 Task: Find the nearest outdoor go-kart racing tracks.
Action: Mouse moved to (71, 32)
Screenshot: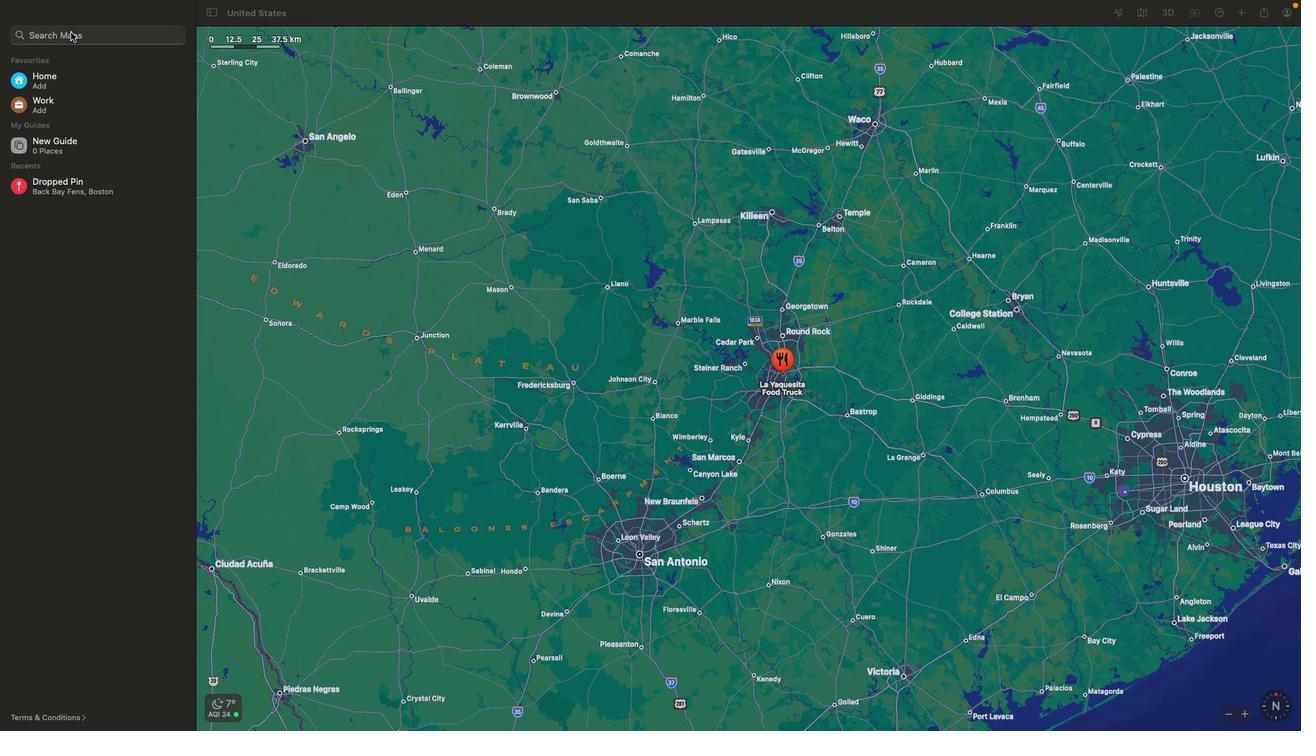 
Action: Mouse pressed left at (71, 32)
Screenshot: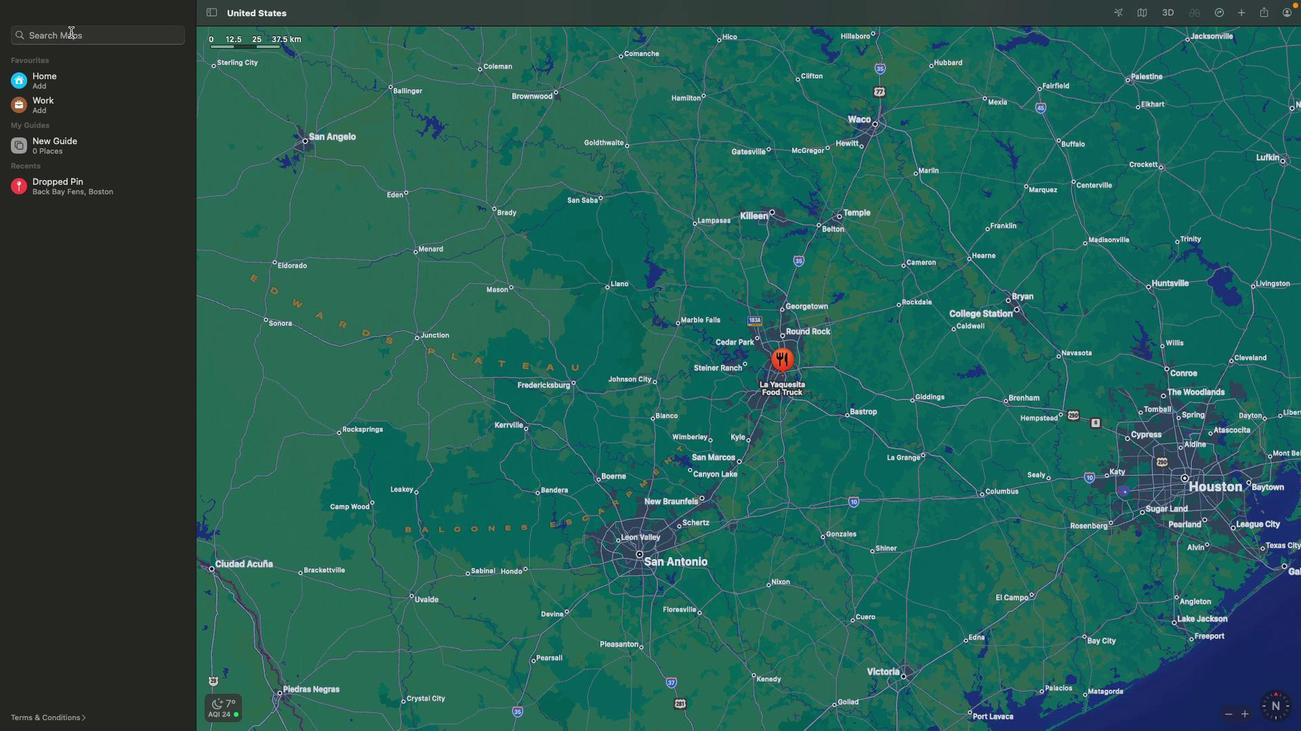 
Action: Key pressed 'g''o''-''k''a''r''t'Key.space'r''a''c''i''n''g'Key.space't''r''a''c''k''s'Key.spaceKey.enter
Screenshot: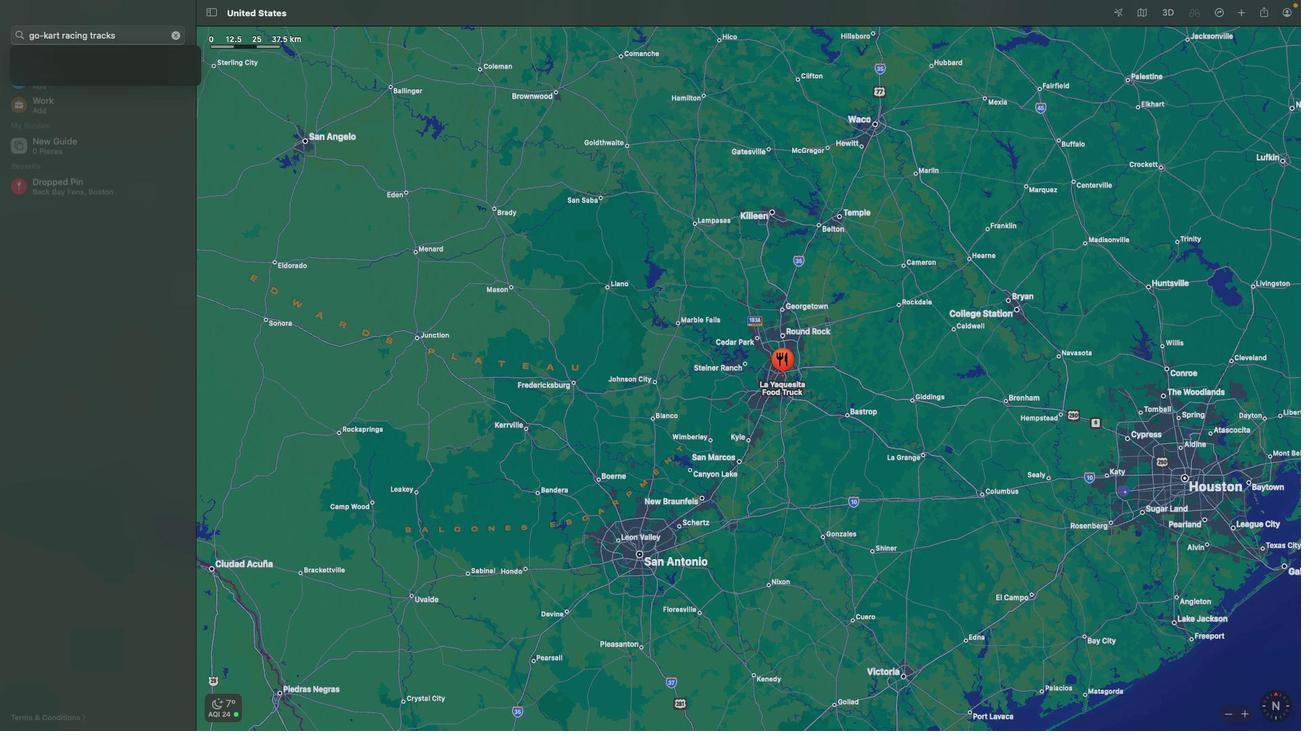 
Action: Mouse moved to (67, 137)
Screenshot: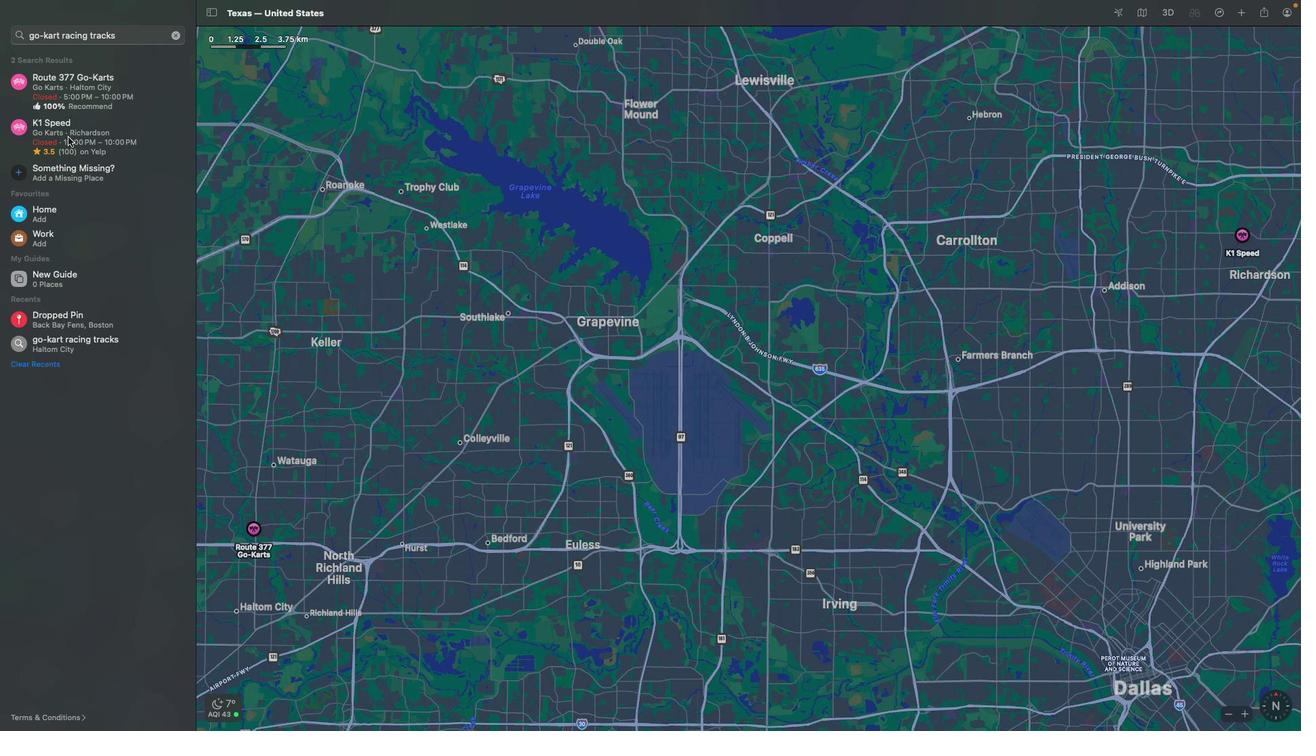 
Action: Mouse pressed left at (67, 137)
Screenshot: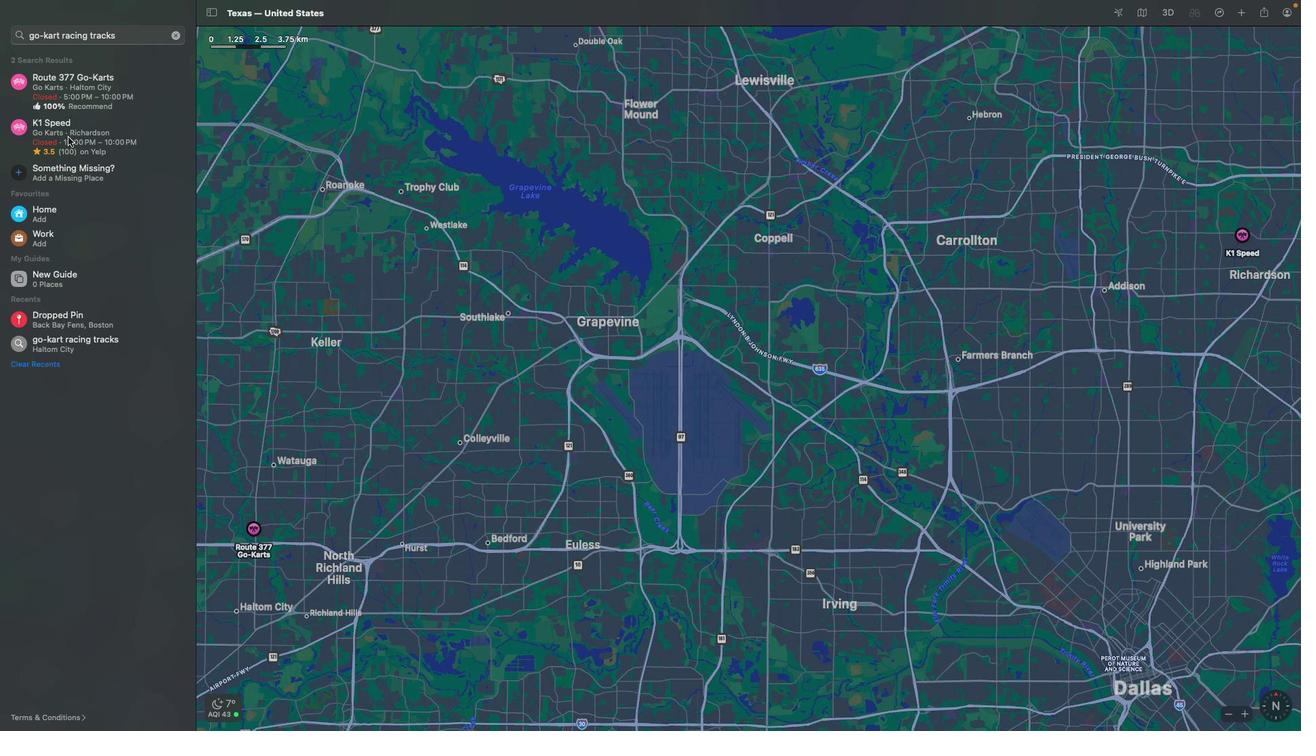 
Action: Mouse moved to (1061, 249)
Screenshot: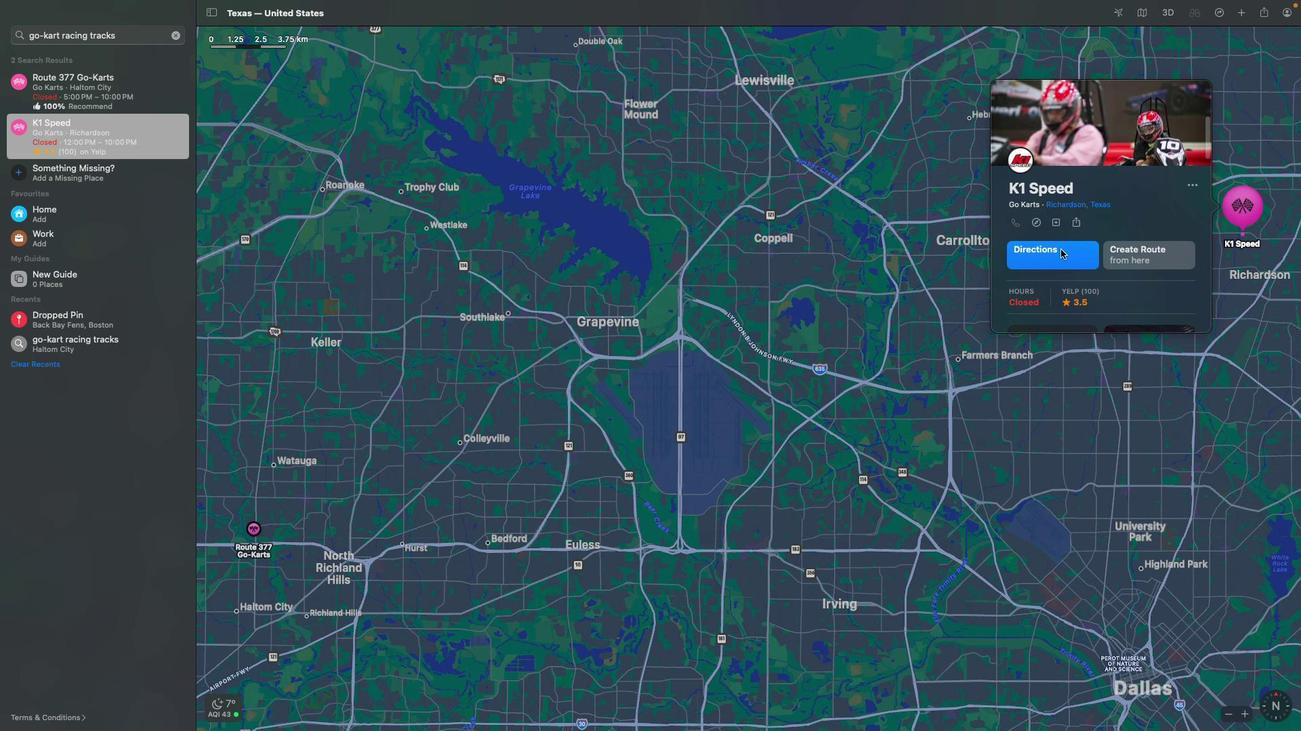 
Action: Mouse scrolled (1061, 249) with delta (0, 0)
Screenshot: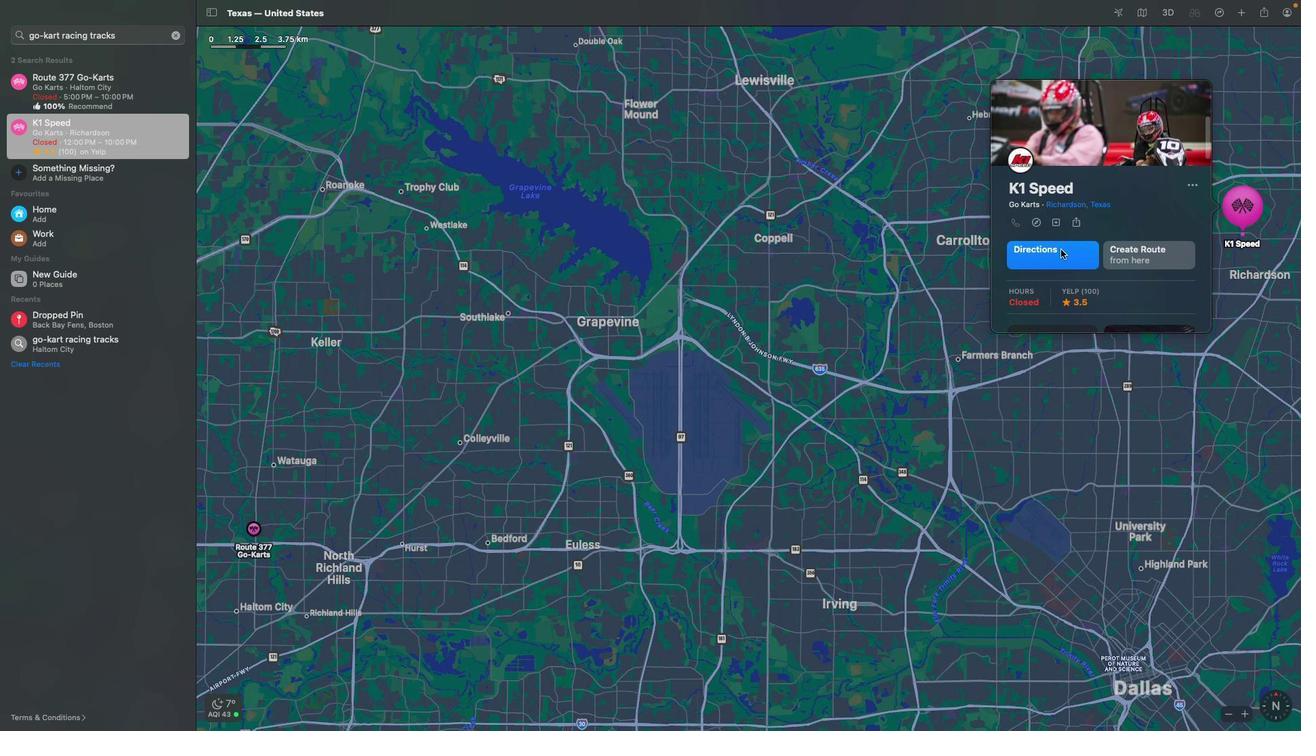 
Action: Mouse scrolled (1061, 249) with delta (0, 0)
Screenshot: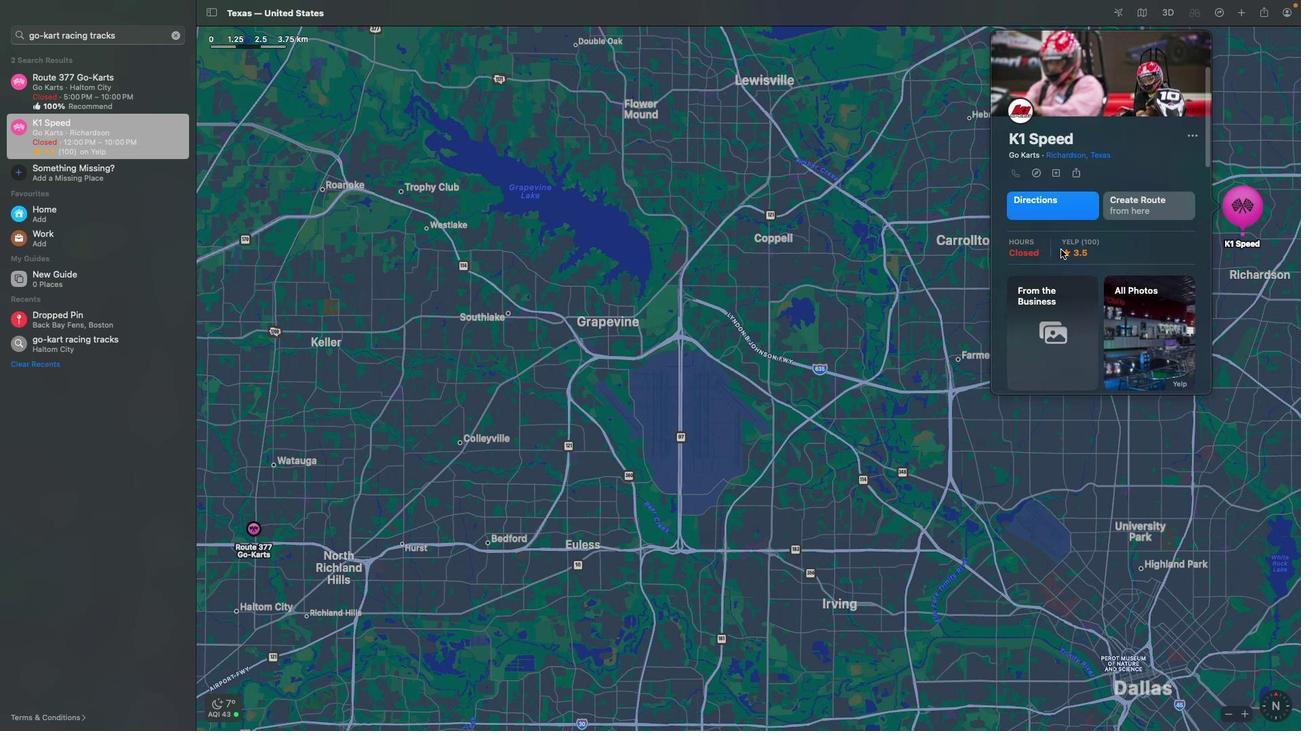 
Action: Mouse scrolled (1061, 249) with delta (0, -2)
Screenshot: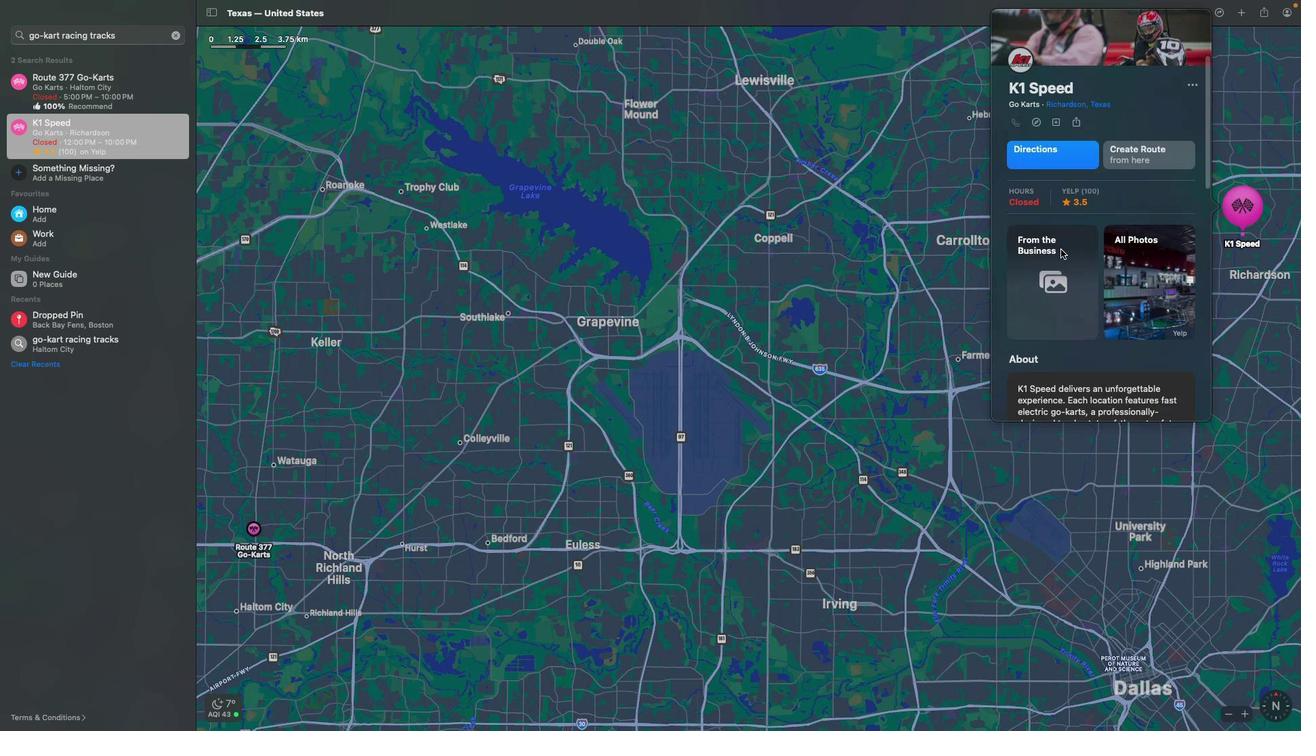 
Action: Mouse scrolled (1061, 249) with delta (0, -2)
Screenshot: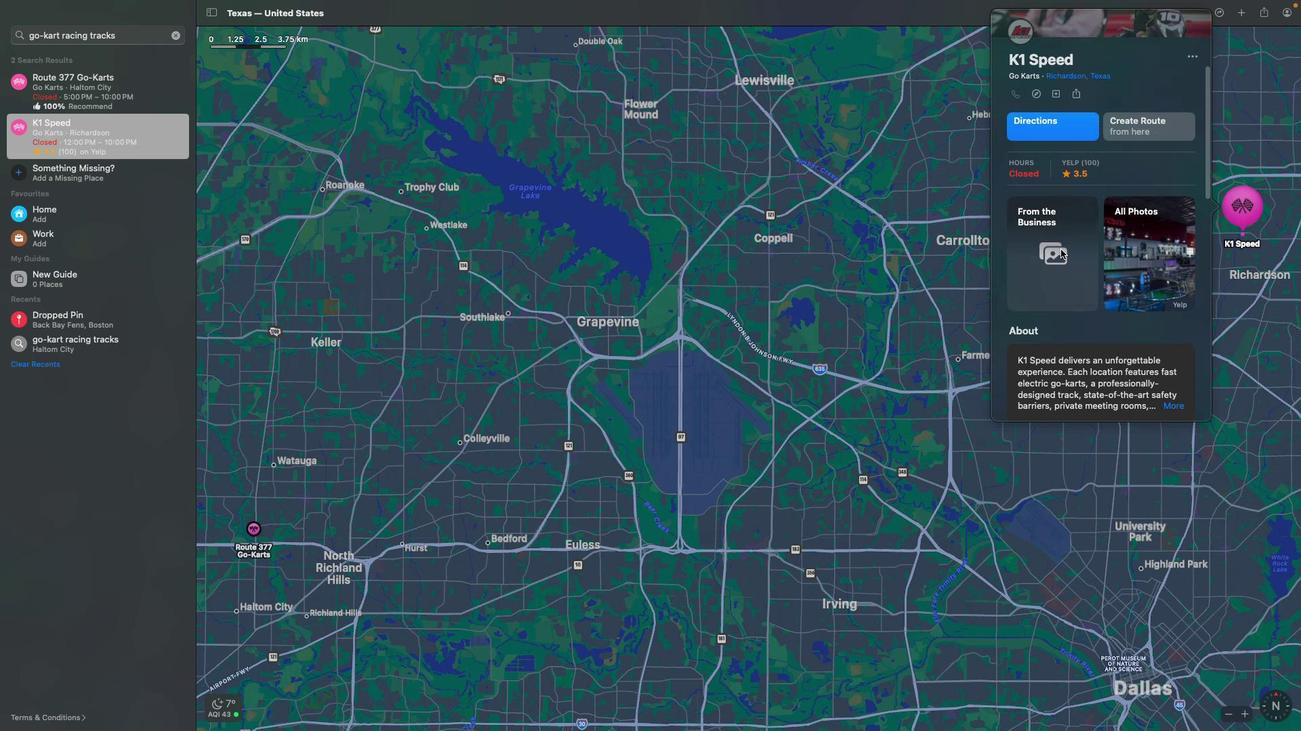 
Action: Mouse moved to (1066, 263)
Screenshot: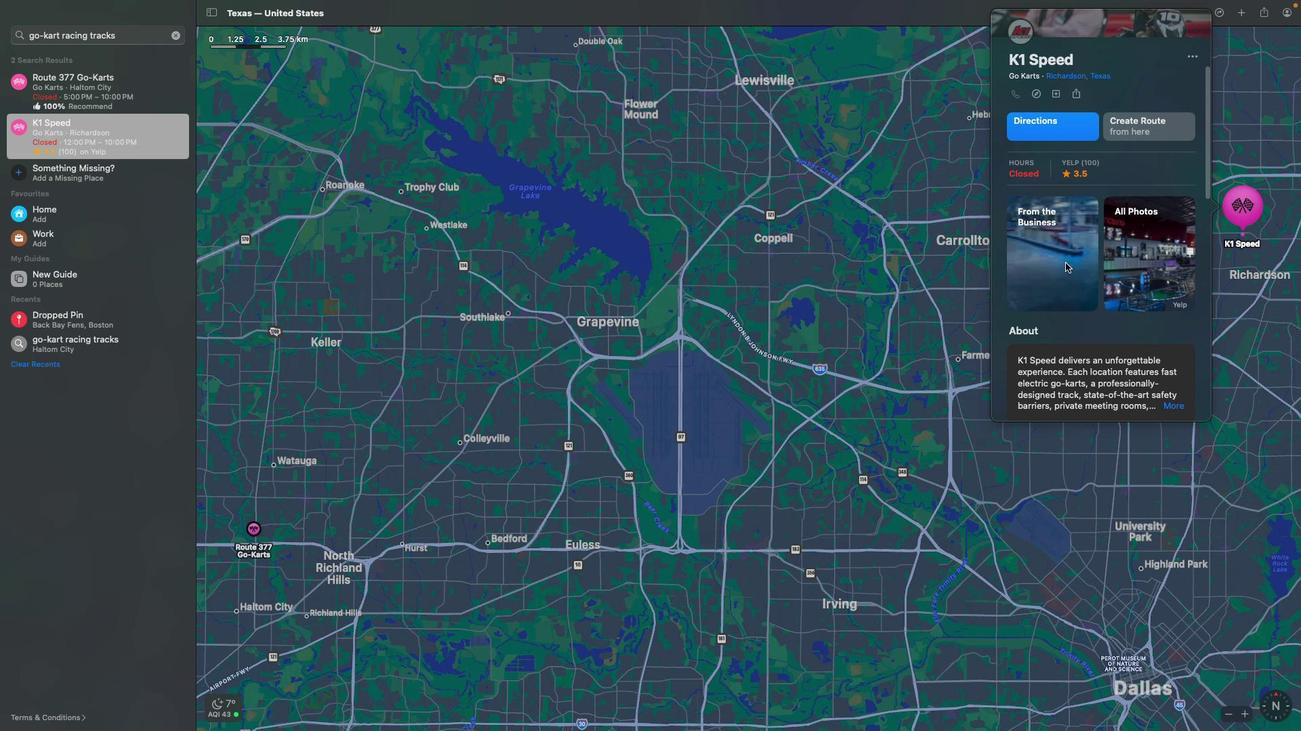 
Action: Mouse scrolled (1066, 263) with delta (0, 0)
Screenshot: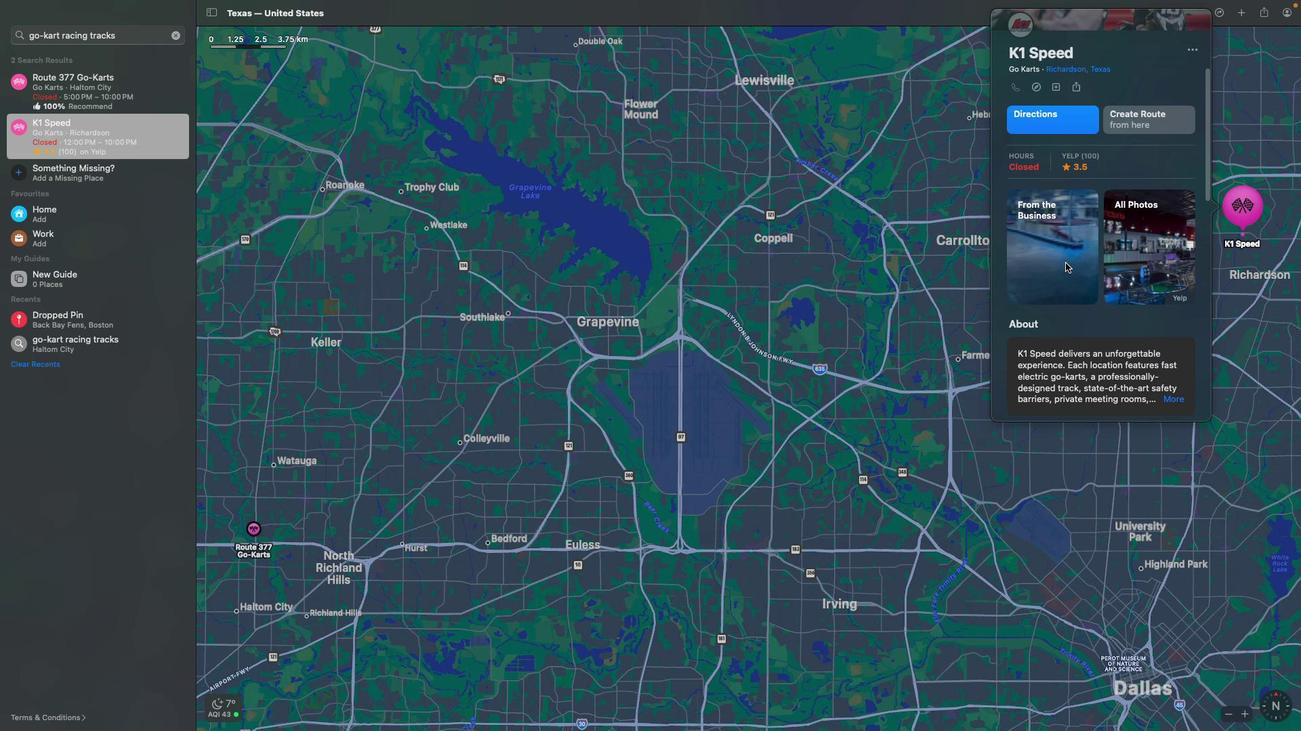 
Action: Mouse scrolled (1066, 263) with delta (0, 0)
Screenshot: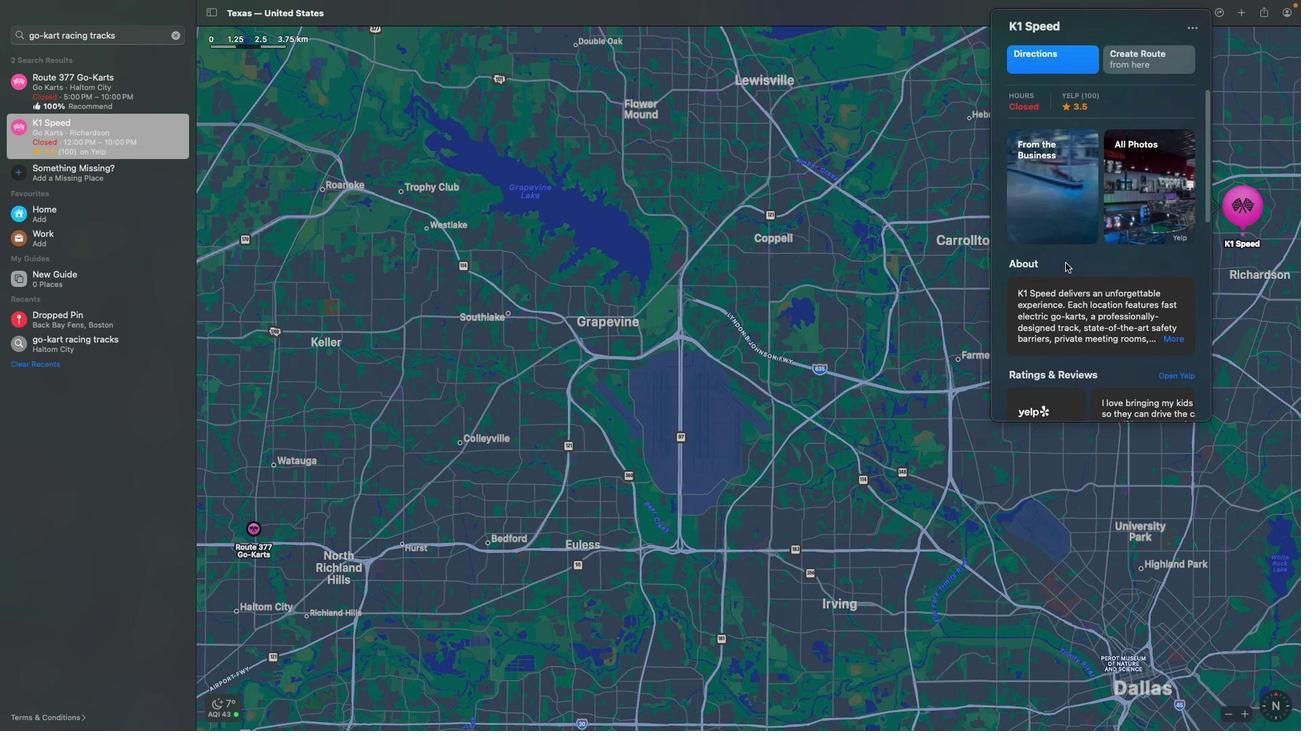 
Action: Mouse scrolled (1066, 263) with delta (0, -2)
Screenshot: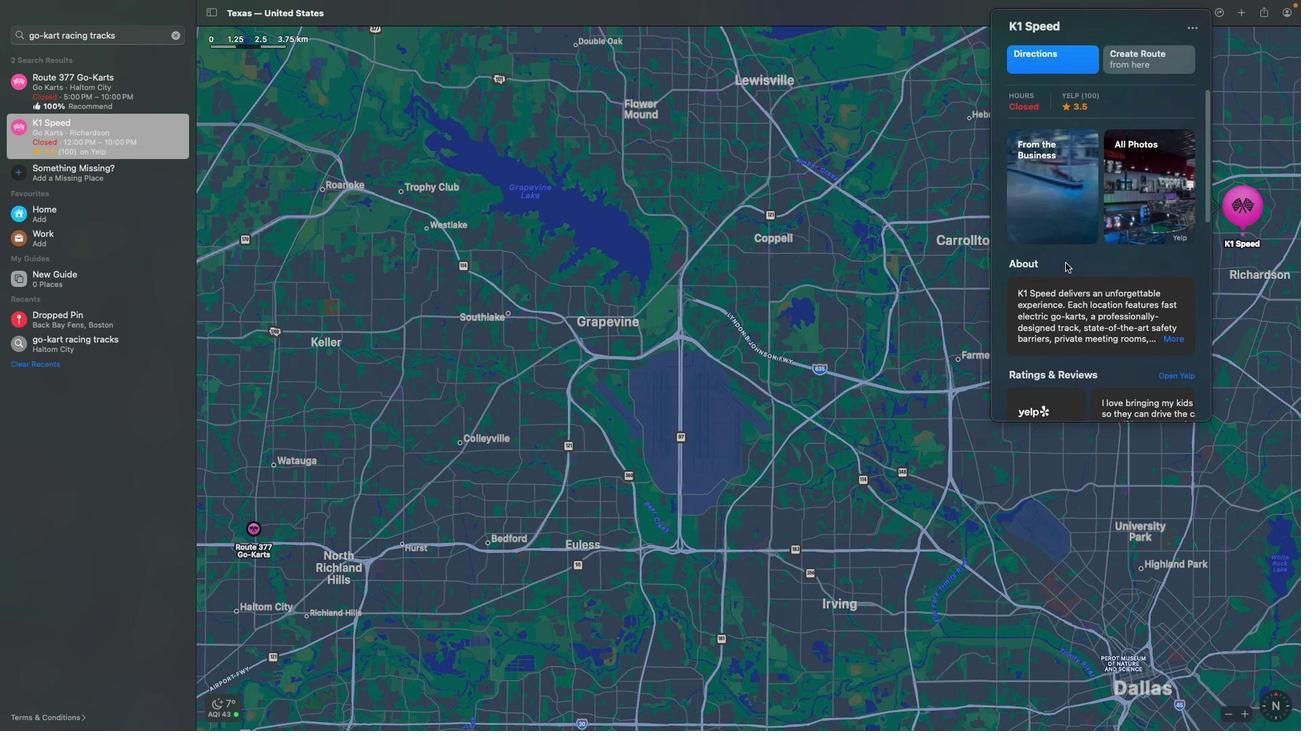 
Action: Mouse scrolled (1066, 263) with delta (0, -3)
Screenshot: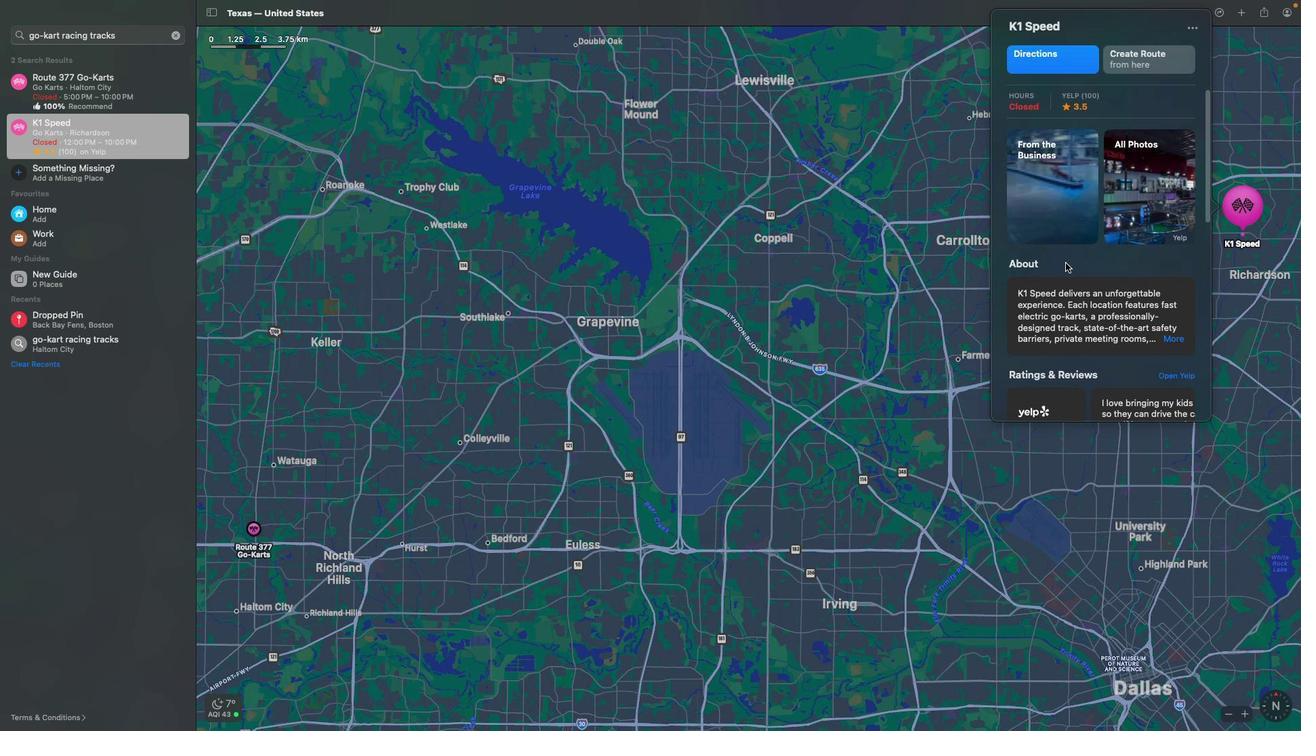 
Action: Mouse scrolled (1066, 263) with delta (0, 0)
Screenshot: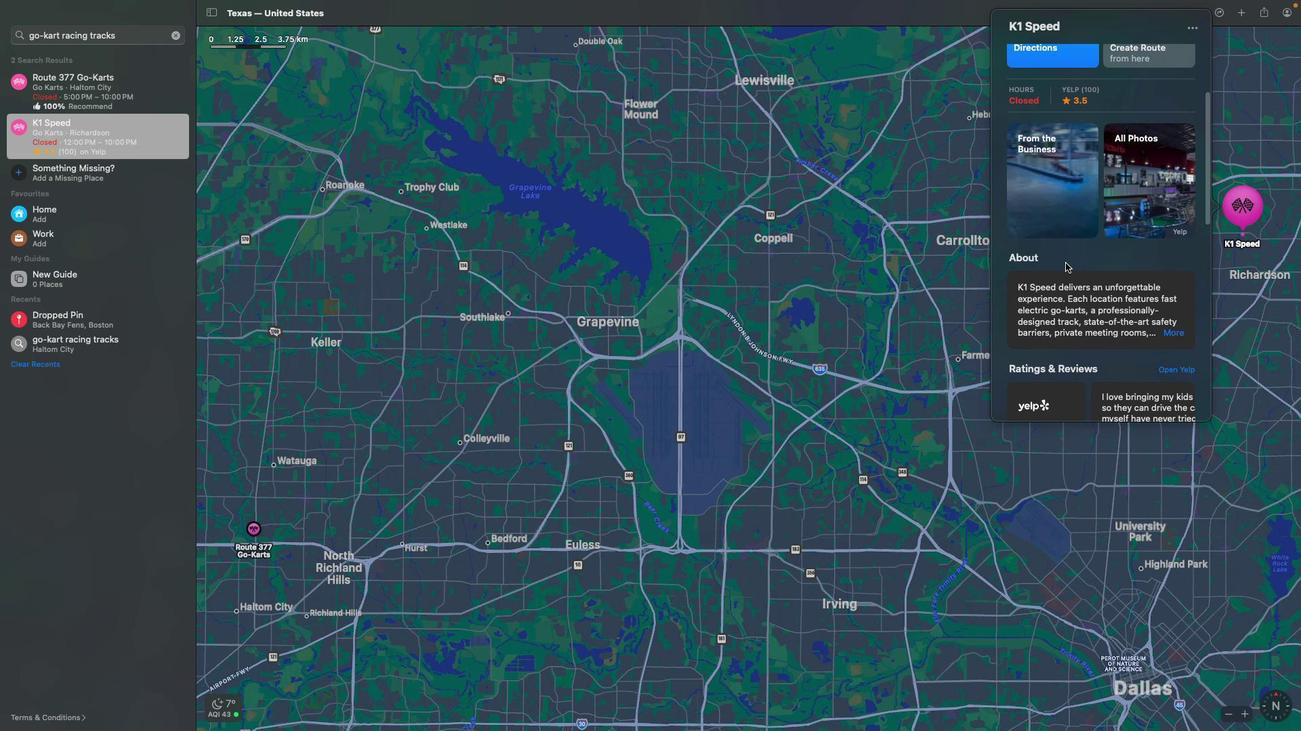 
Action: Mouse scrolled (1066, 263) with delta (0, 0)
Screenshot: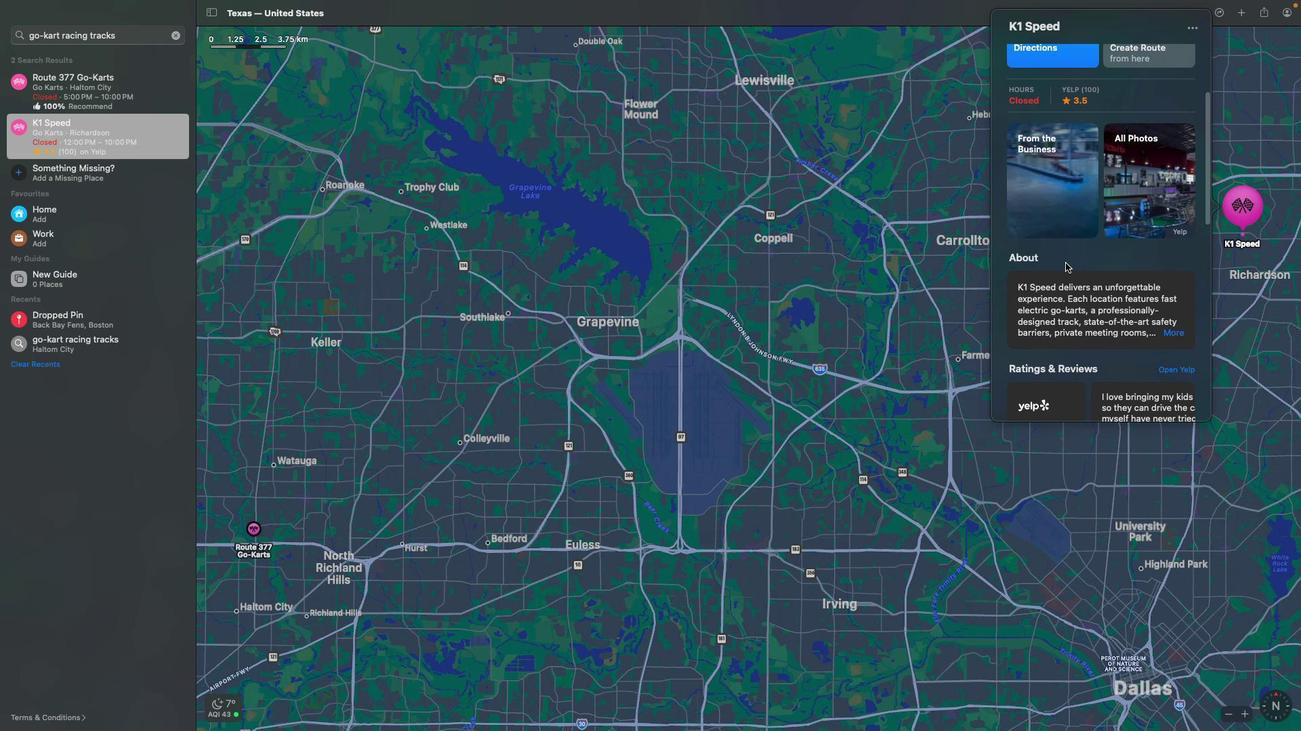 
Action: Mouse scrolled (1066, 263) with delta (0, 0)
Screenshot: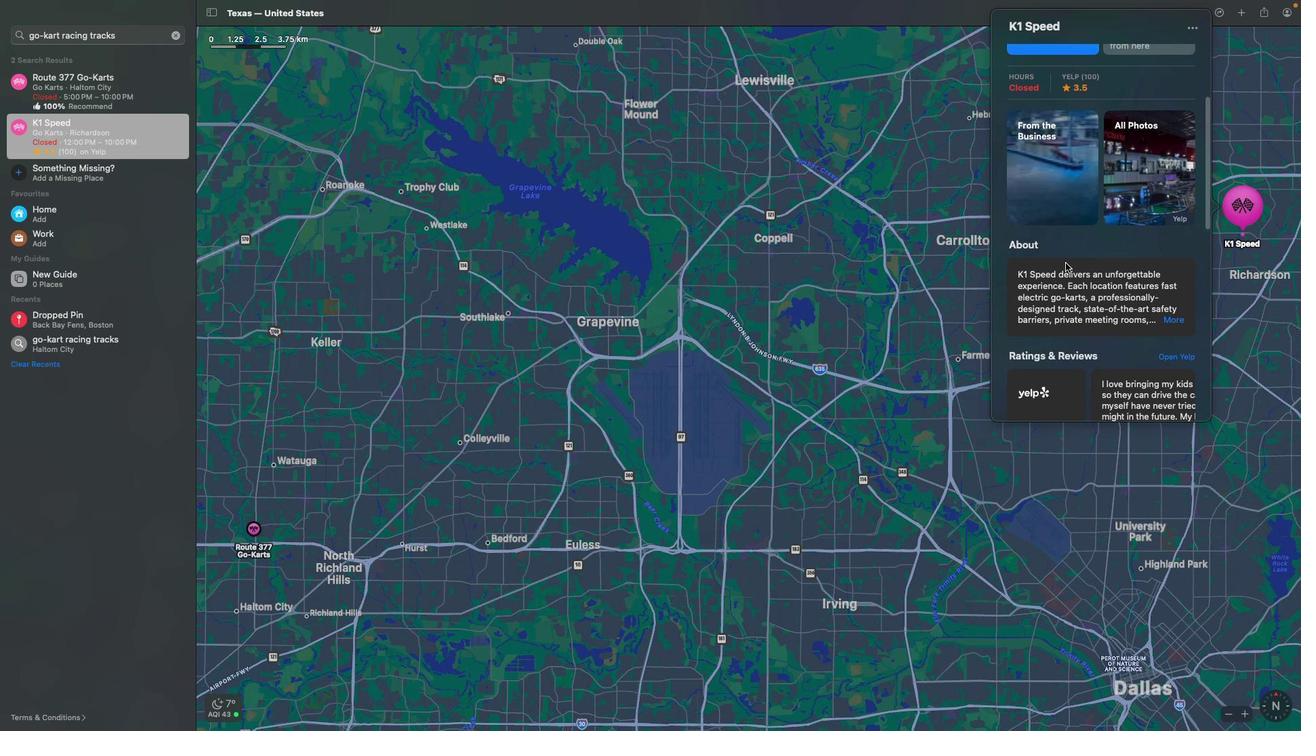 
Action: Mouse scrolled (1066, 263) with delta (0, 0)
Screenshot: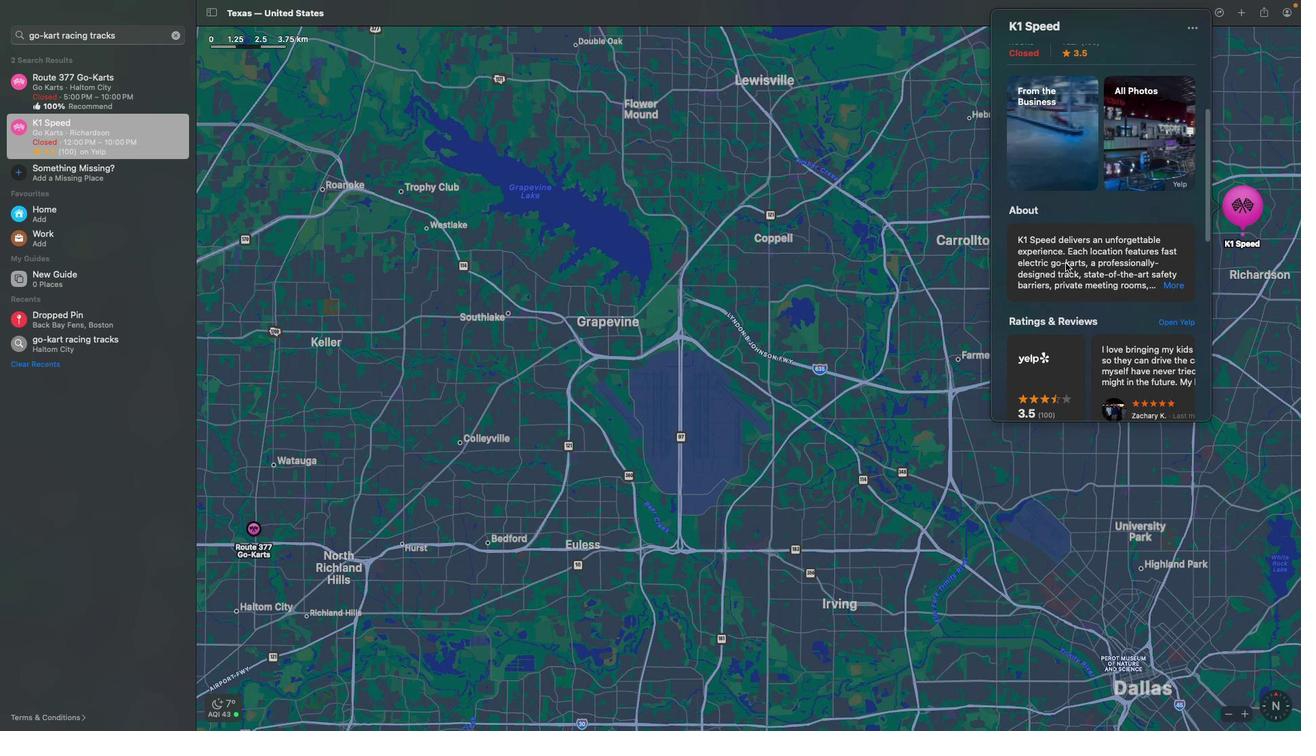
Action: Mouse scrolled (1066, 263) with delta (0, 0)
Screenshot: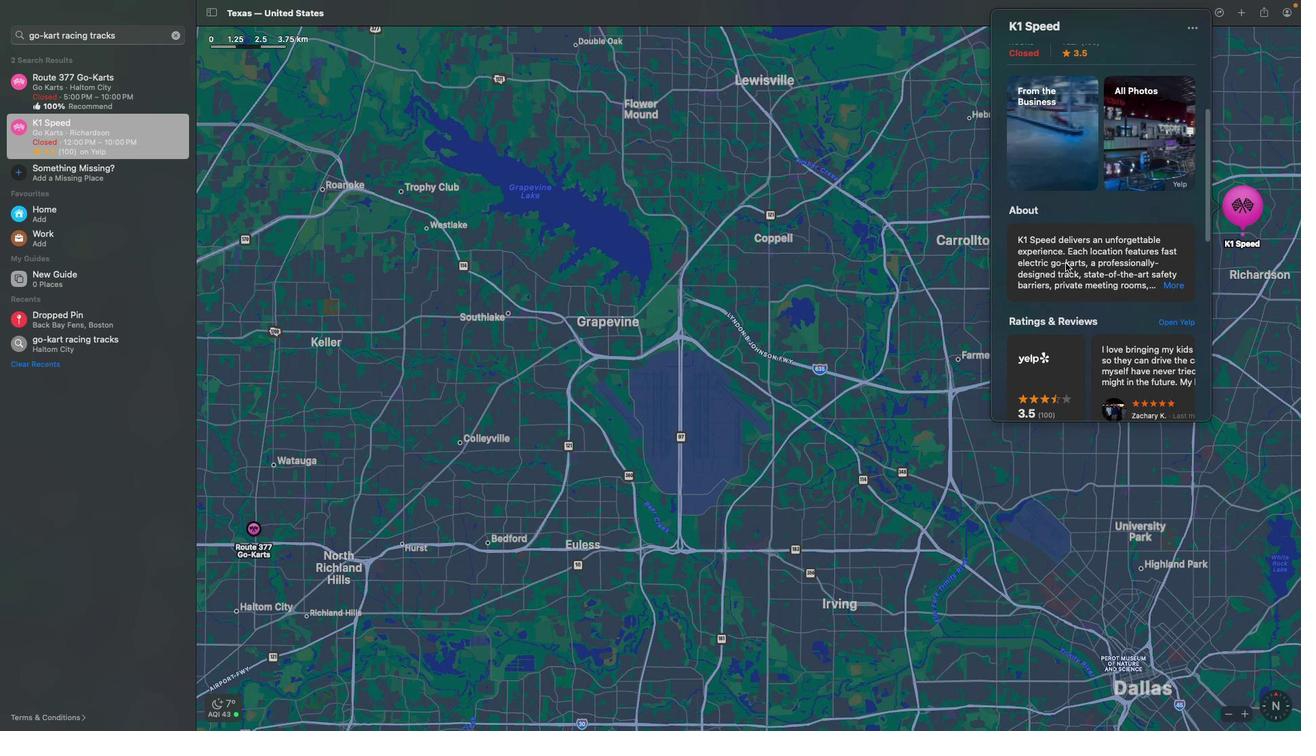 
Action: Mouse scrolled (1066, 263) with delta (0, -2)
Screenshot: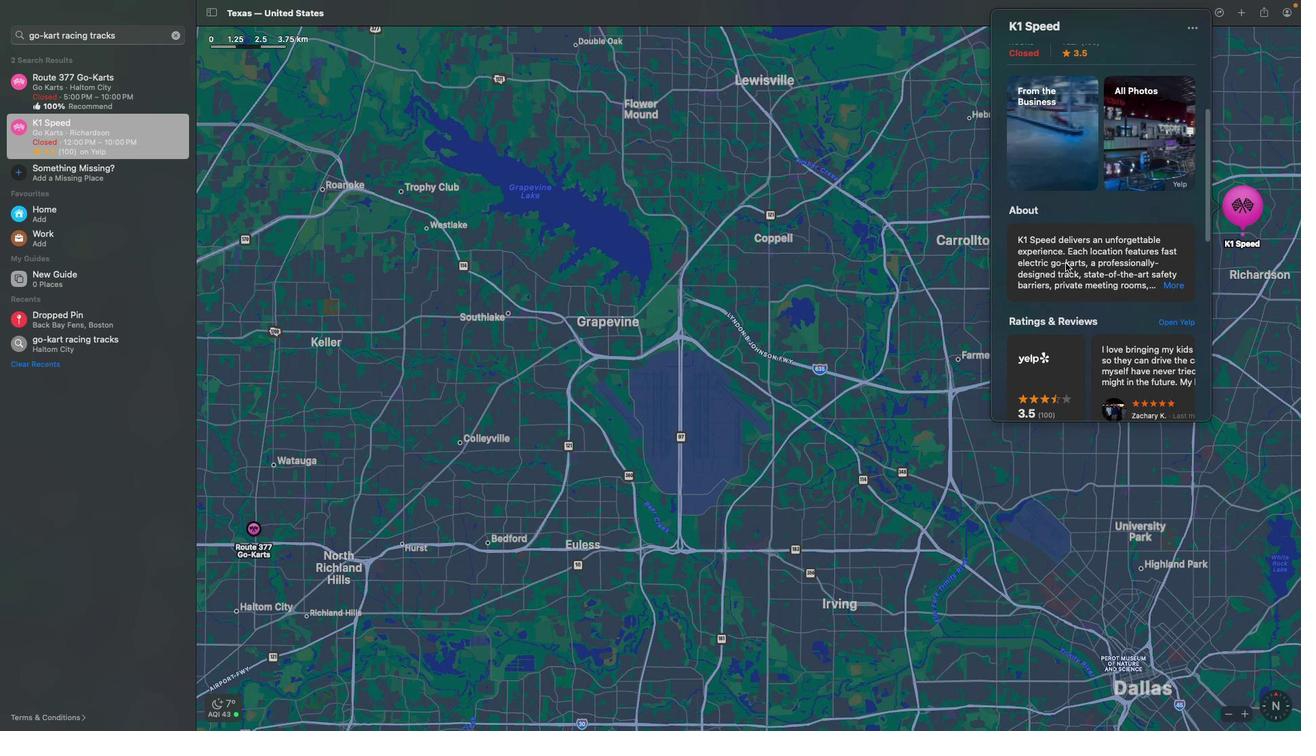 
Action: Mouse scrolled (1066, 263) with delta (0, -3)
Screenshot: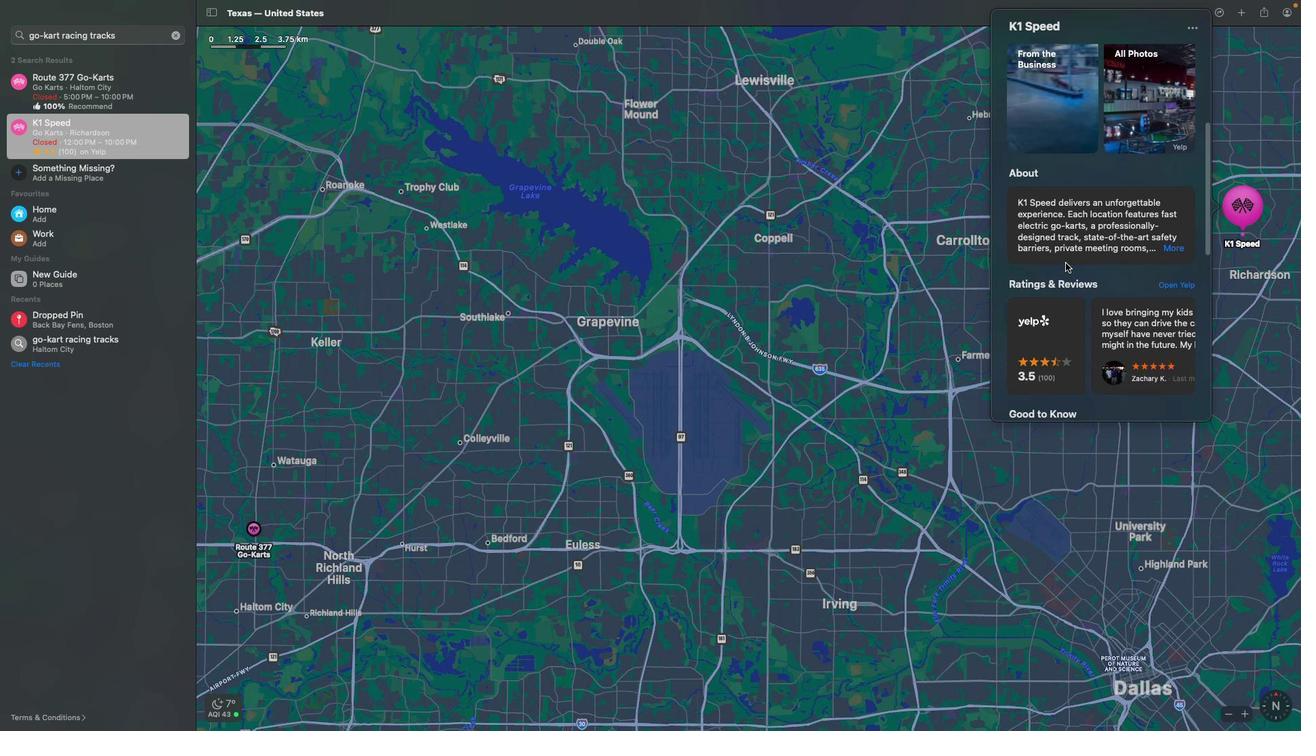 
Action: Mouse moved to (1177, 250)
Screenshot: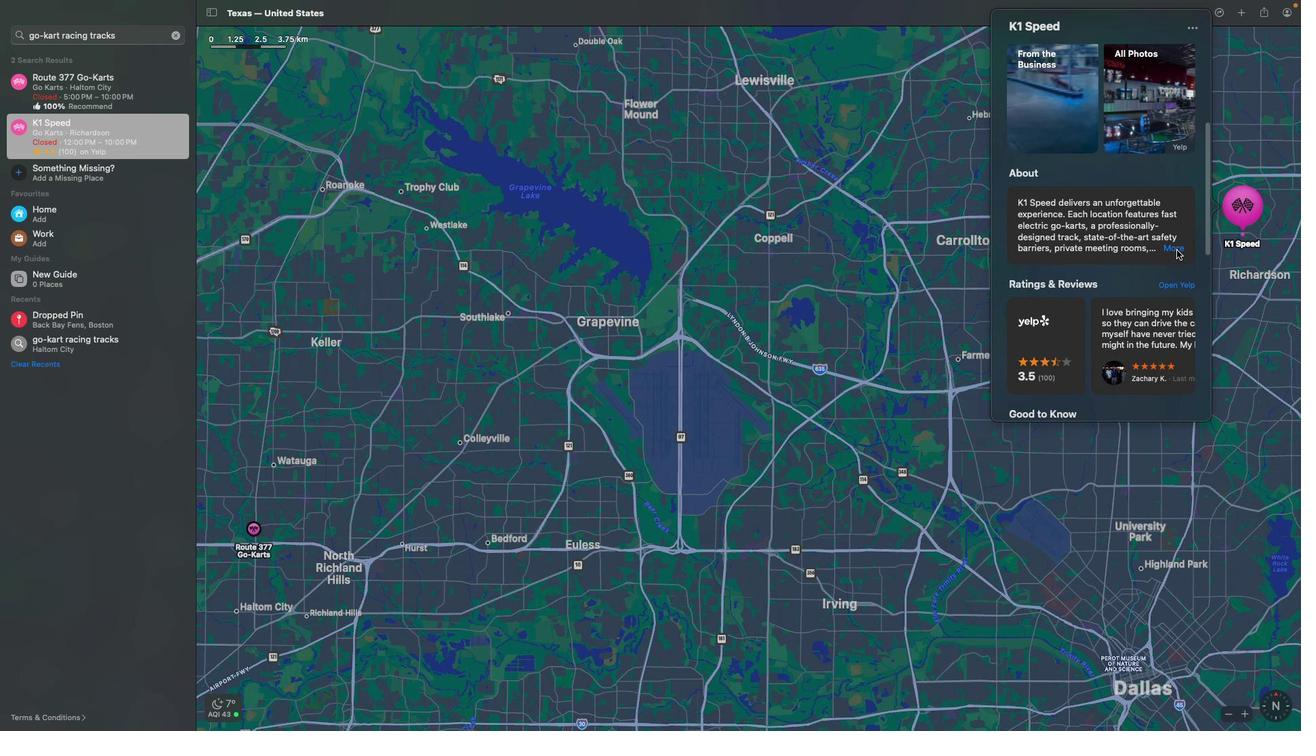 
Action: Mouse pressed left at (1177, 250)
Screenshot: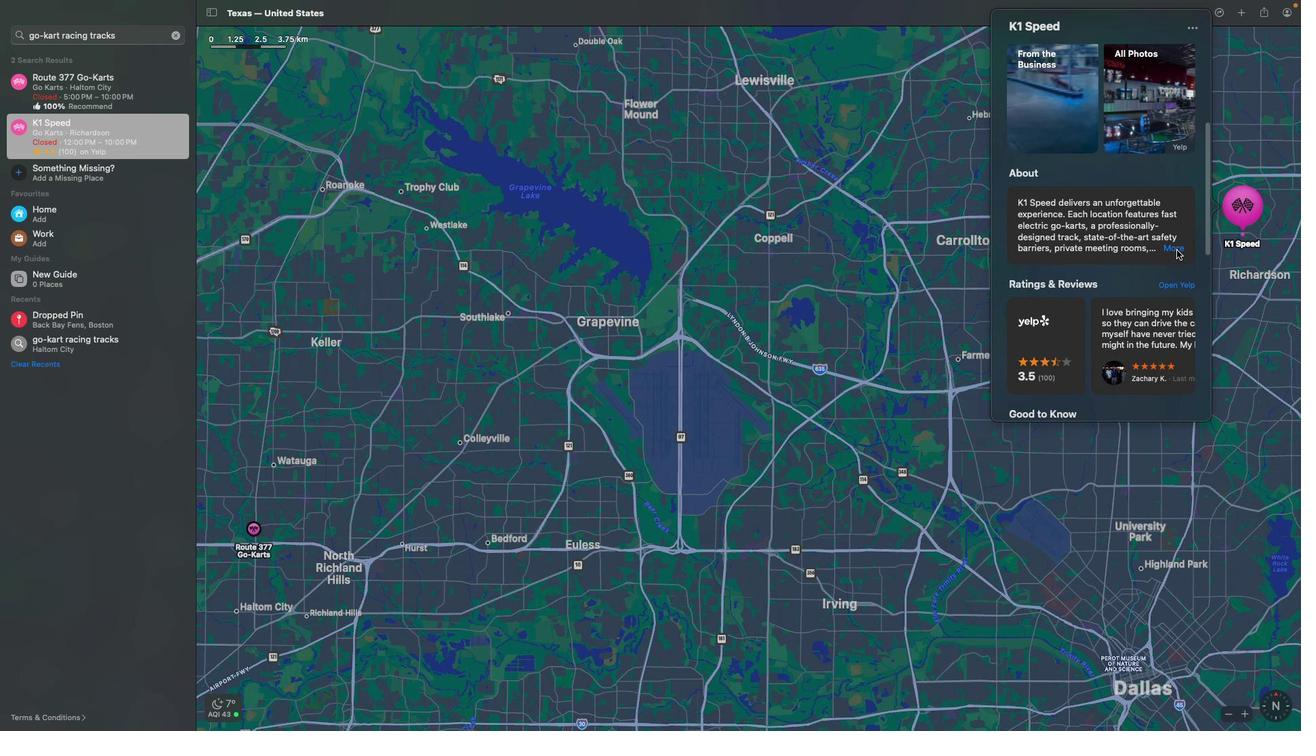 
Action: Mouse moved to (1126, 278)
Screenshot: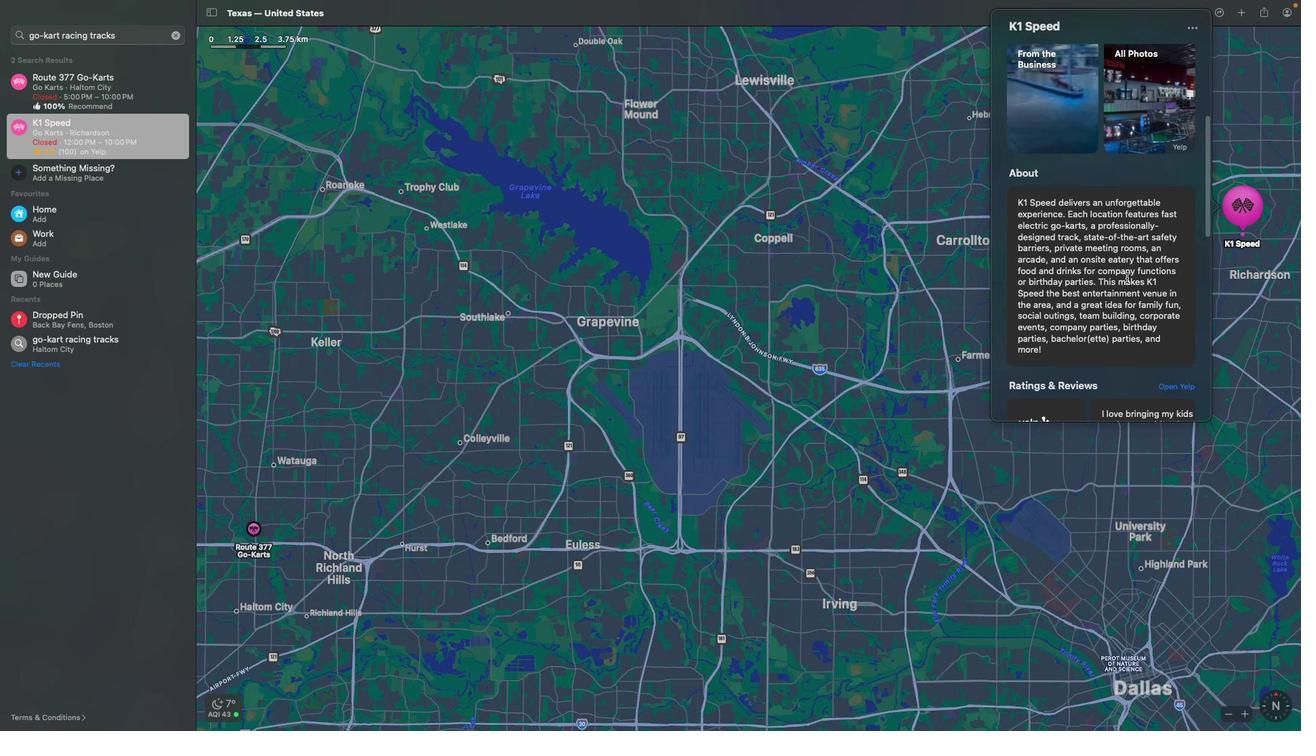 
Action: Mouse scrolled (1126, 278) with delta (0, 0)
Screenshot: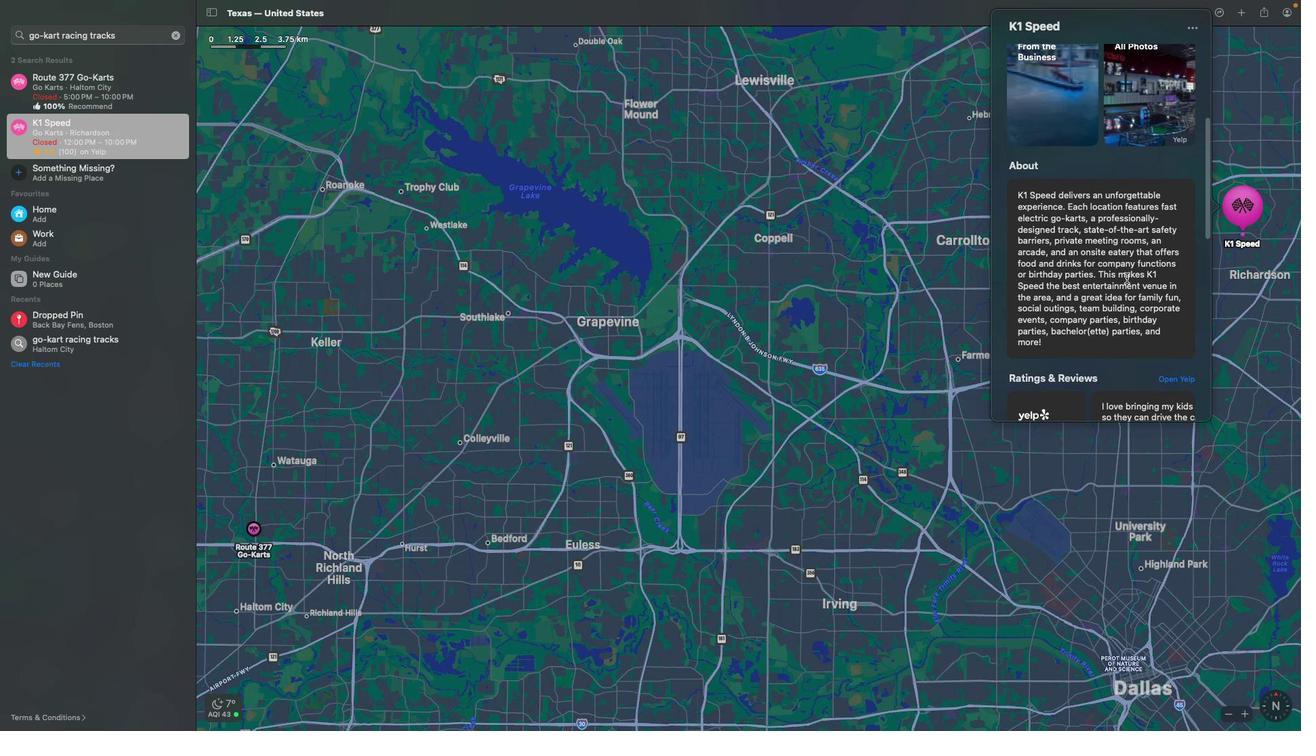 
Action: Mouse scrolled (1126, 278) with delta (0, 0)
Screenshot: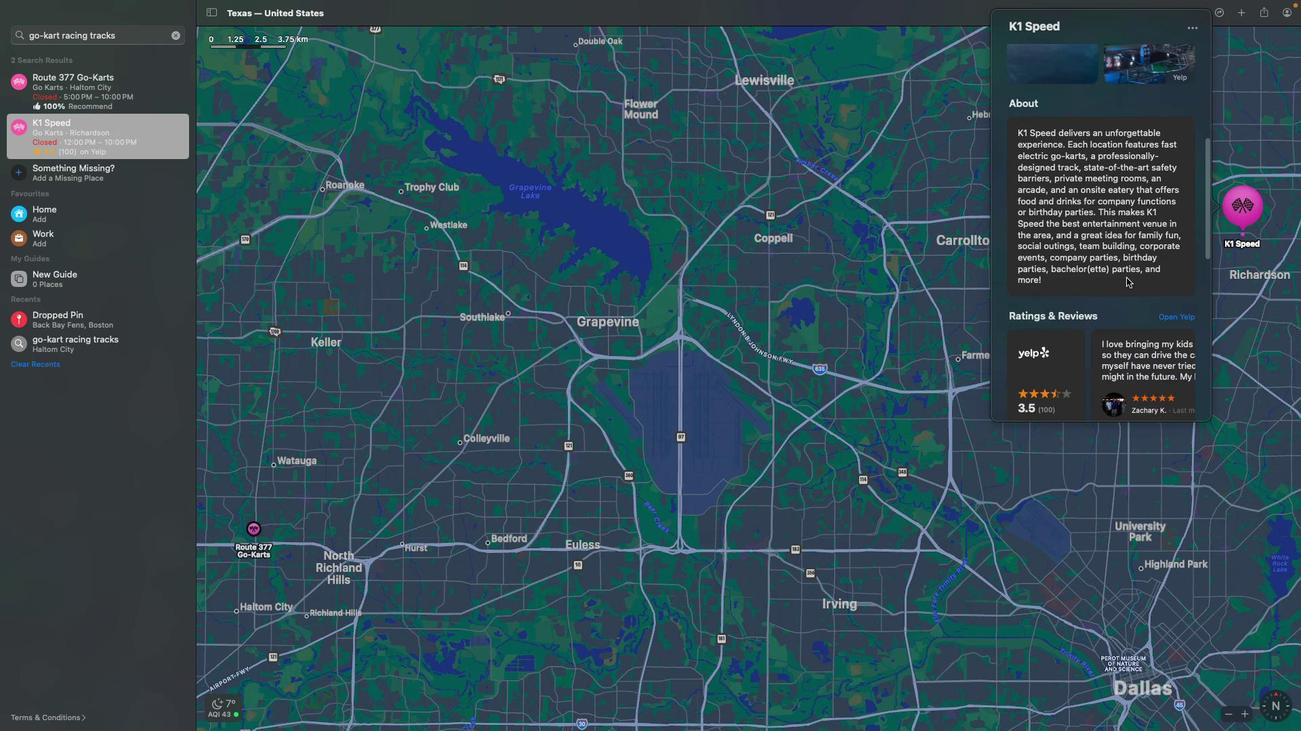 
Action: Mouse scrolled (1126, 278) with delta (0, -2)
Screenshot: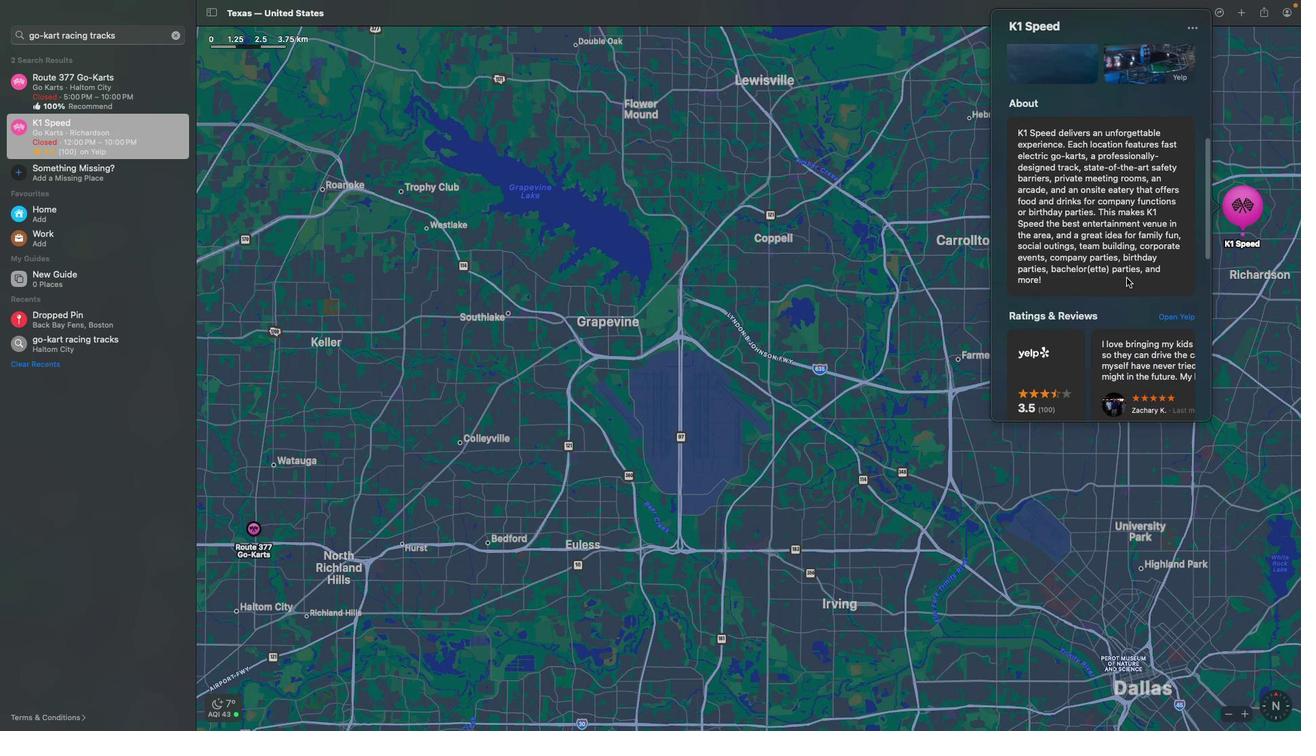 
Action: Mouse scrolled (1126, 278) with delta (0, -3)
Screenshot: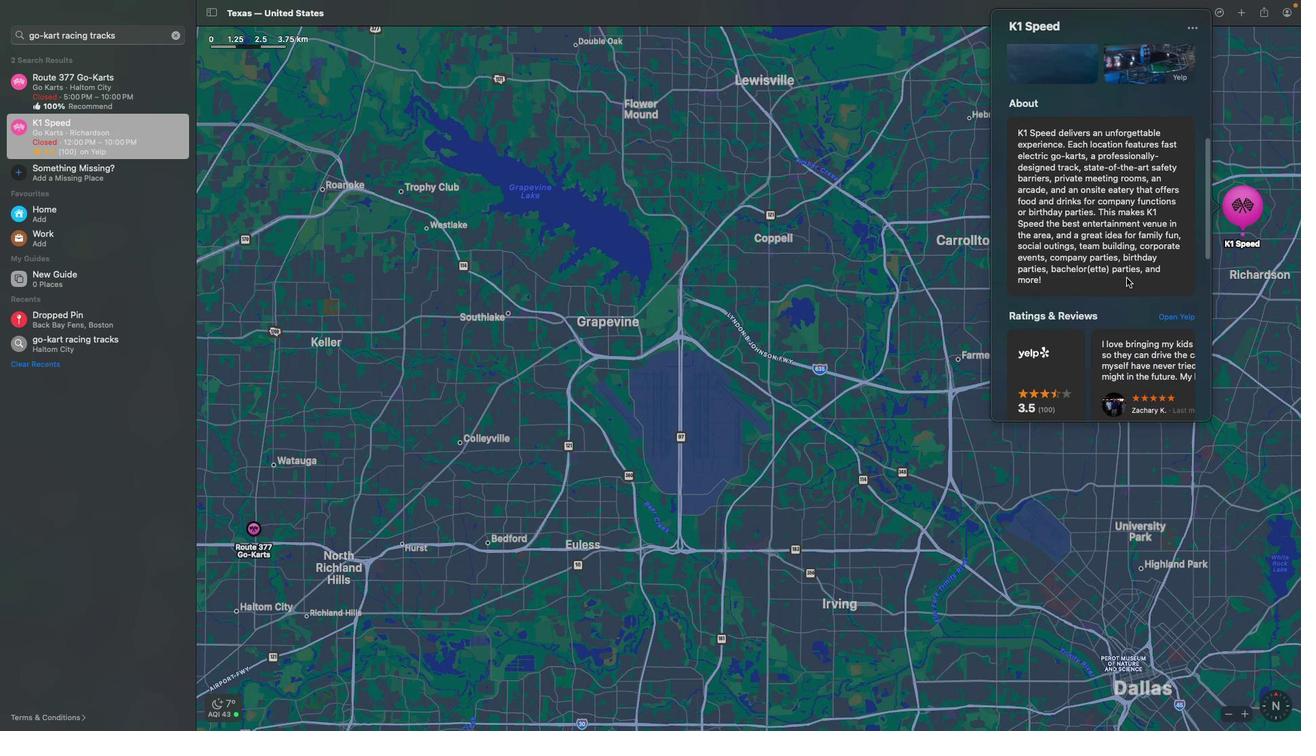 
Action: Mouse scrolled (1126, 278) with delta (0, 0)
Screenshot: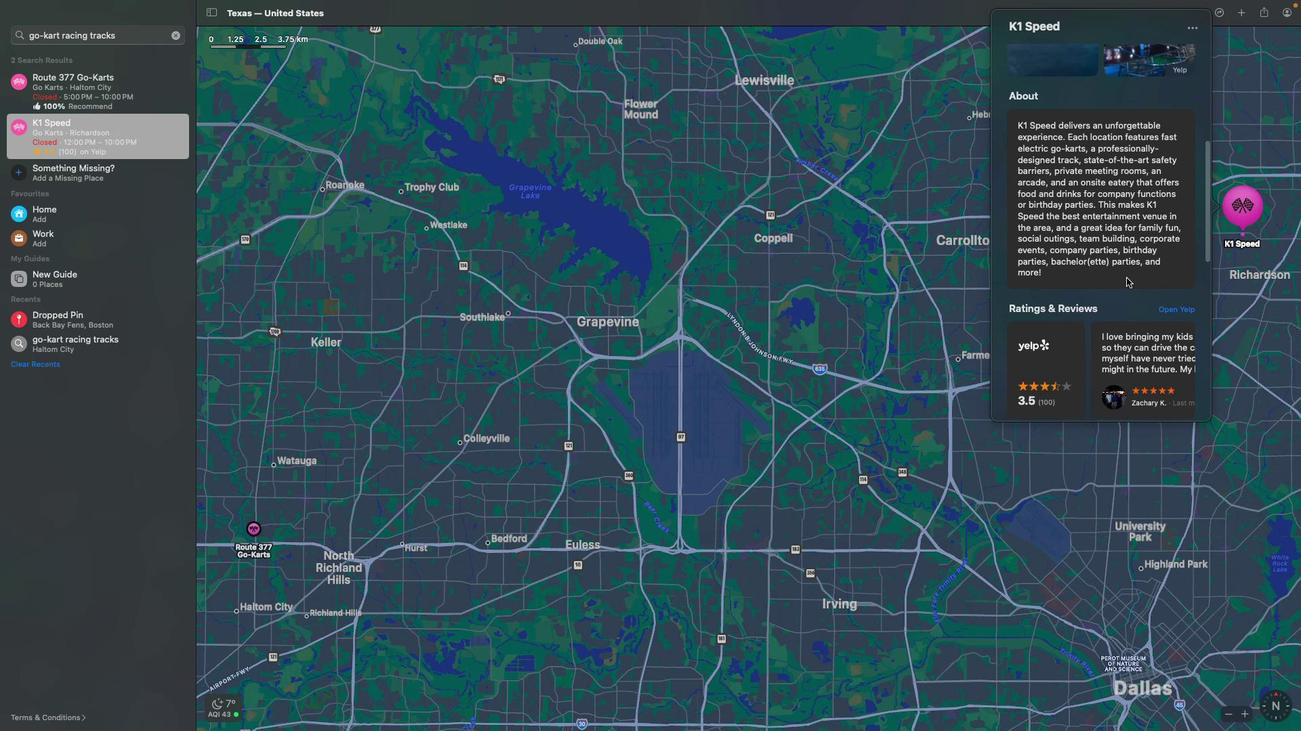 
Action: Mouse scrolled (1126, 278) with delta (0, 0)
Screenshot: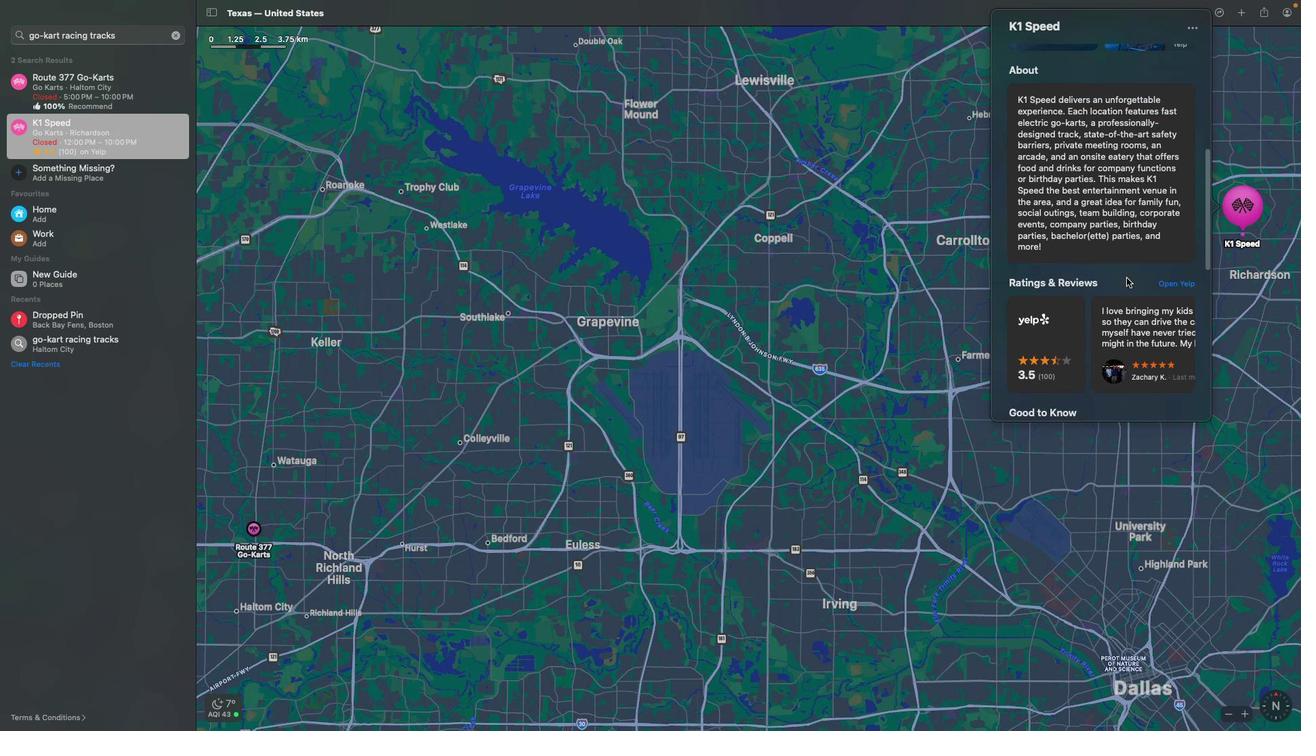 
Action: Mouse scrolled (1126, 278) with delta (0, -2)
Screenshot: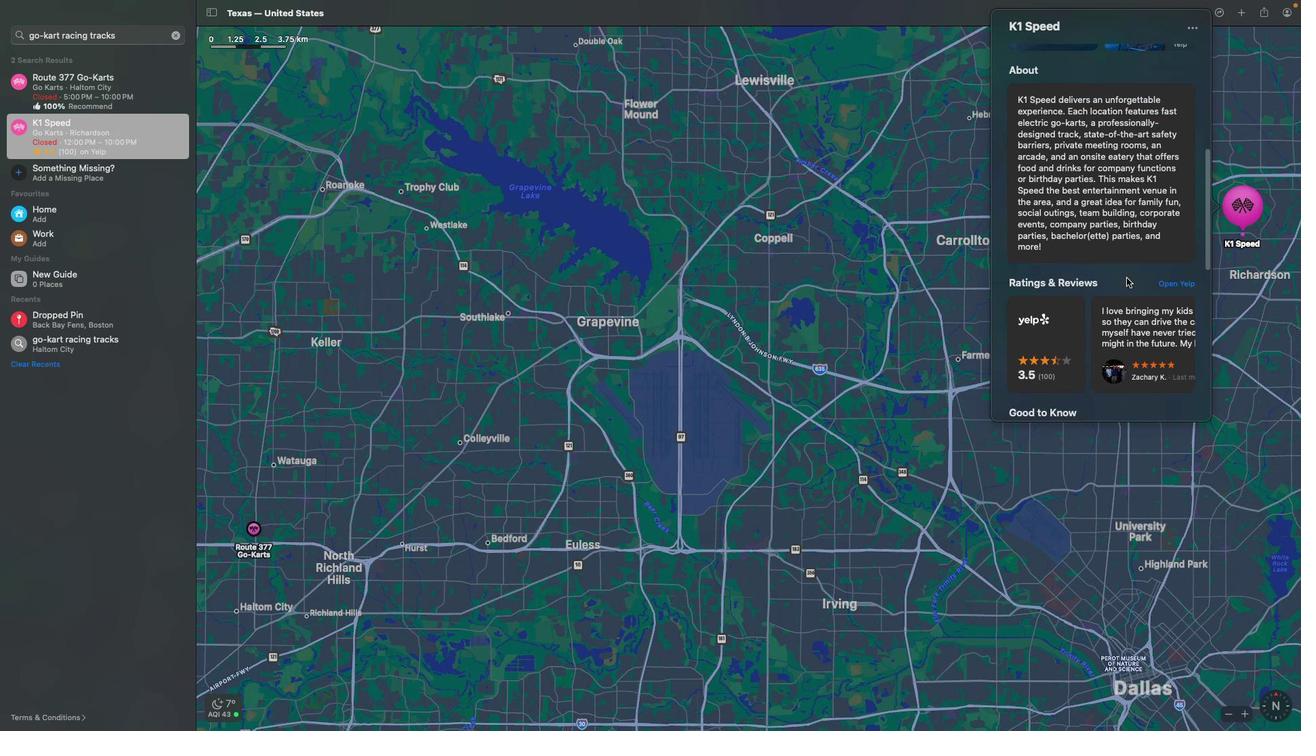 
Action: Mouse scrolled (1126, 278) with delta (0, -3)
Screenshot: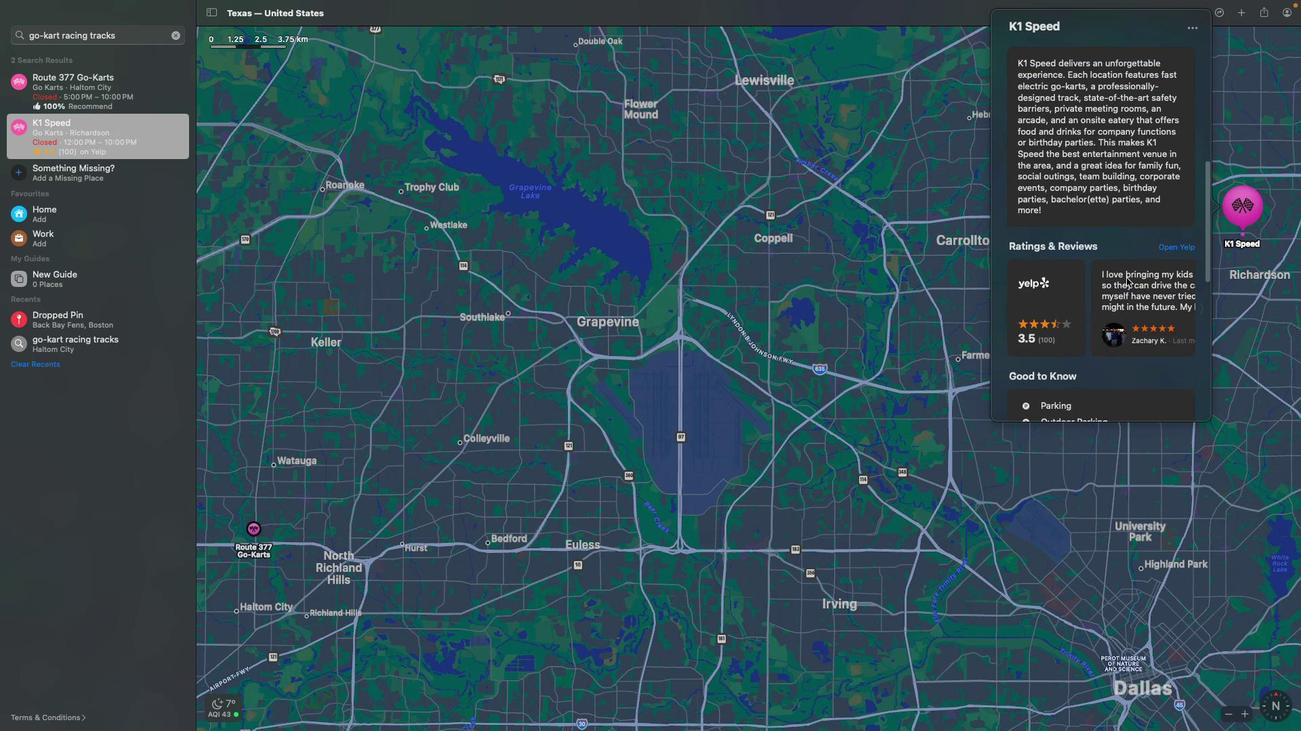 
Action: Mouse scrolled (1126, 278) with delta (0, 0)
Screenshot: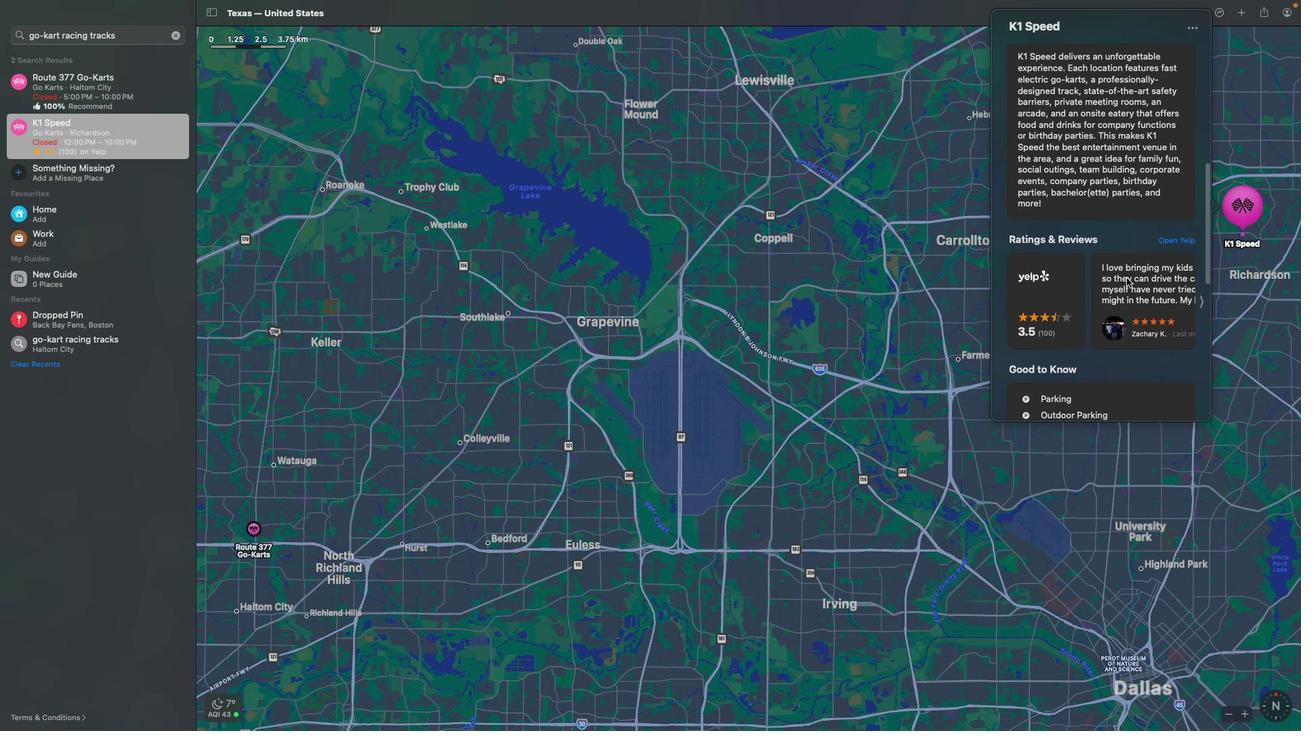 
Action: Mouse scrolled (1126, 278) with delta (0, 0)
Screenshot: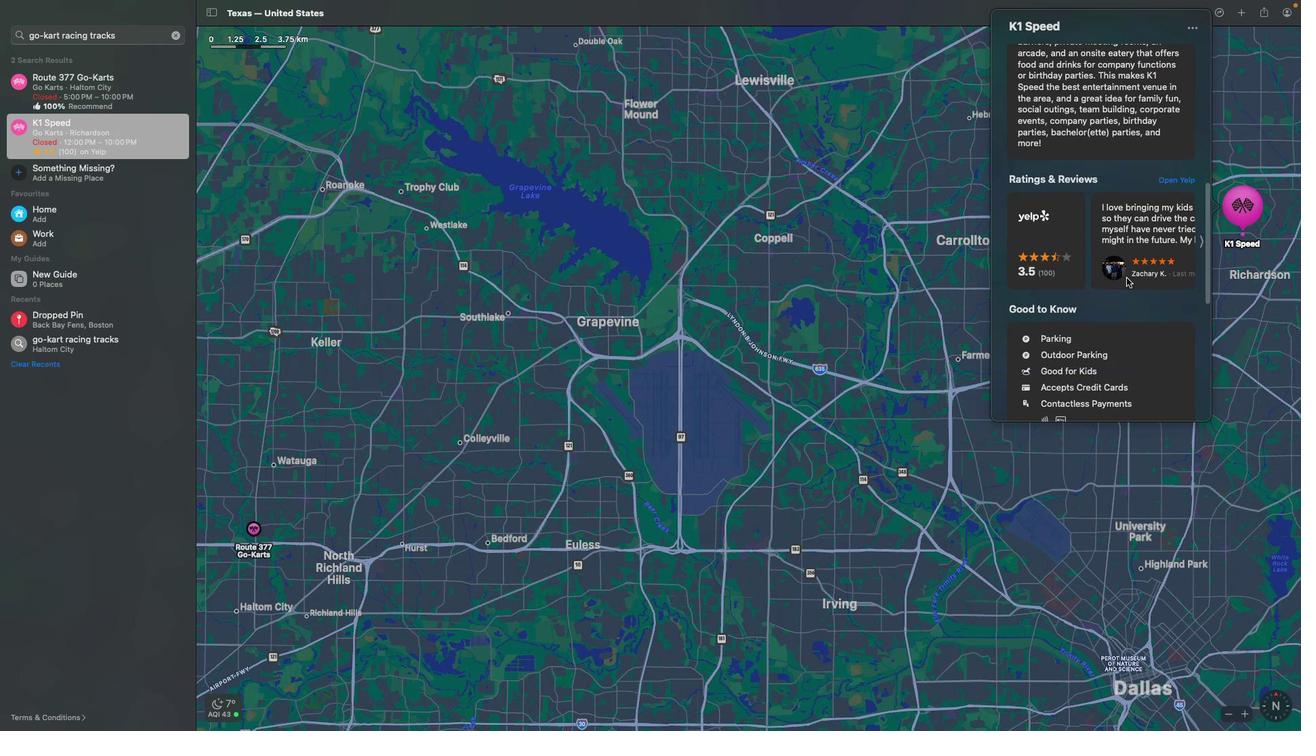 
Action: Mouse scrolled (1126, 278) with delta (0, -2)
Screenshot: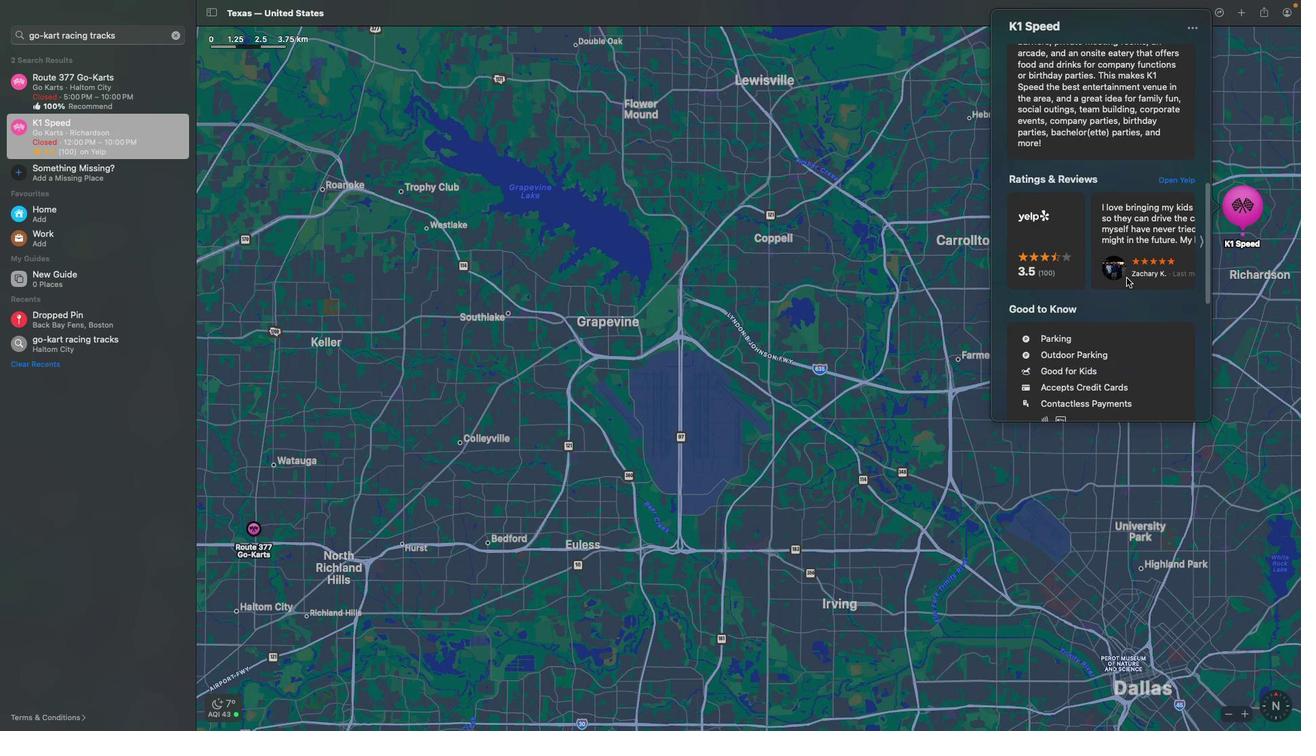 
Action: Mouse scrolled (1126, 278) with delta (0, -3)
Screenshot: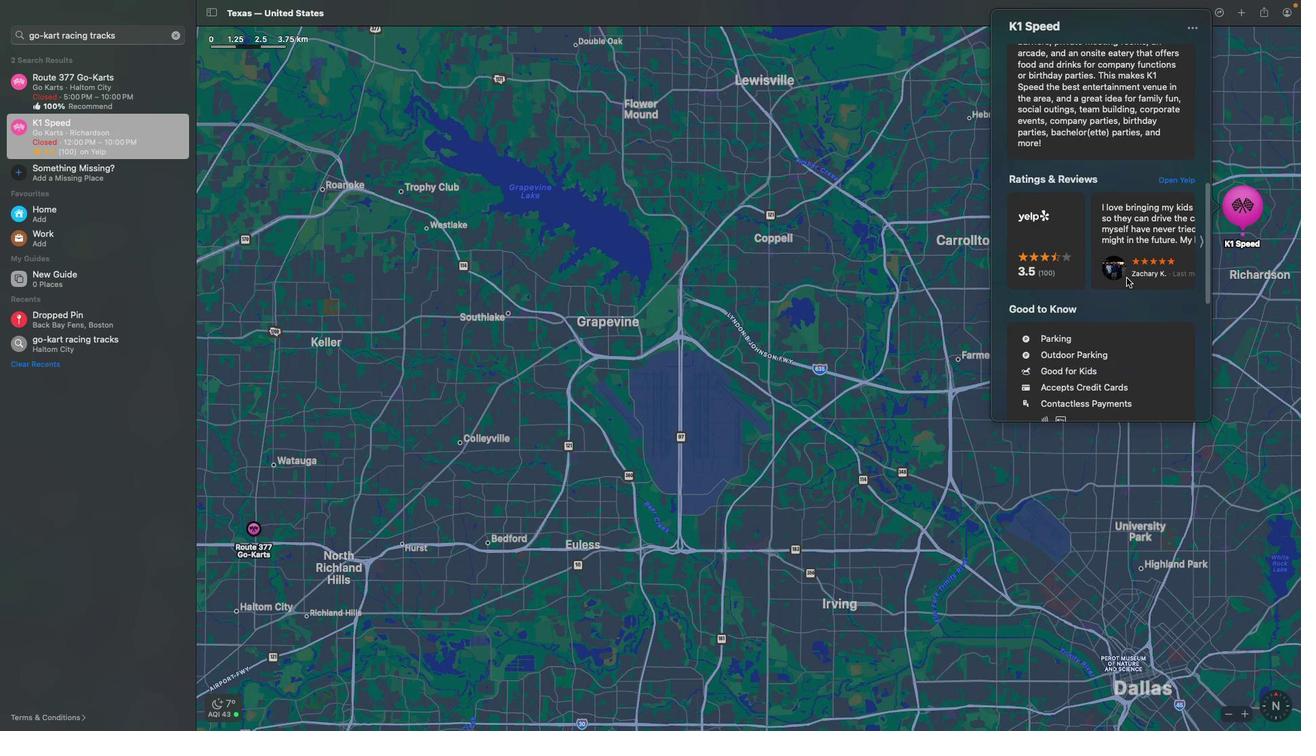 
Action: Mouse scrolled (1126, 278) with delta (0, -3)
Screenshot: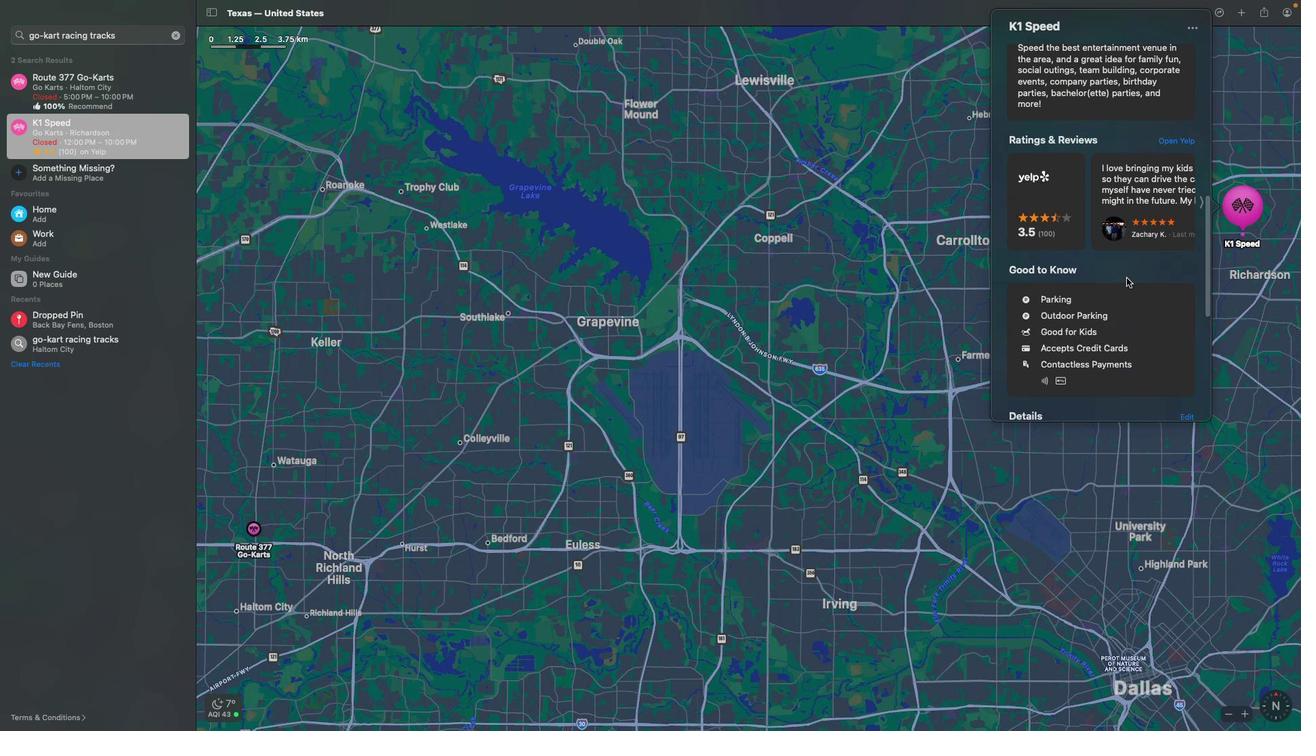 
Action: Mouse moved to (1076, 338)
Screenshot: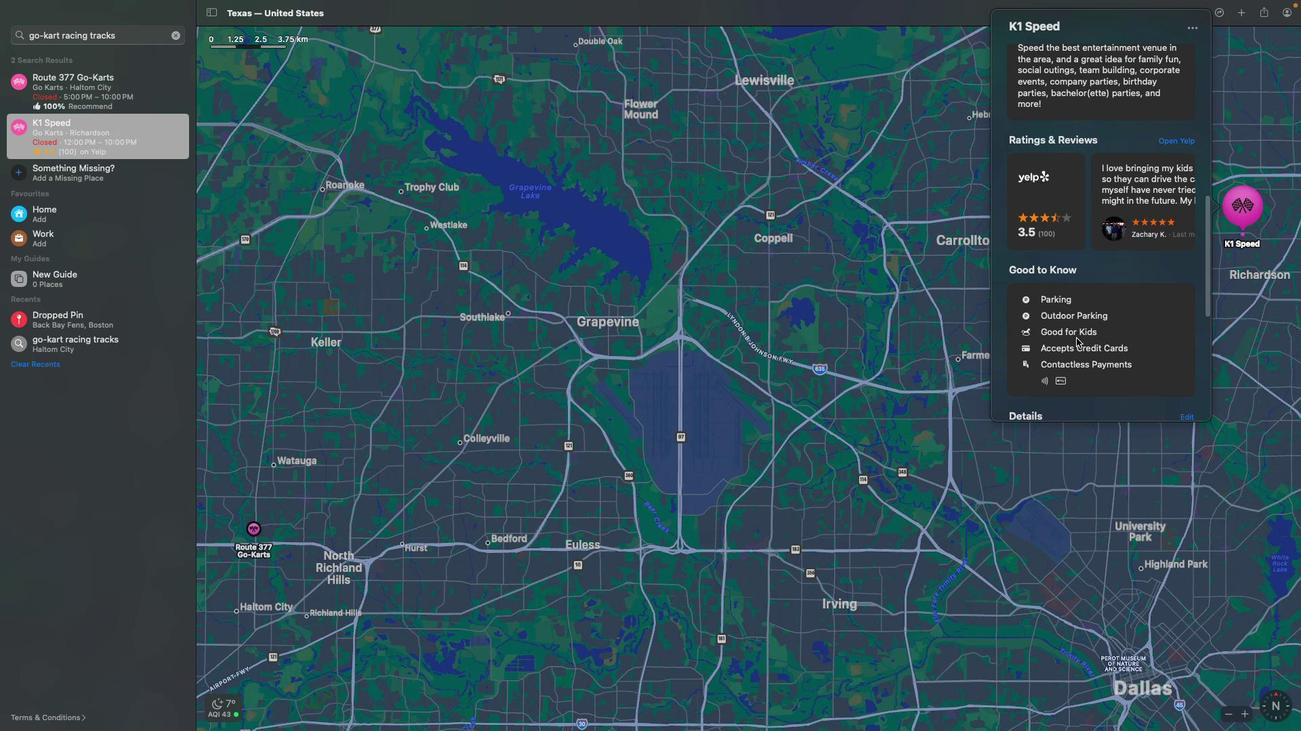 
Action: Mouse scrolled (1076, 338) with delta (0, 0)
Screenshot: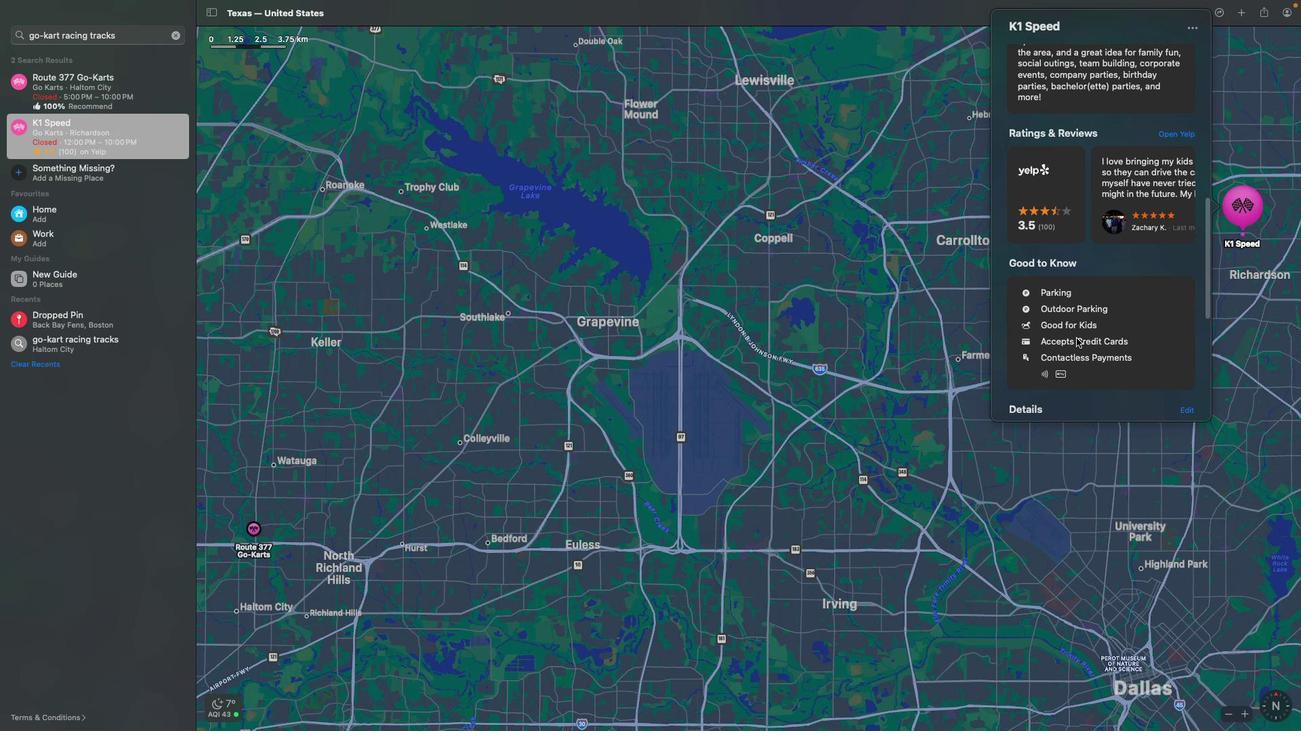 
Action: Mouse scrolled (1076, 338) with delta (0, 0)
Screenshot: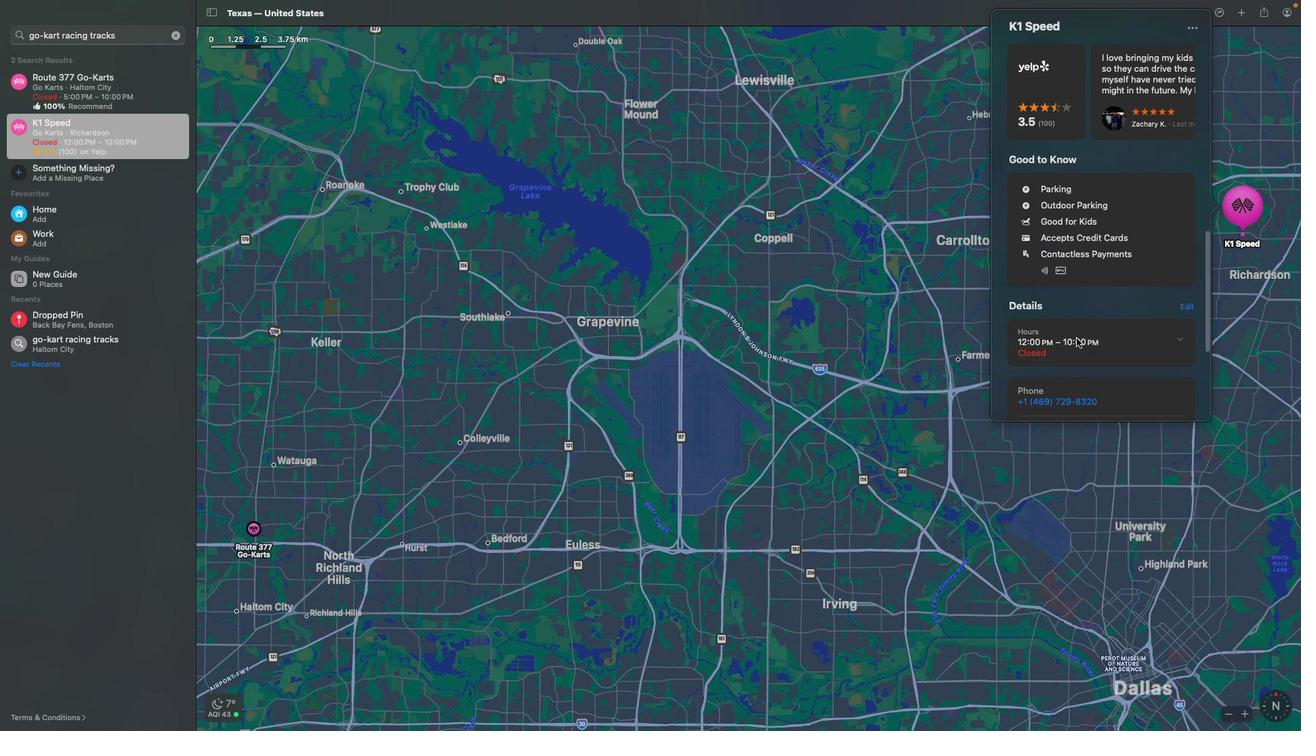 
Action: Mouse scrolled (1076, 338) with delta (0, -2)
Screenshot: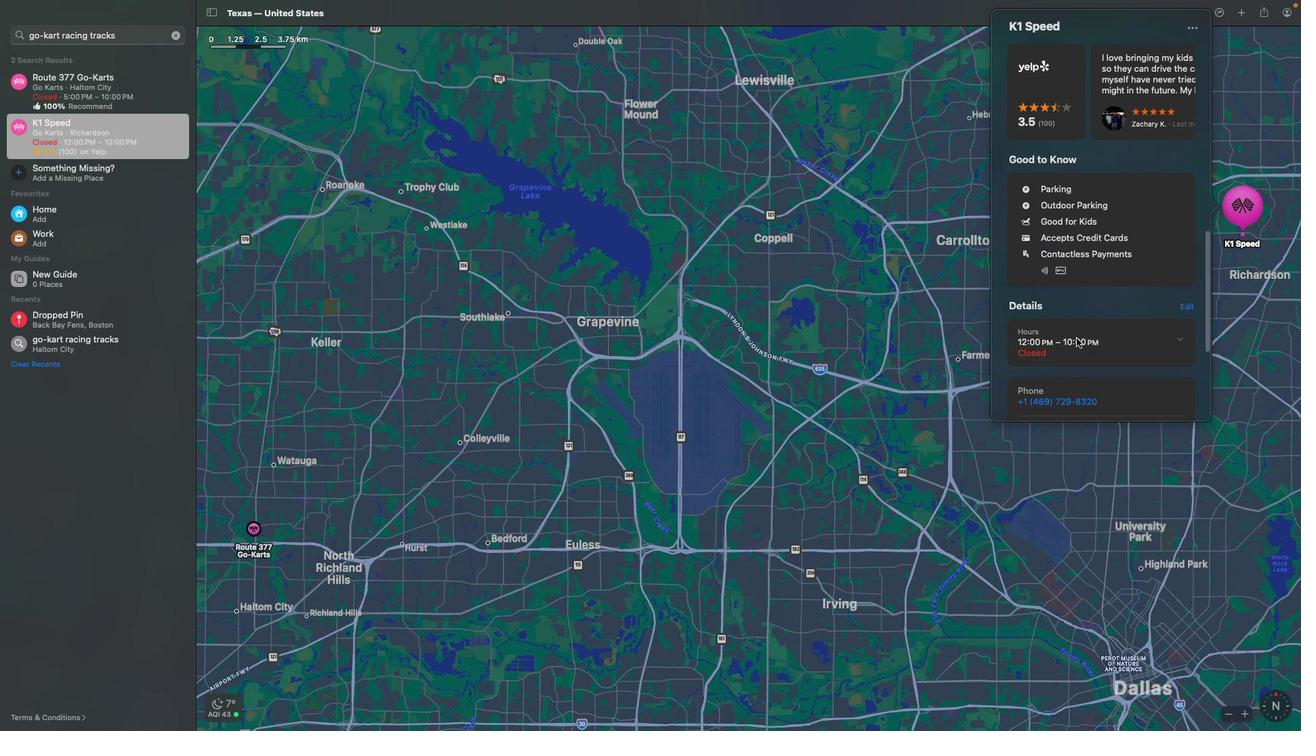 
Action: Mouse scrolled (1076, 338) with delta (0, -3)
Screenshot: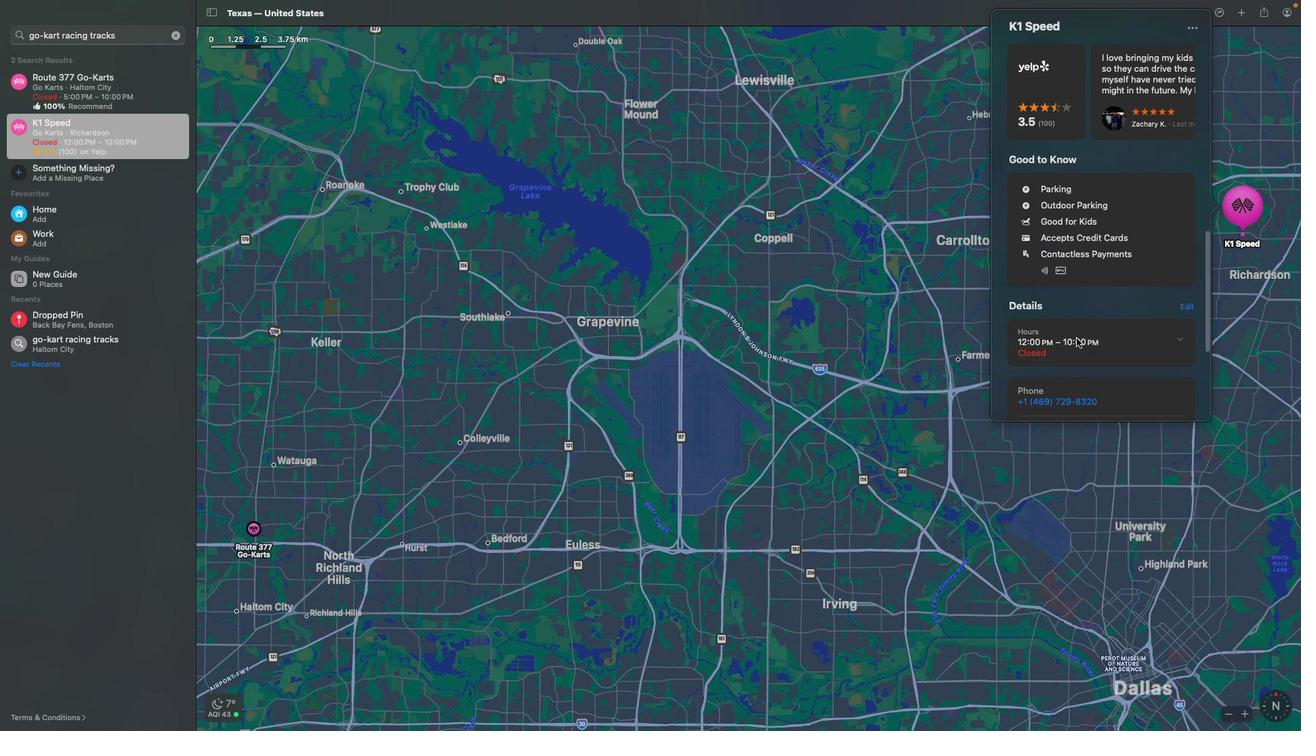 
Action: Mouse scrolled (1076, 338) with delta (0, -4)
Screenshot: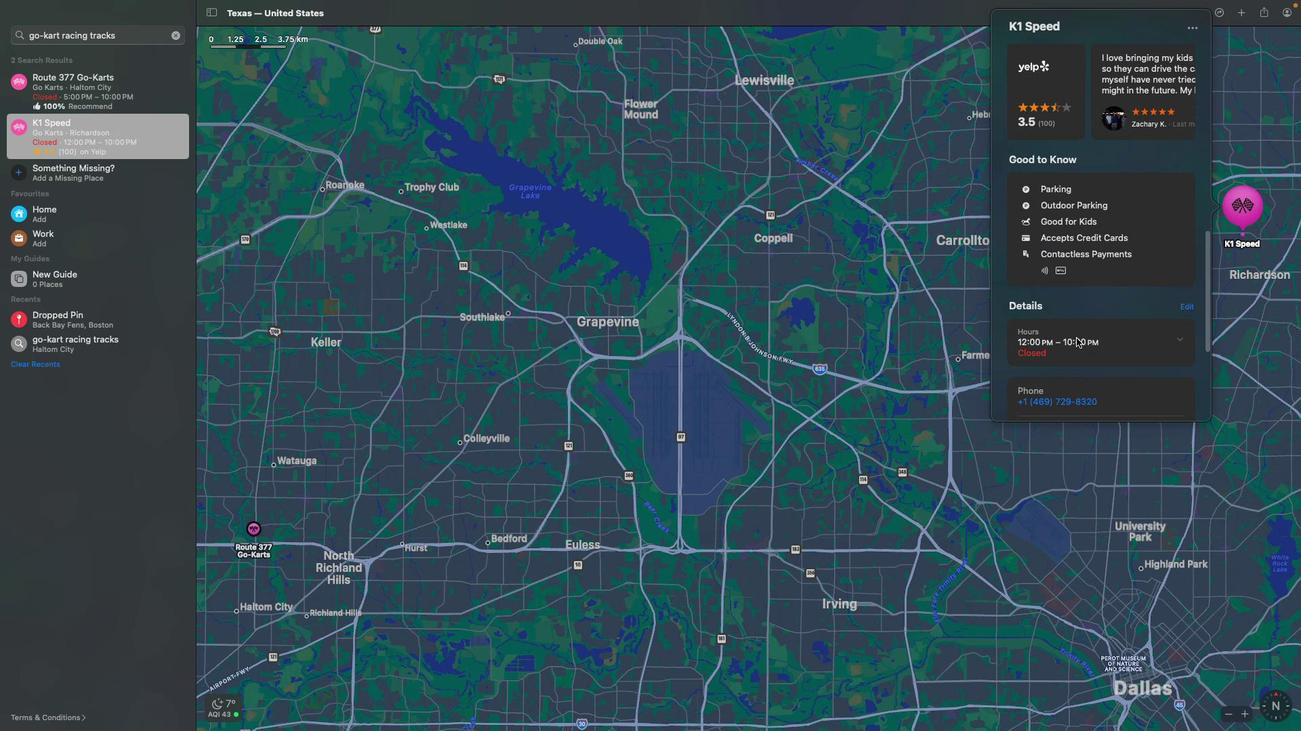 
Action: Mouse scrolled (1076, 338) with delta (0, 0)
Screenshot: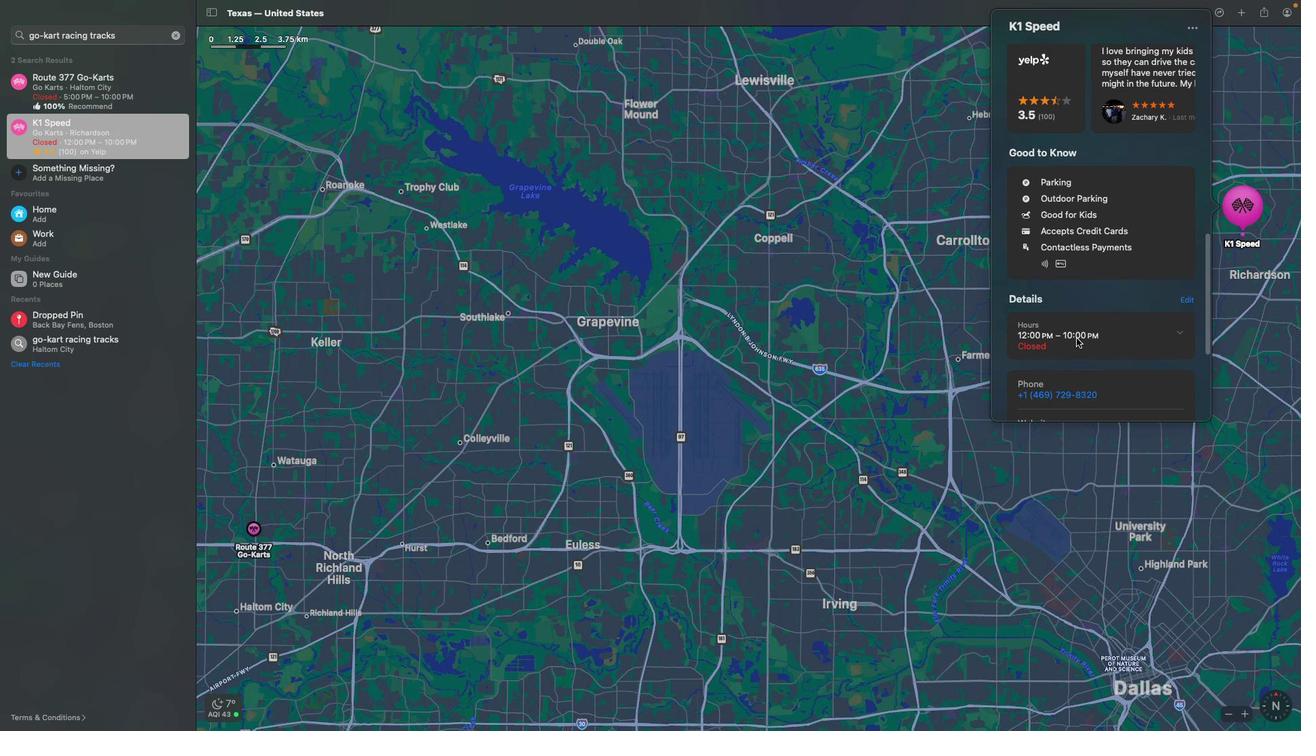 
Action: Mouse scrolled (1076, 338) with delta (0, 0)
Screenshot: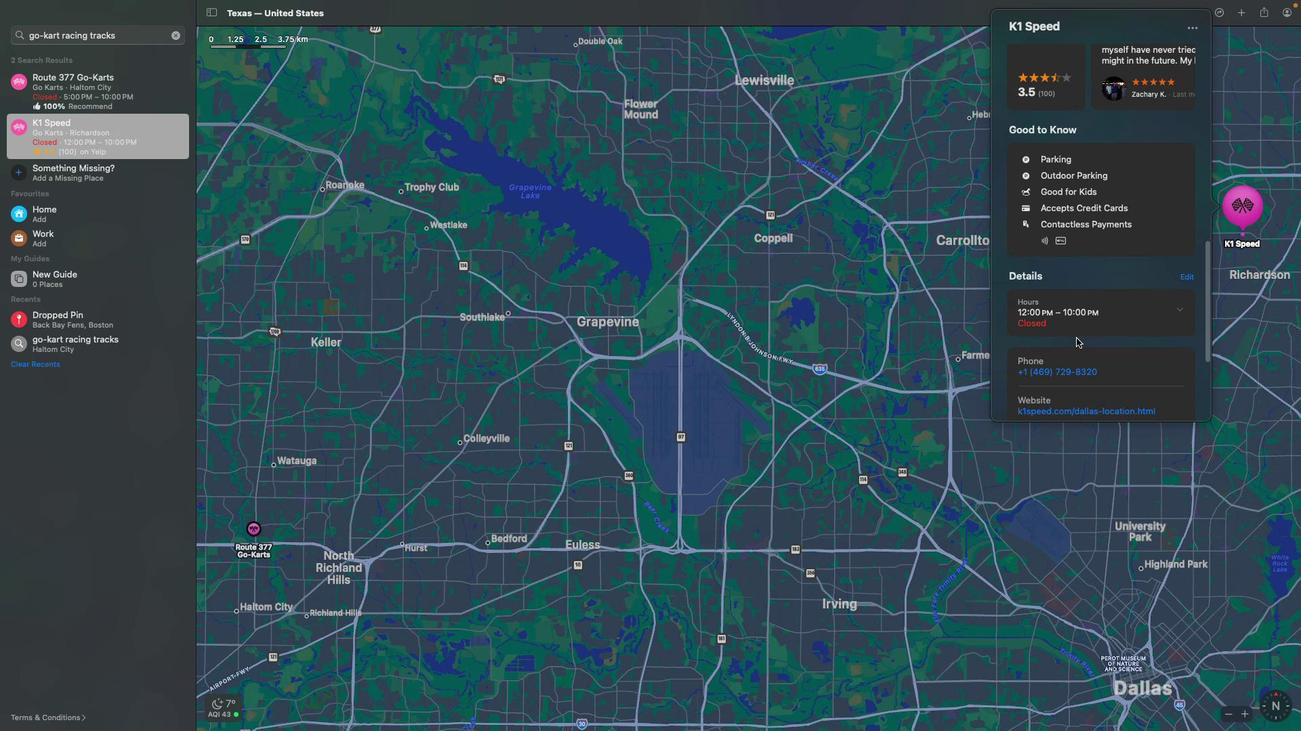 
Action: Mouse scrolled (1076, 338) with delta (0, -2)
Screenshot: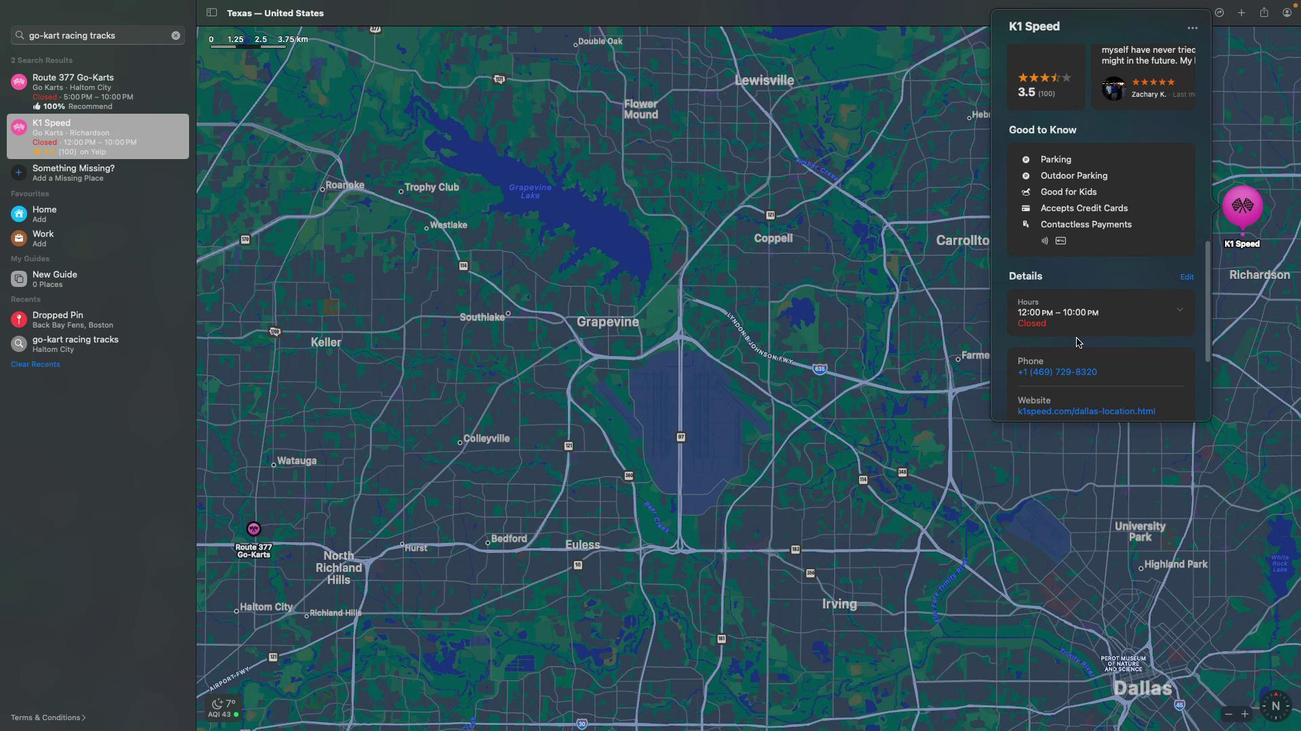 
Action: Mouse scrolled (1076, 338) with delta (0, 0)
Screenshot: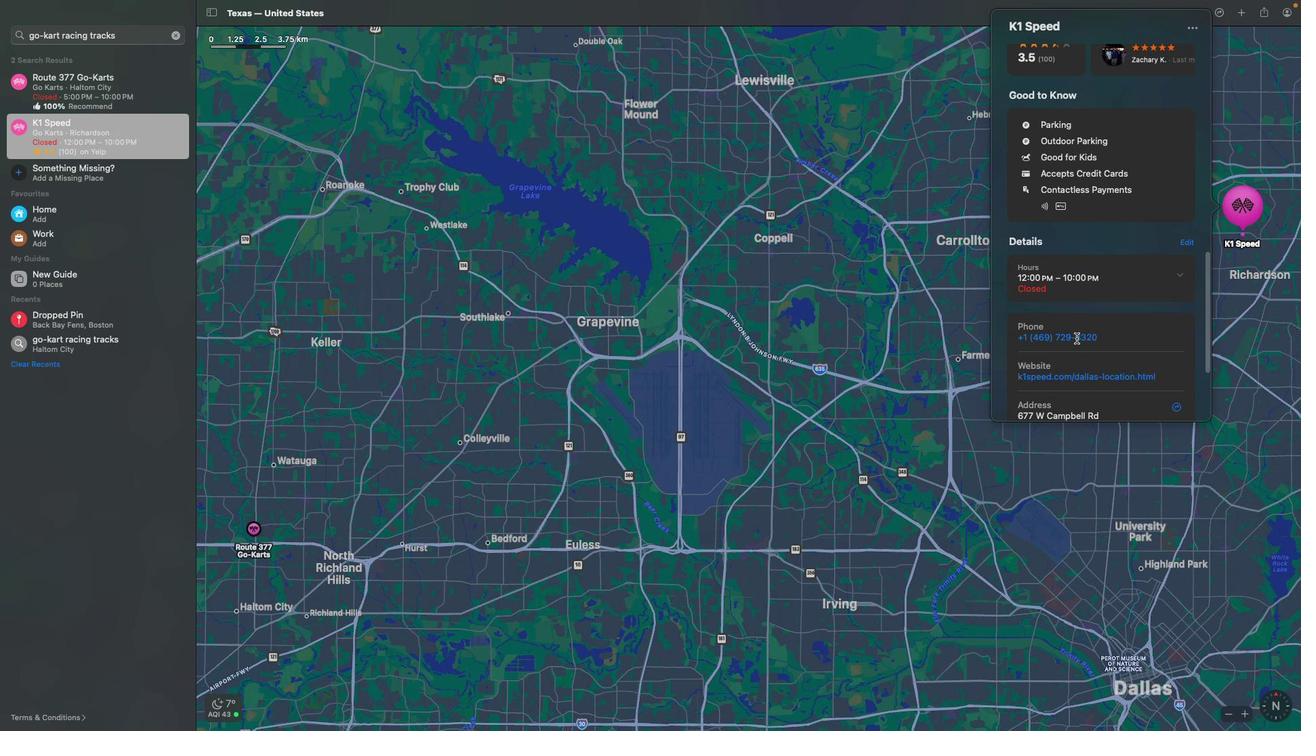 
Action: Mouse scrolled (1076, 338) with delta (0, 0)
Screenshot: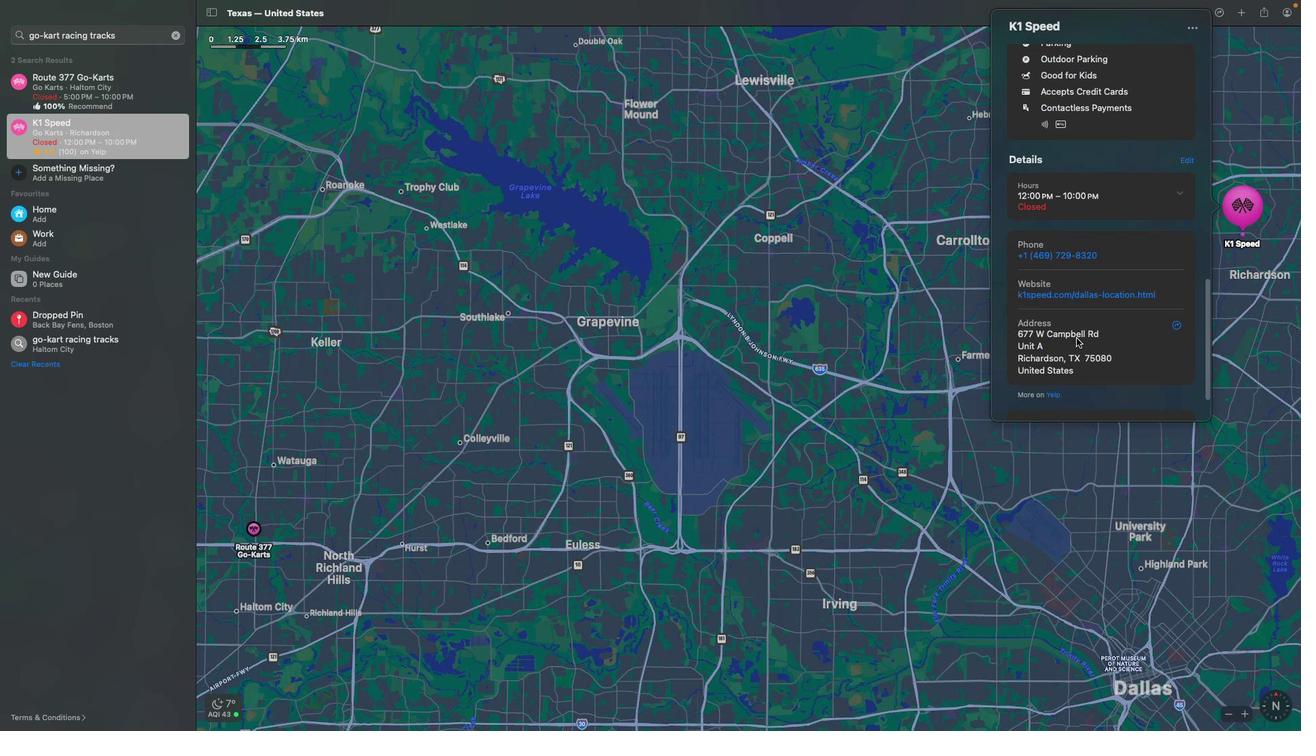 
Action: Mouse scrolled (1076, 338) with delta (0, -2)
Screenshot: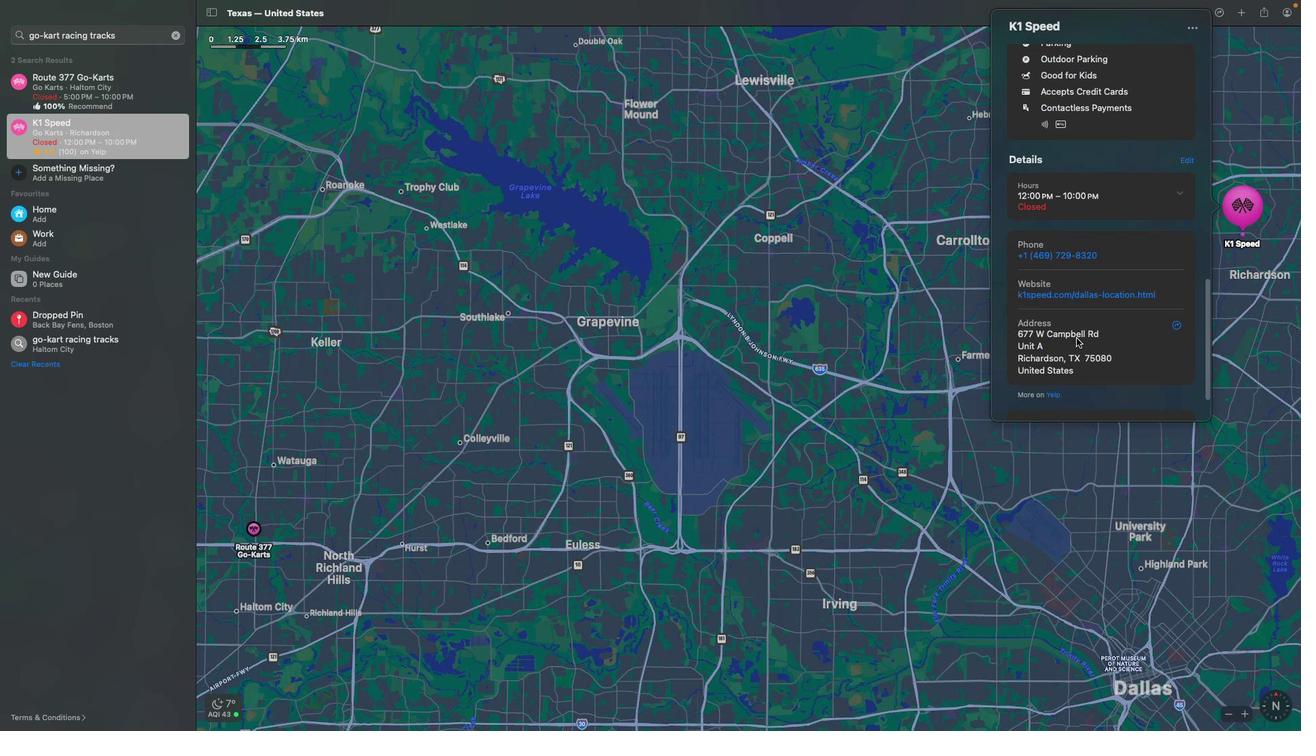 
Action: Mouse scrolled (1076, 338) with delta (0, -3)
Screenshot: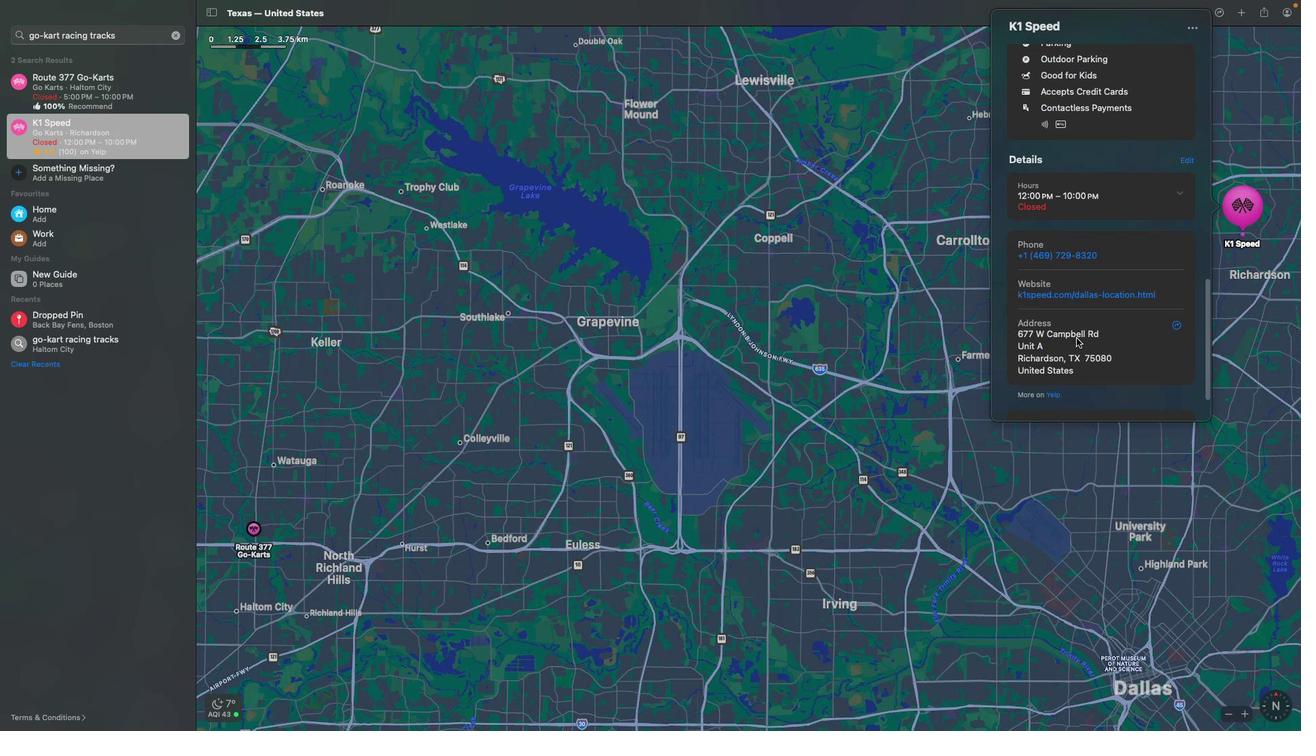 
Action: Mouse scrolled (1076, 338) with delta (0, -4)
Screenshot: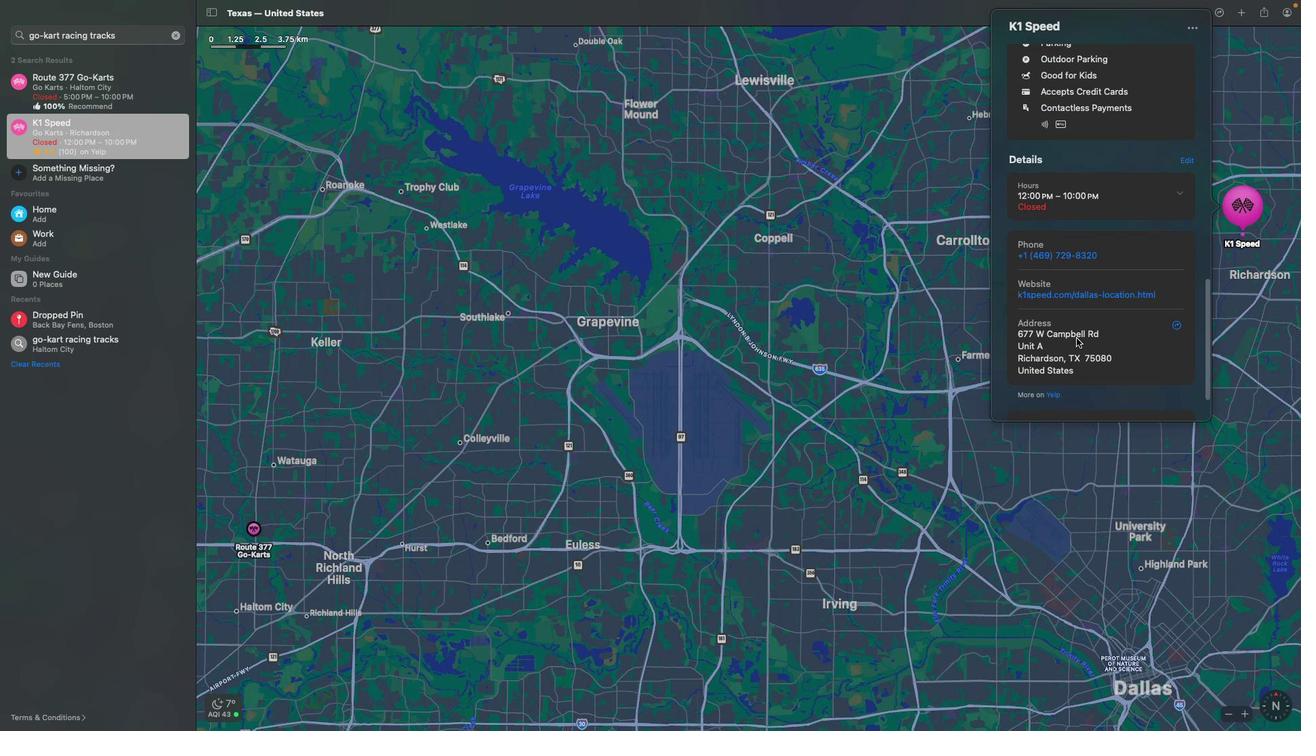 
Action: Mouse scrolled (1076, 338) with delta (0, 0)
Screenshot: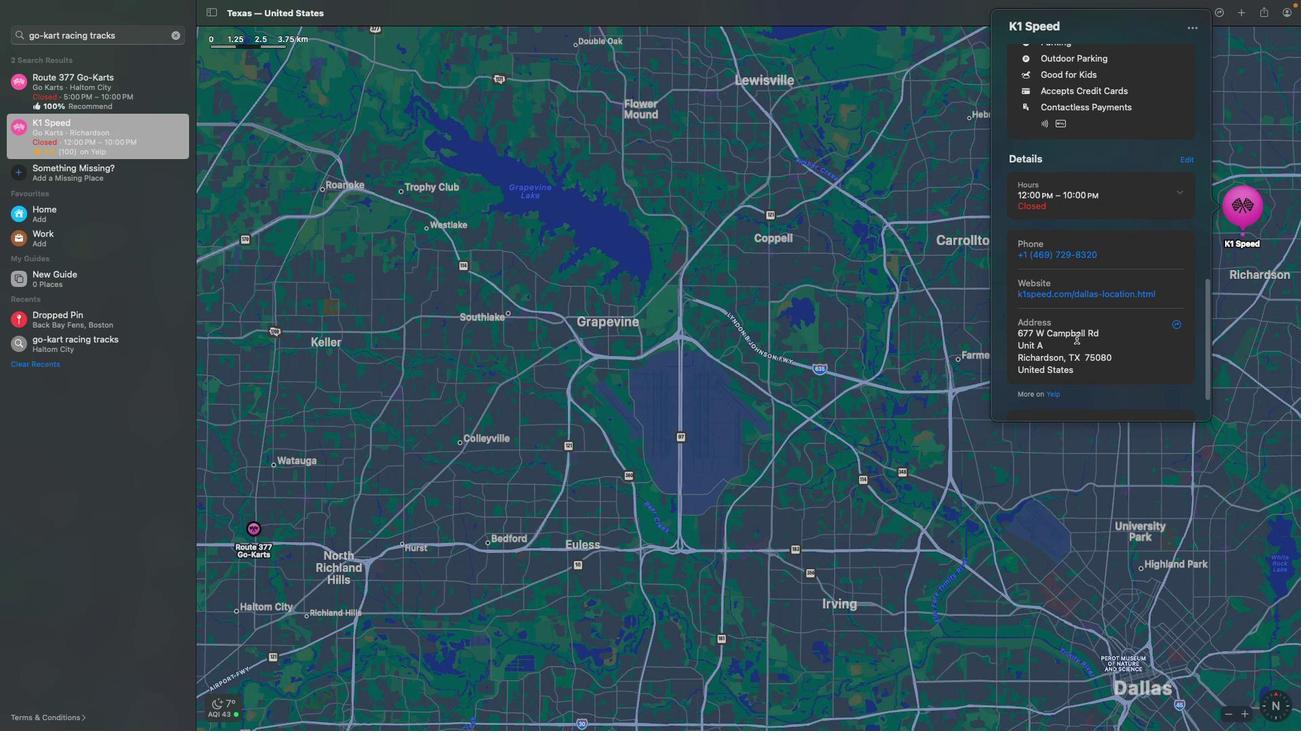 
Action: Mouse scrolled (1076, 338) with delta (0, 0)
Screenshot: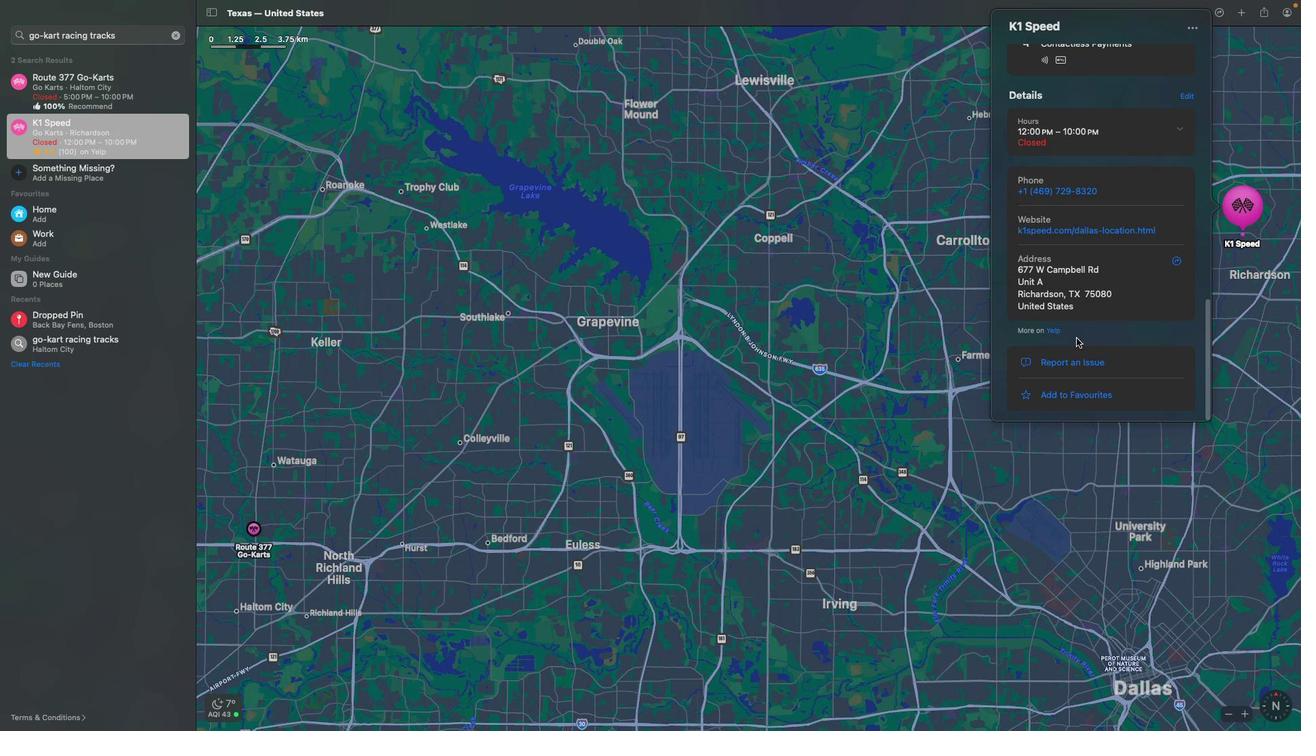 
Action: Mouse scrolled (1076, 338) with delta (0, 0)
Screenshot: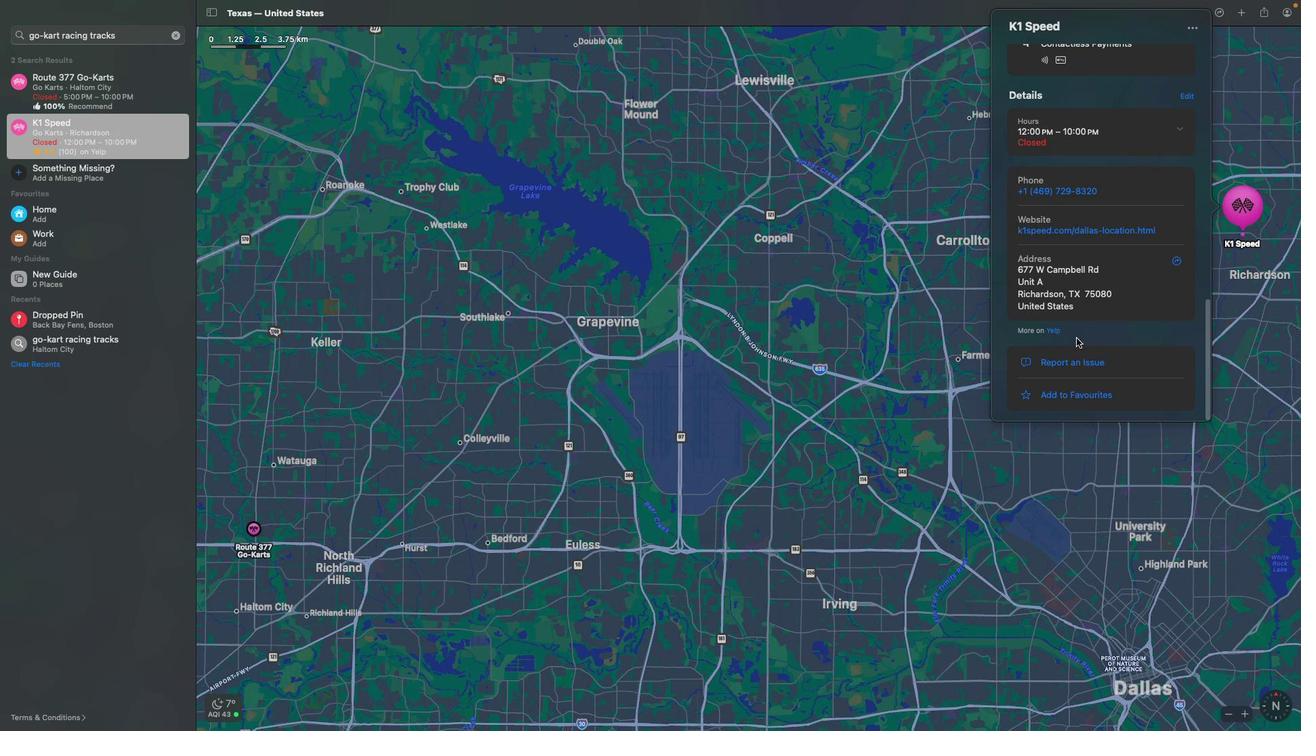 
Action: Mouse scrolled (1076, 338) with delta (0, -2)
Screenshot: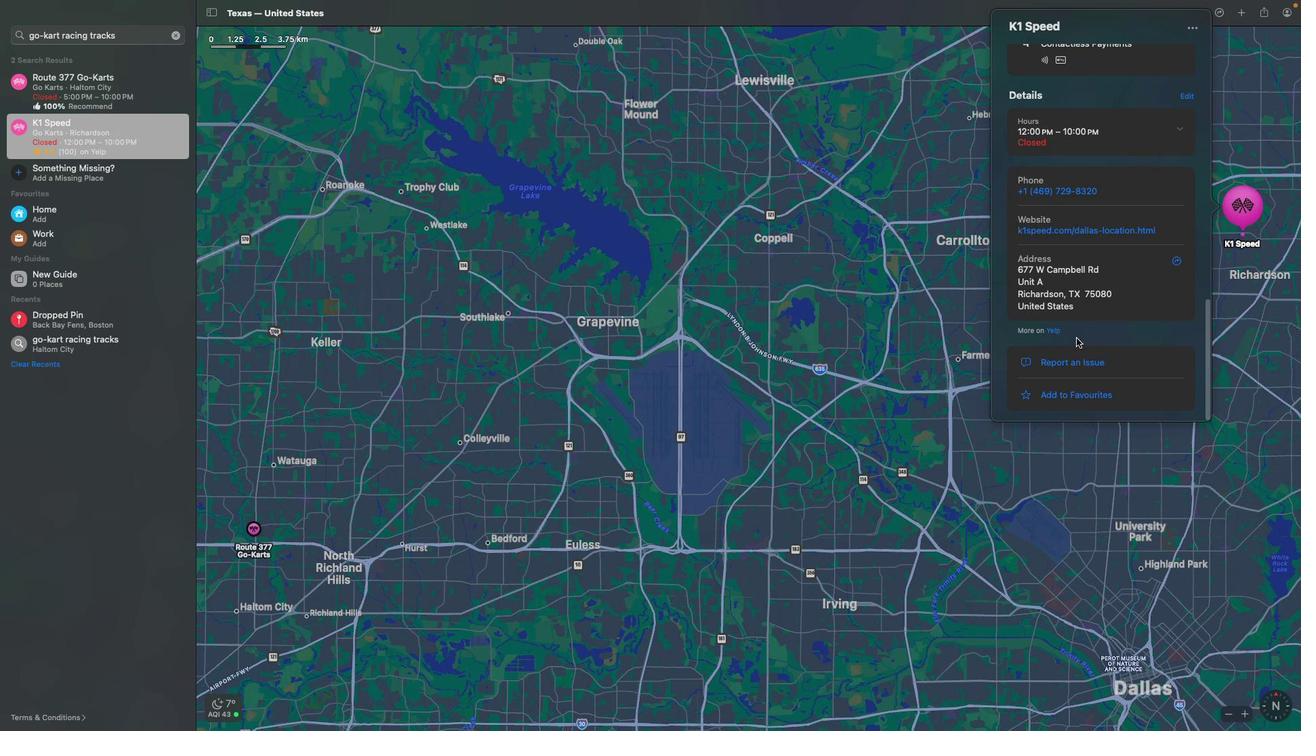 
Action: Mouse scrolled (1076, 338) with delta (0, -3)
Screenshot: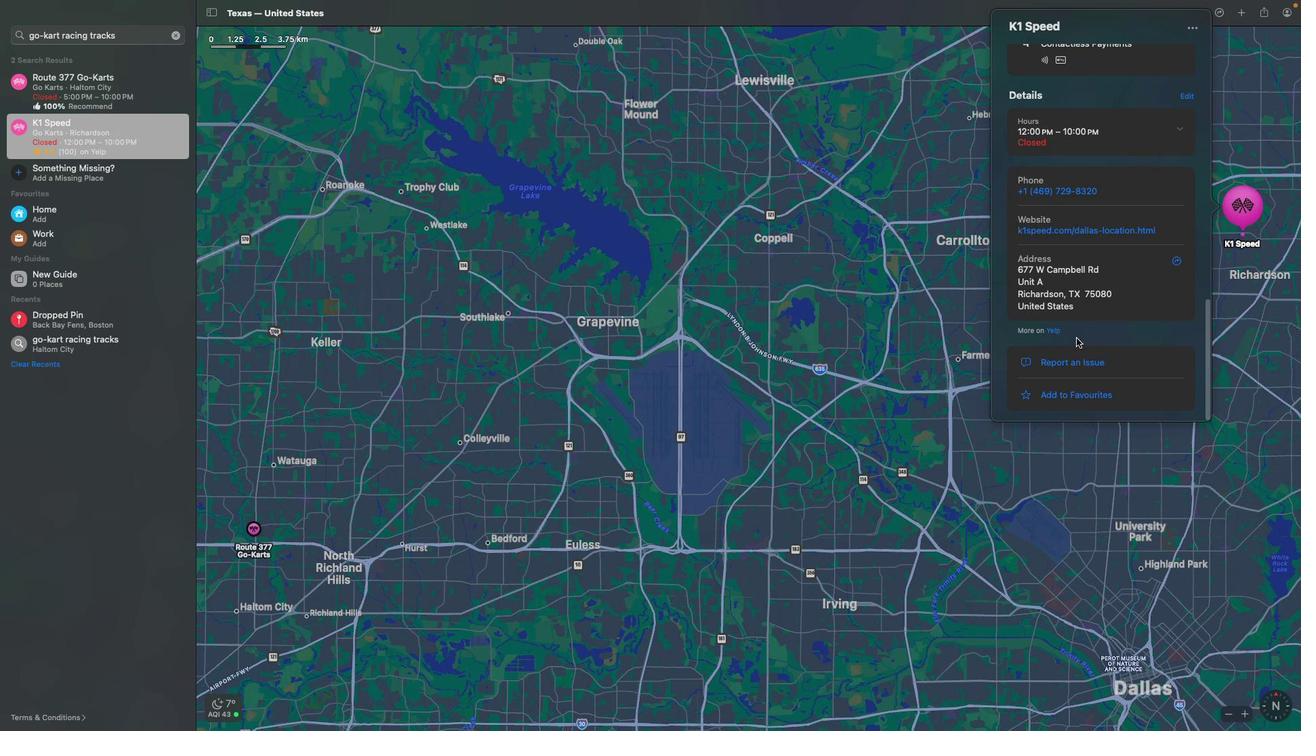 
Action: Mouse scrolled (1076, 338) with delta (0, -4)
Screenshot: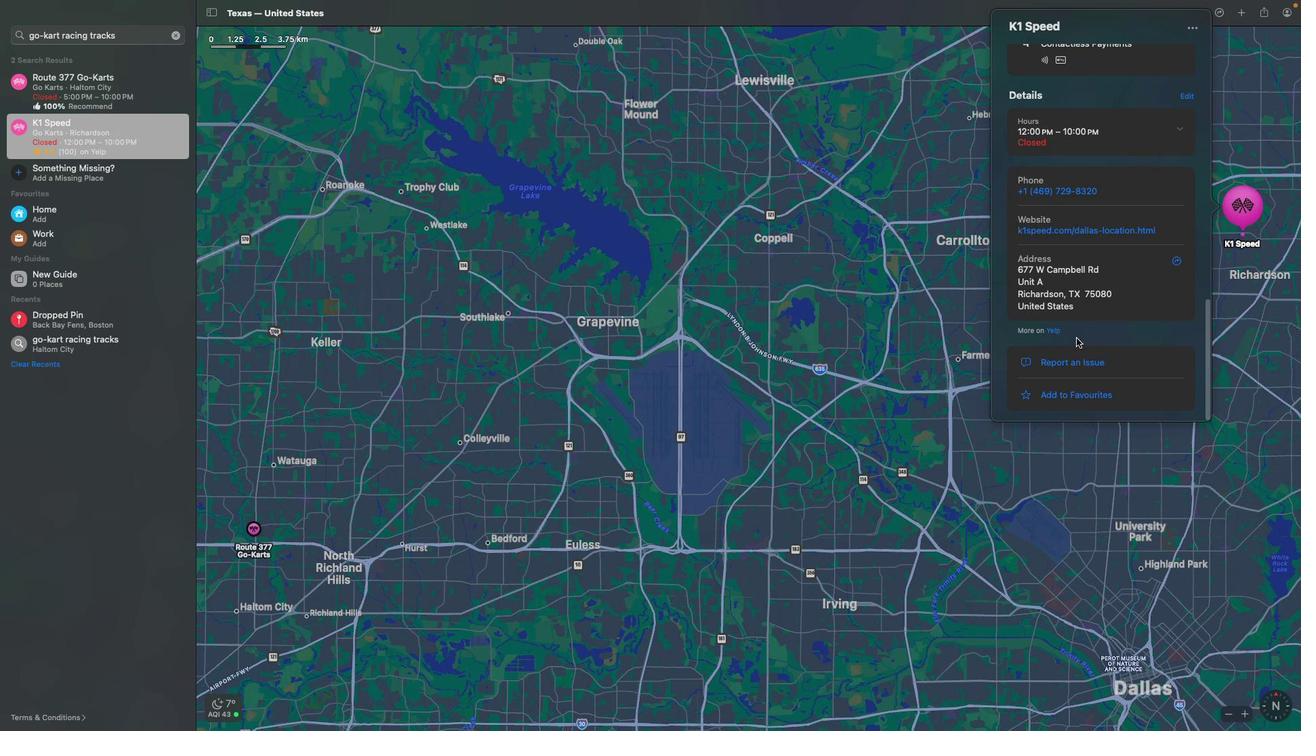 
Action: Mouse scrolled (1076, 338) with delta (0, -4)
Screenshot: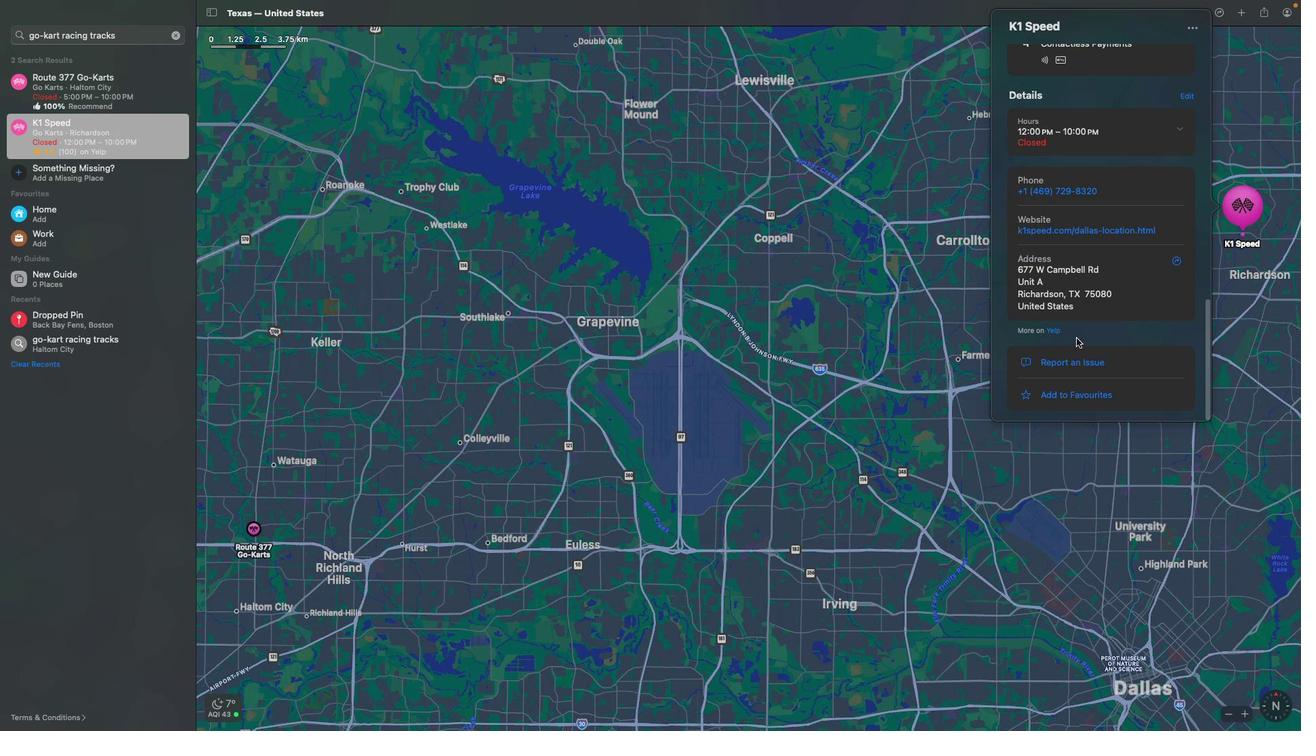 
Action: Mouse scrolled (1076, 338) with delta (0, 0)
Screenshot: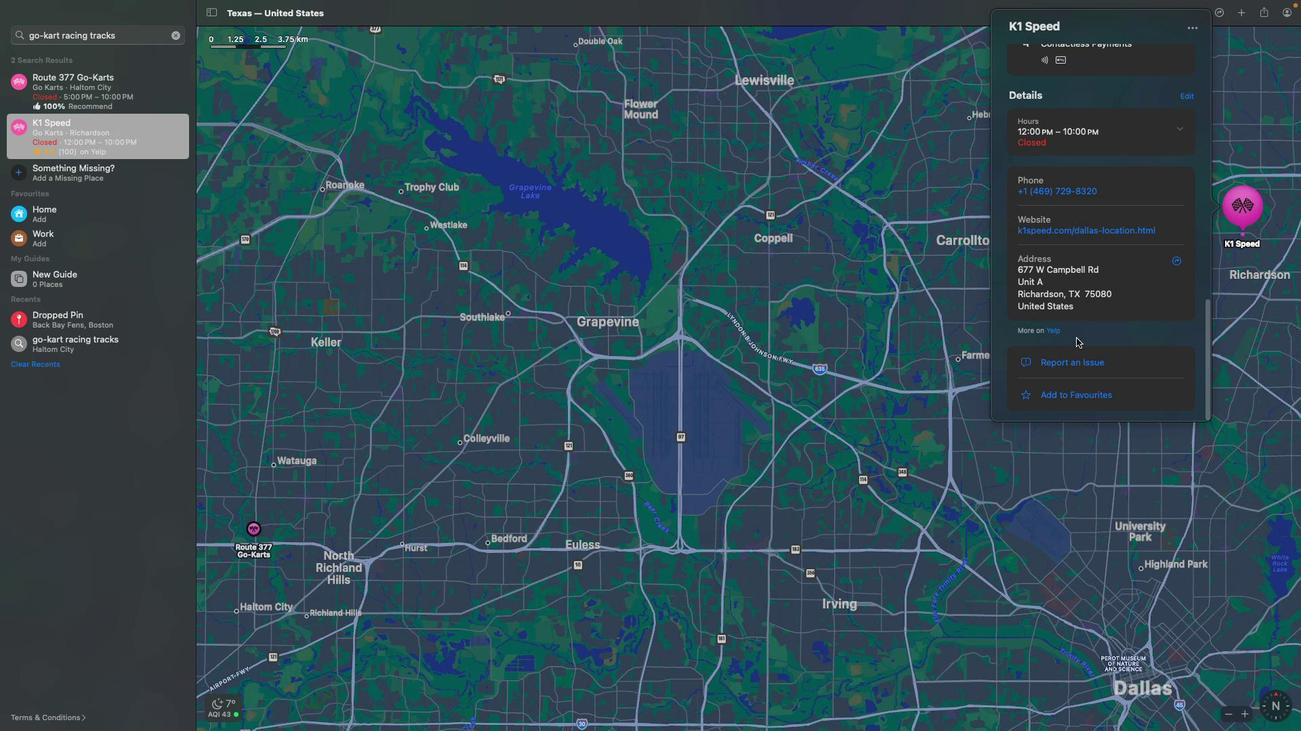 
Action: Mouse scrolled (1076, 338) with delta (0, 0)
Screenshot: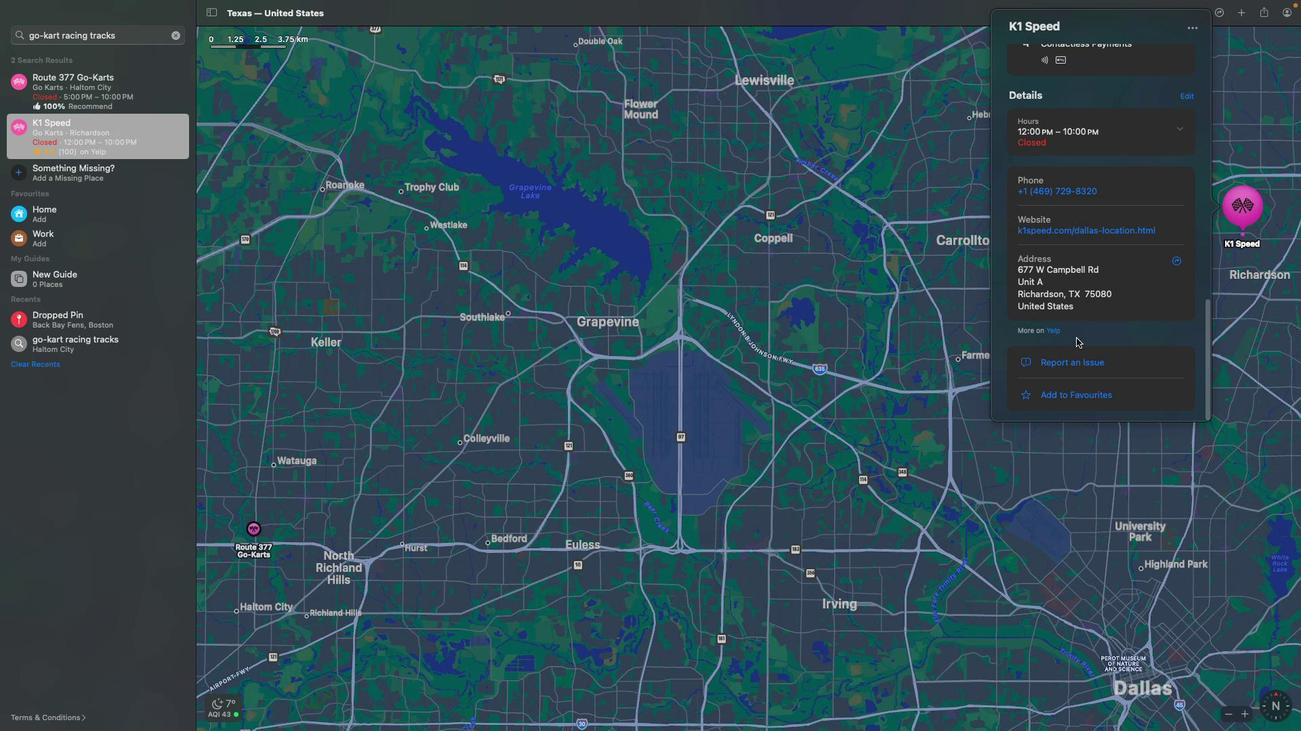 
Action: Mouse scrolled (1076, 338) with delta (0, -2)
Screenshot: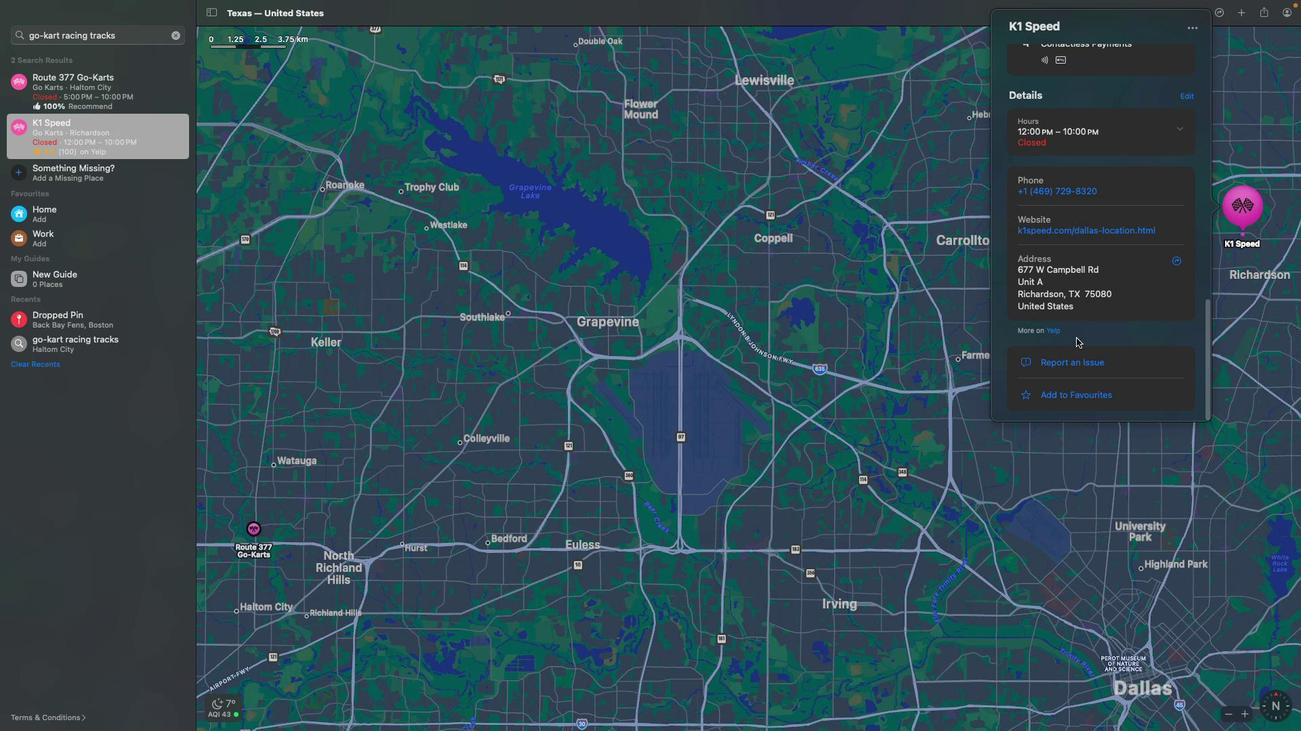 
Action: Mouse scrolled (1076, 338) with delta (0, -3)
Screenshot: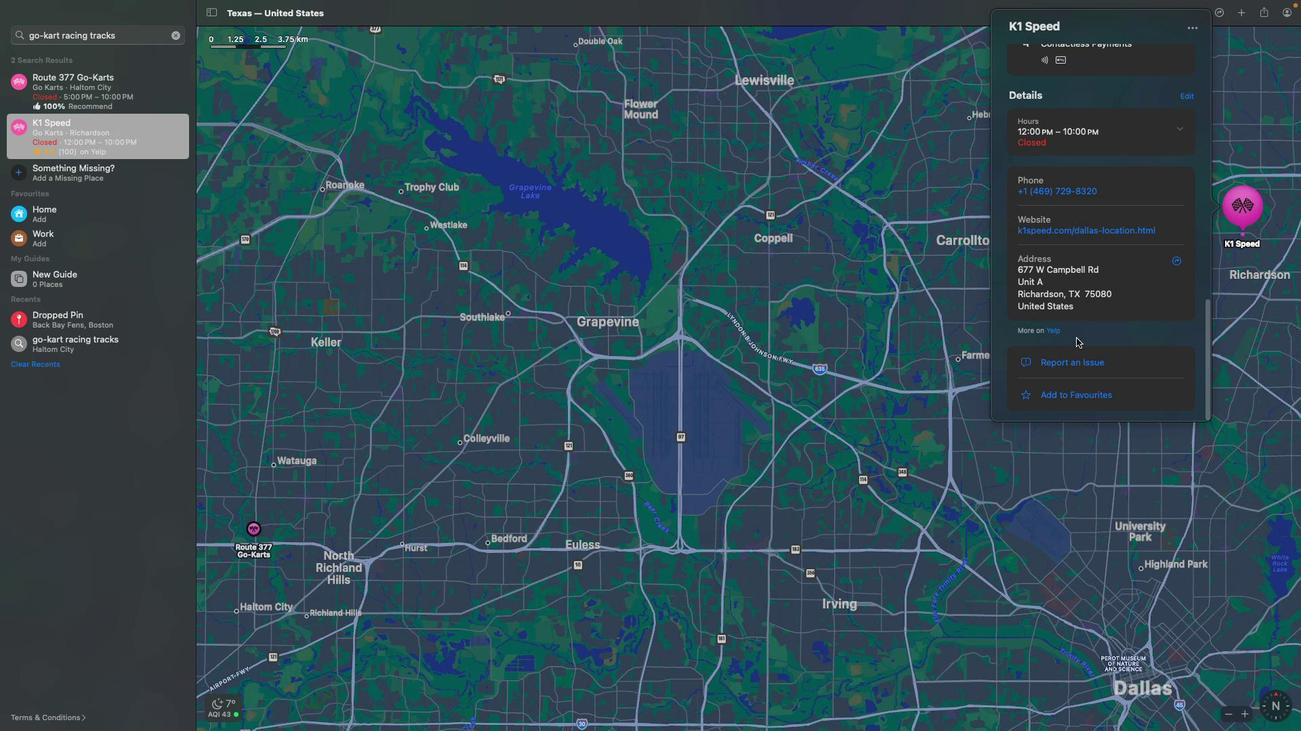 
Action: Mouse scrolled (1076, 338) with delta (0, -4)
Screenshot: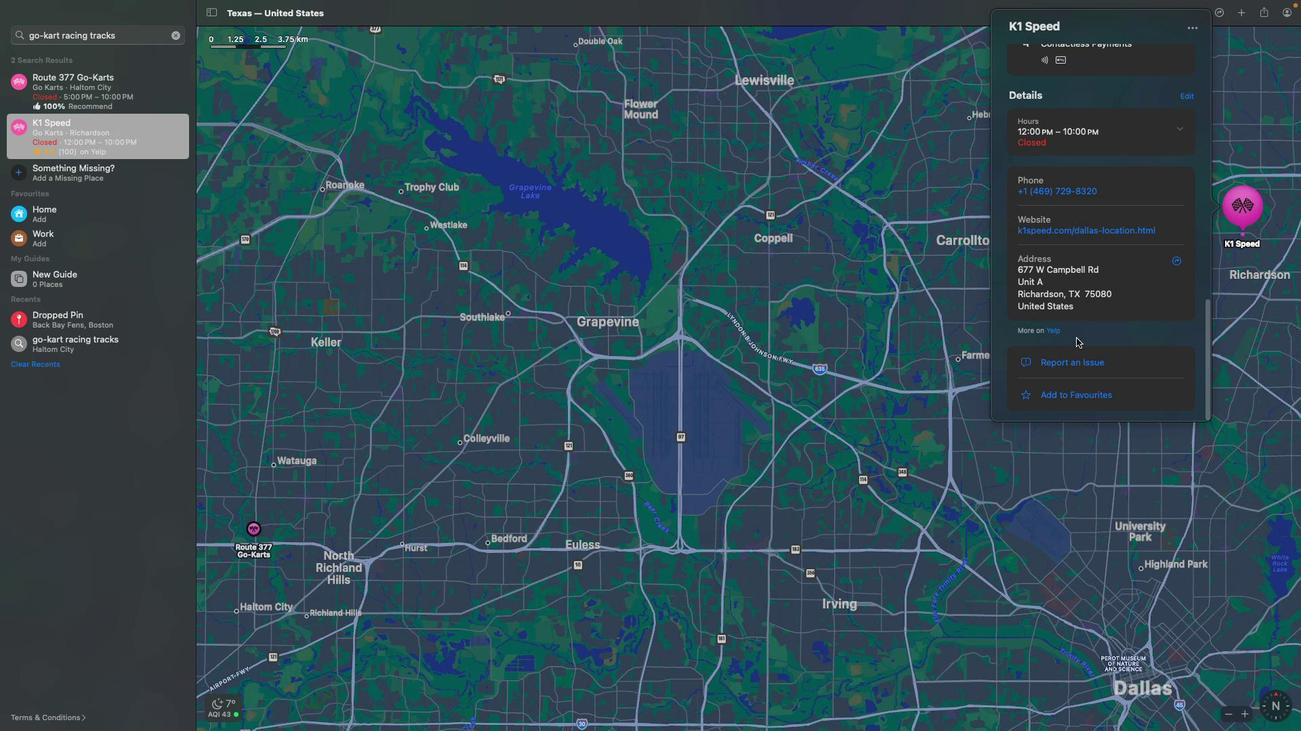 
Action: Mouse moved to (79, 90)
Screenshot: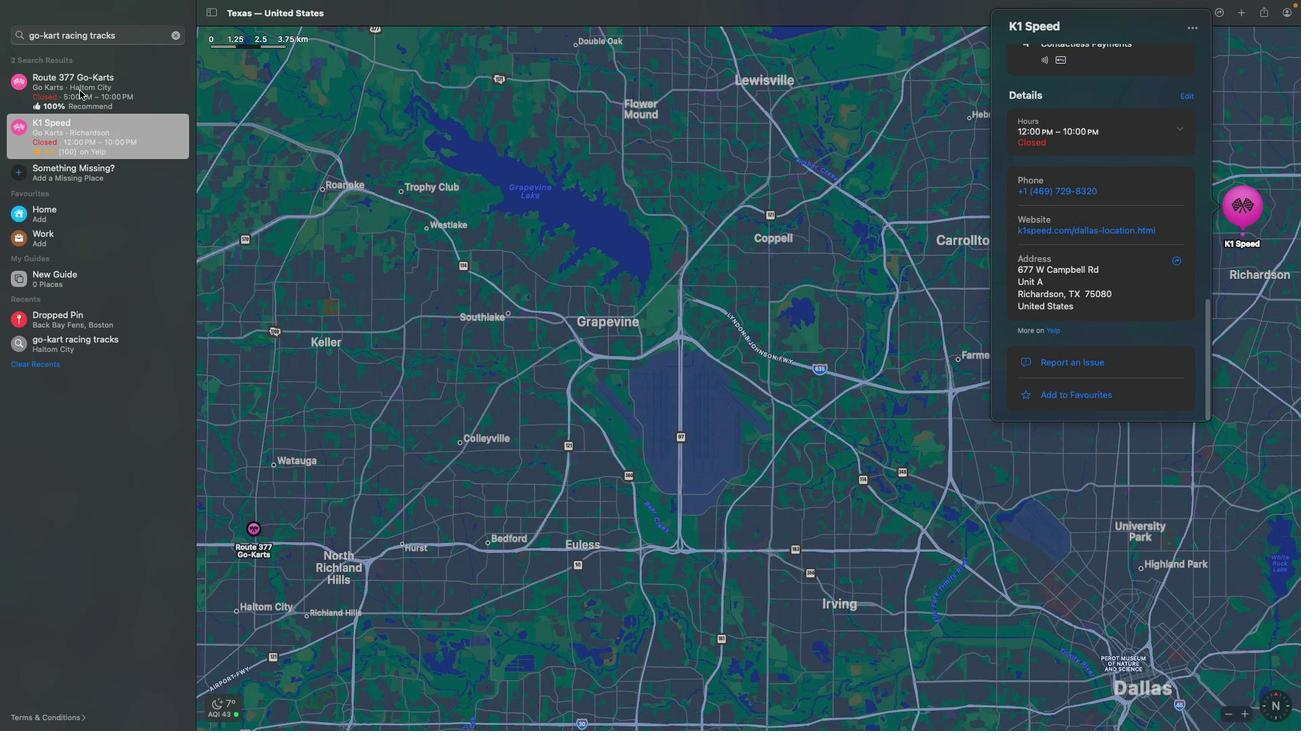 
Action: Mouse pressed left at (79, 90)
Screenshot: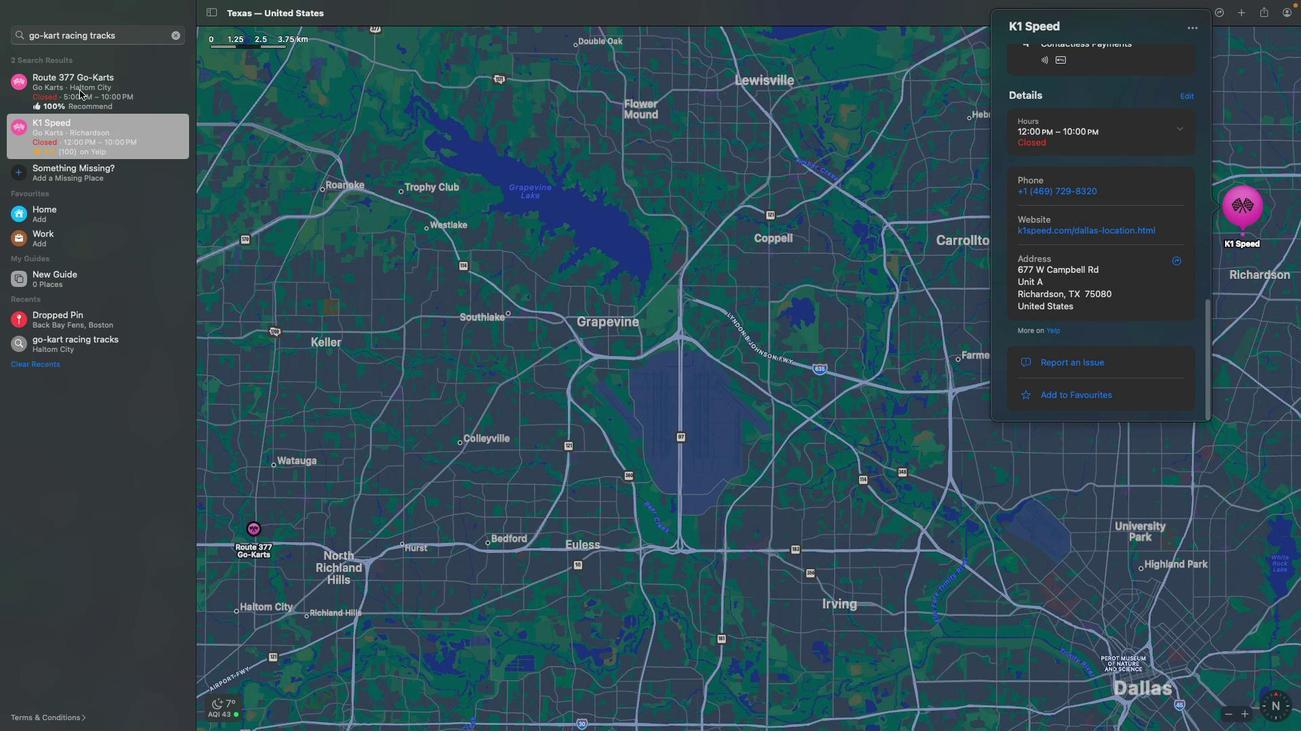 
Action: Mouse moved to (437, 479)
Screenshot: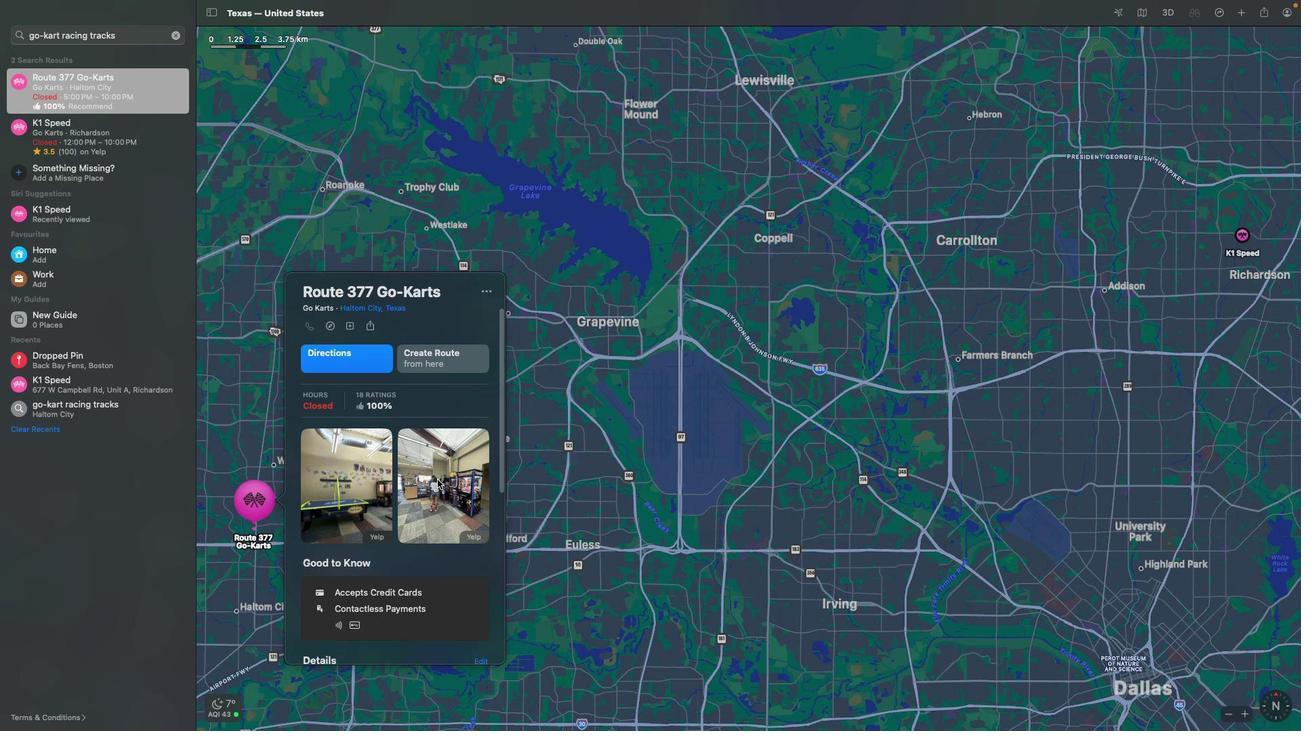 
Action: Mouse scrolled (437, 479) with delta (0, 0)
Screenshot: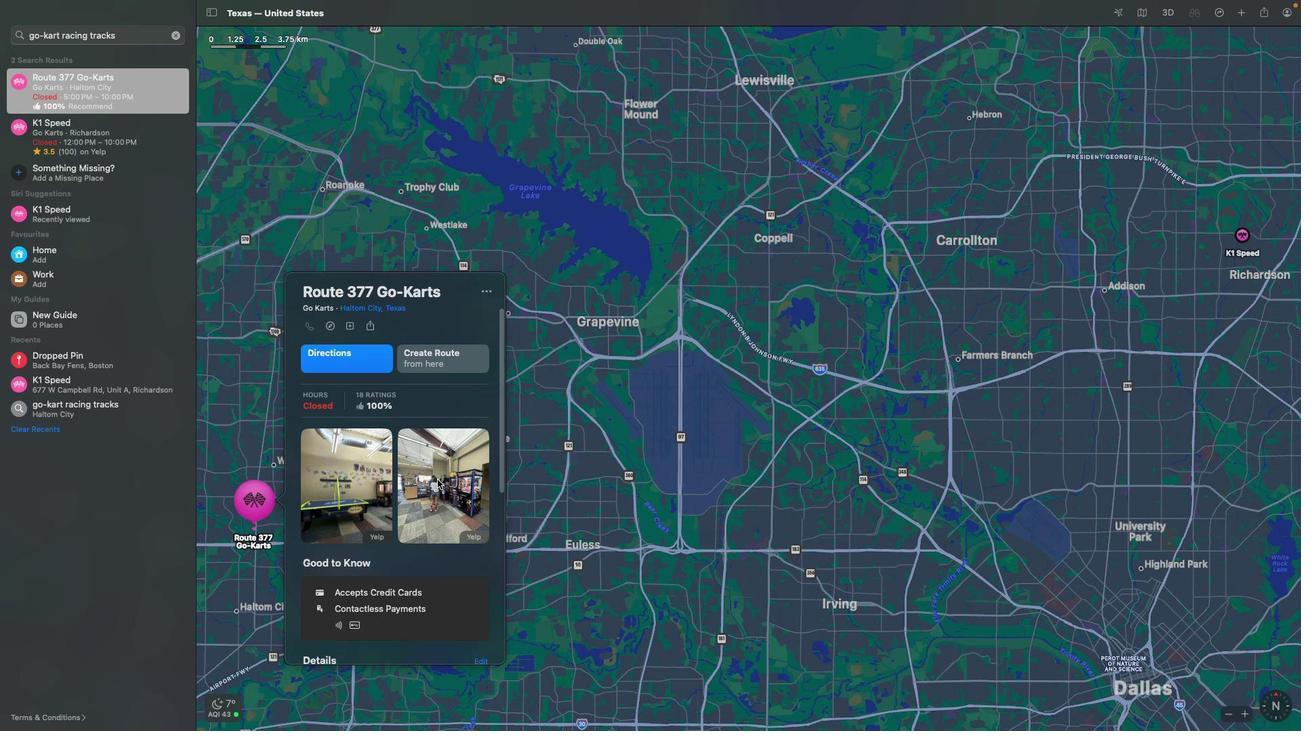 
Action: Mouse moved to (437, 479)
Screenshot: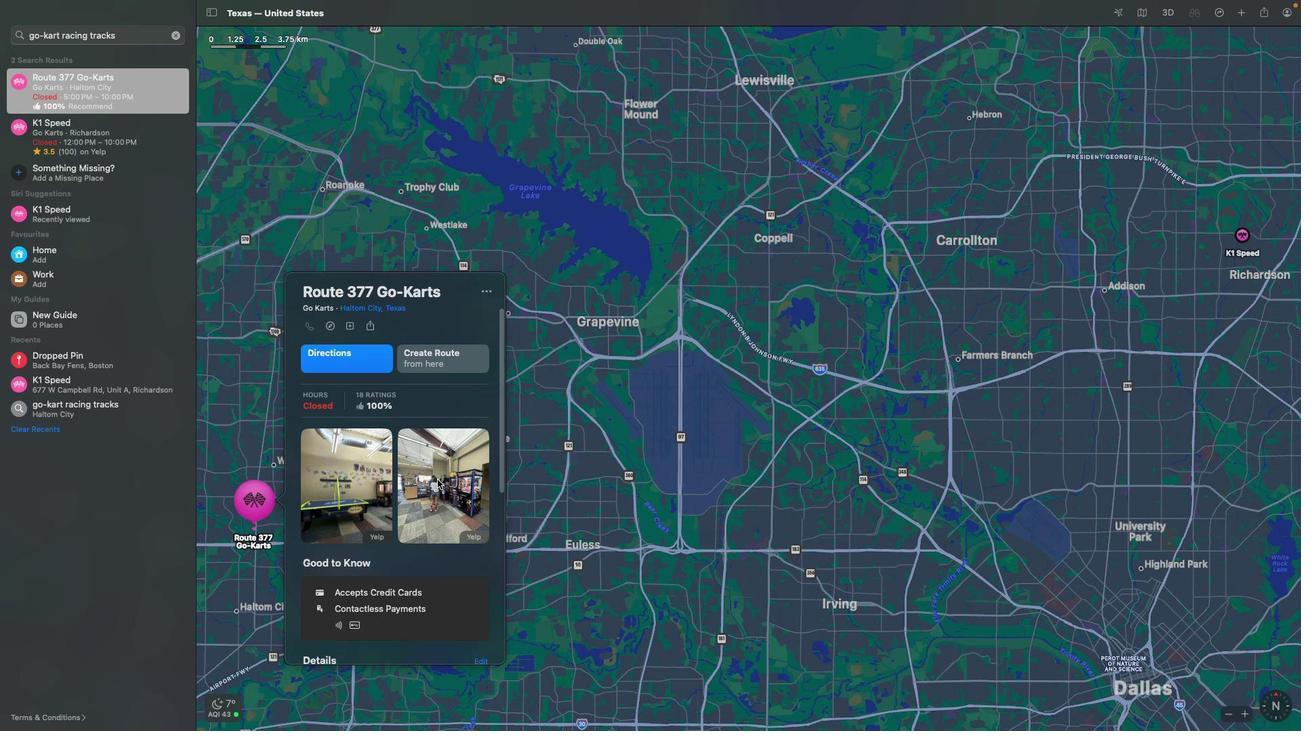 
Action: Mouse scrolled (437, 479) with delta (0, 0)
Screenshot: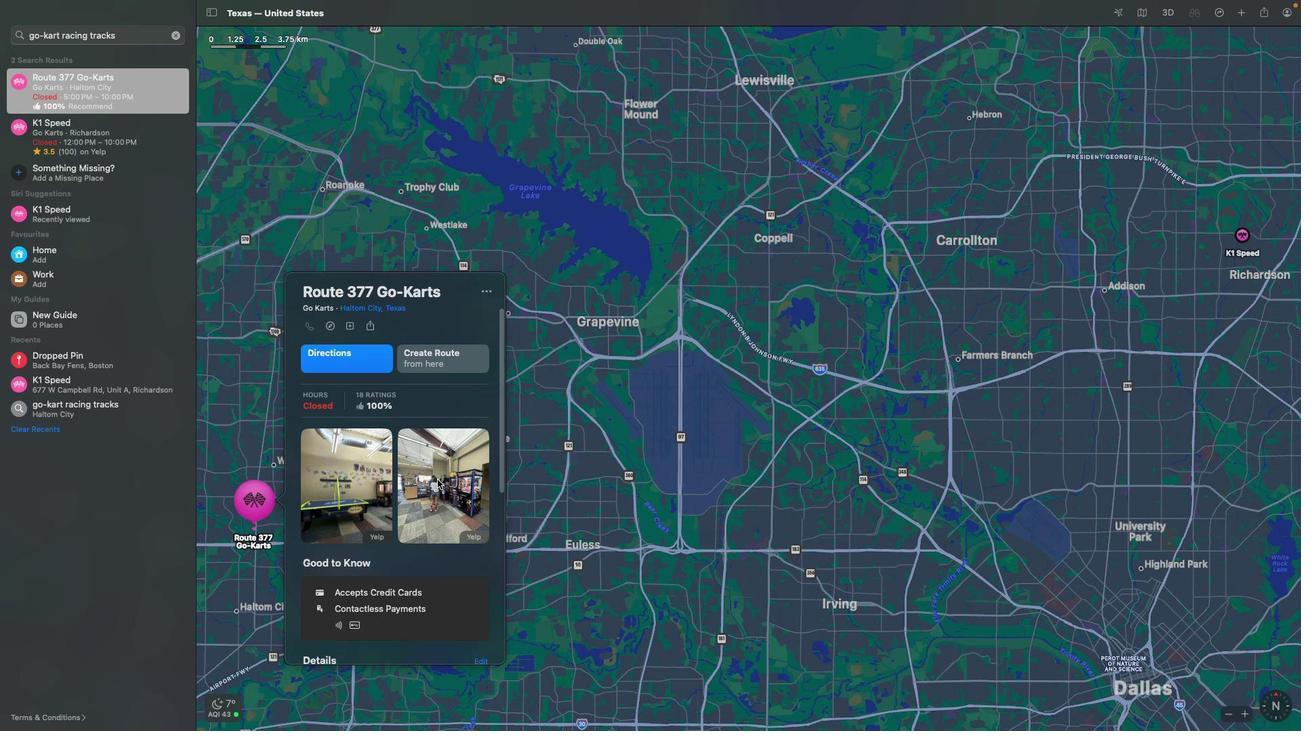 
Action: Mouse scrolled (437, 479) with delta (0, -2)
Screenshot: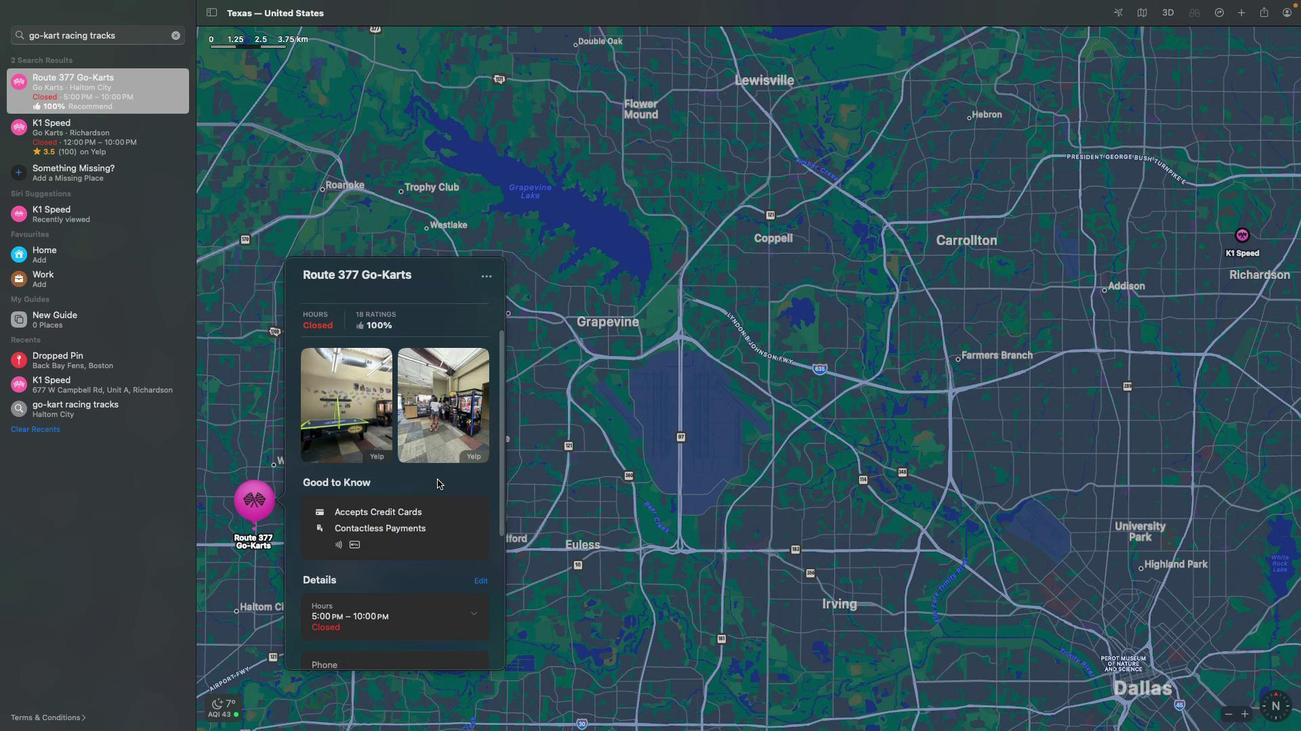 
Action: Mouse scrolled (437, 479) with delta (0, -3)
Screenshot: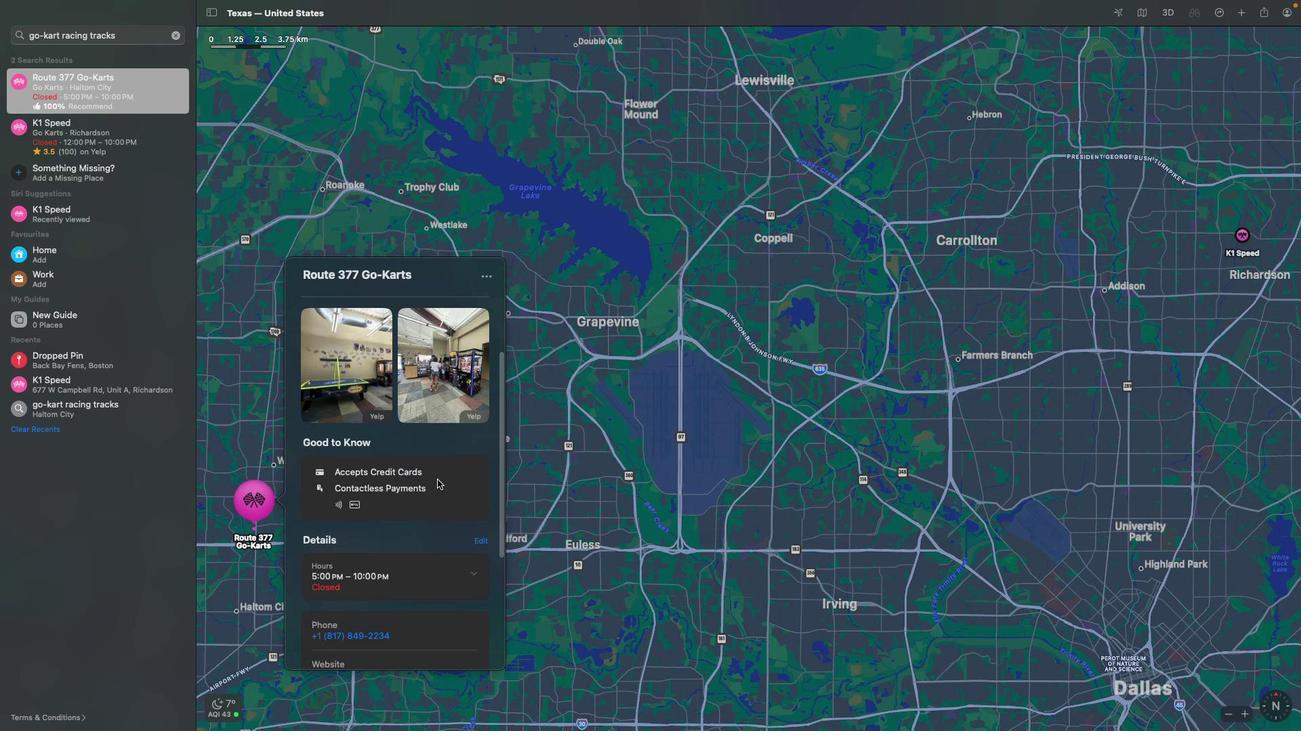 
Action: Mouse scrolled (437, 479) with delta (0, -3)
Screenshot: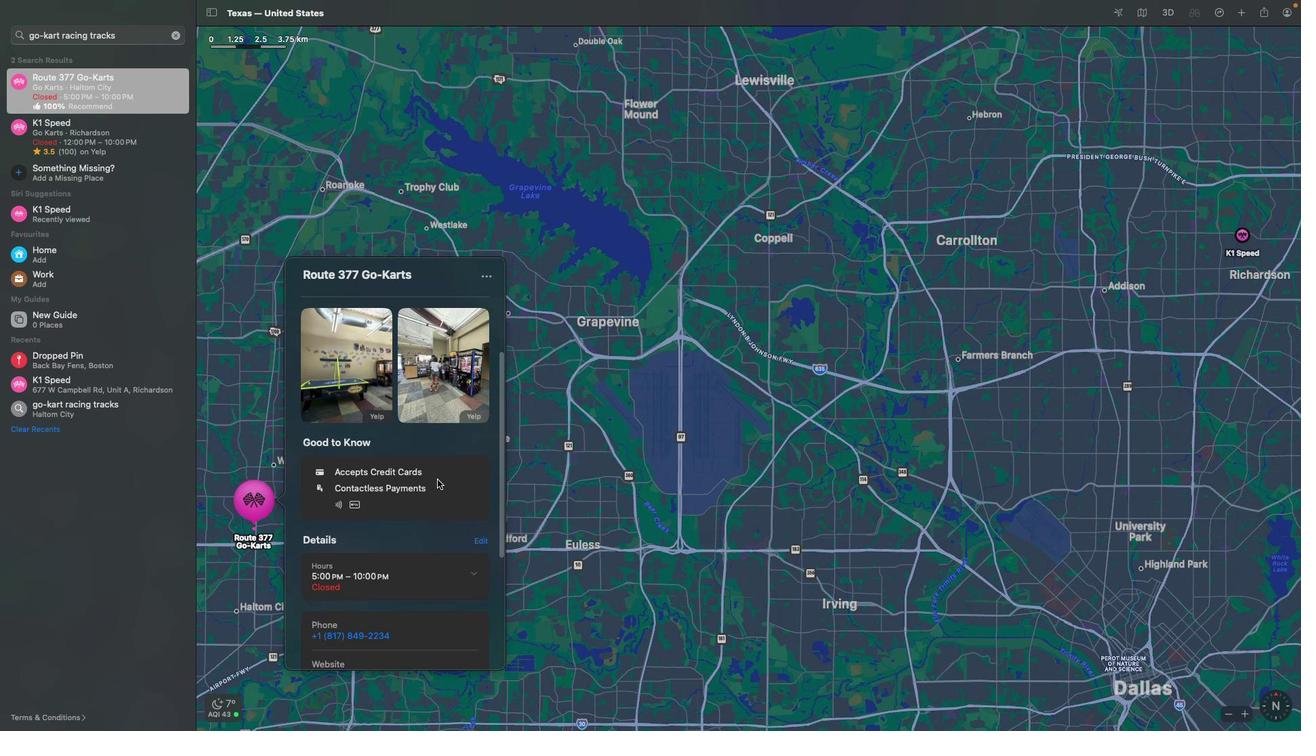 
Action: Mouse moved to (435, 475)
Screenshot: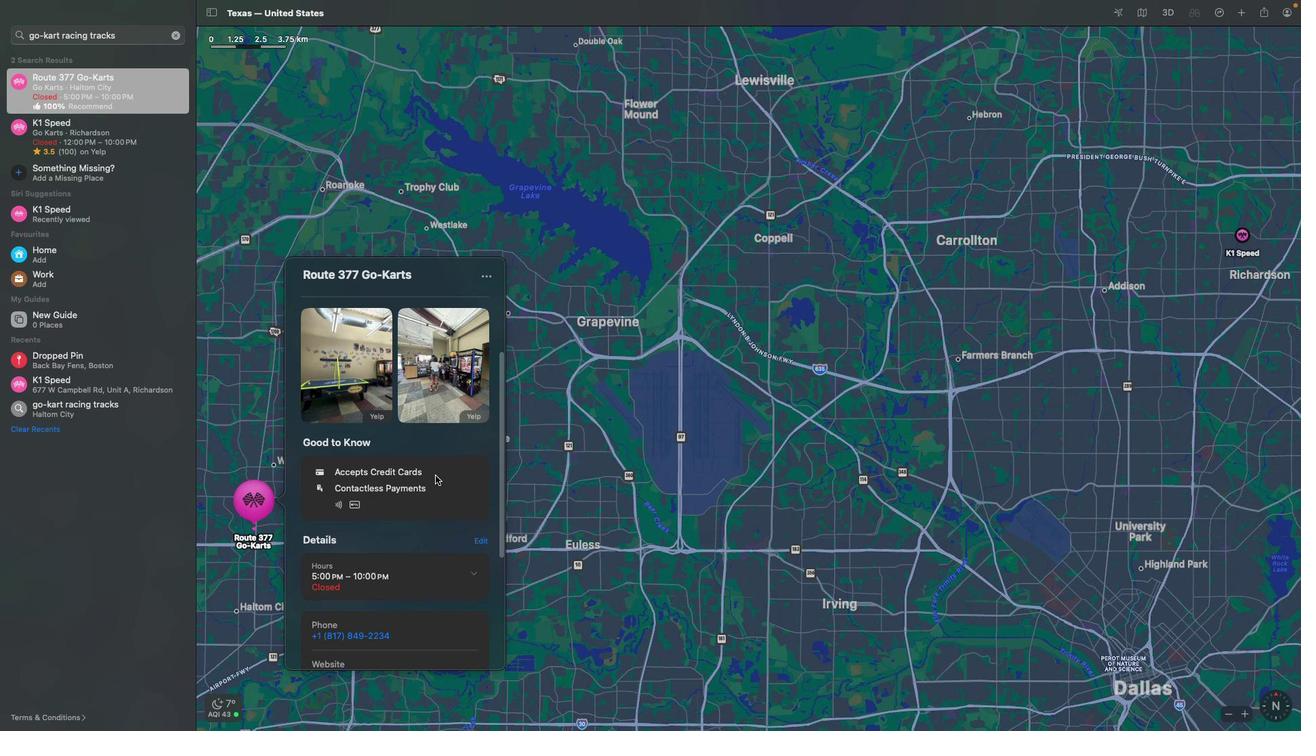 
Action: Mouse scrolled (435, 475) with delta (0, 0)
Screenshot: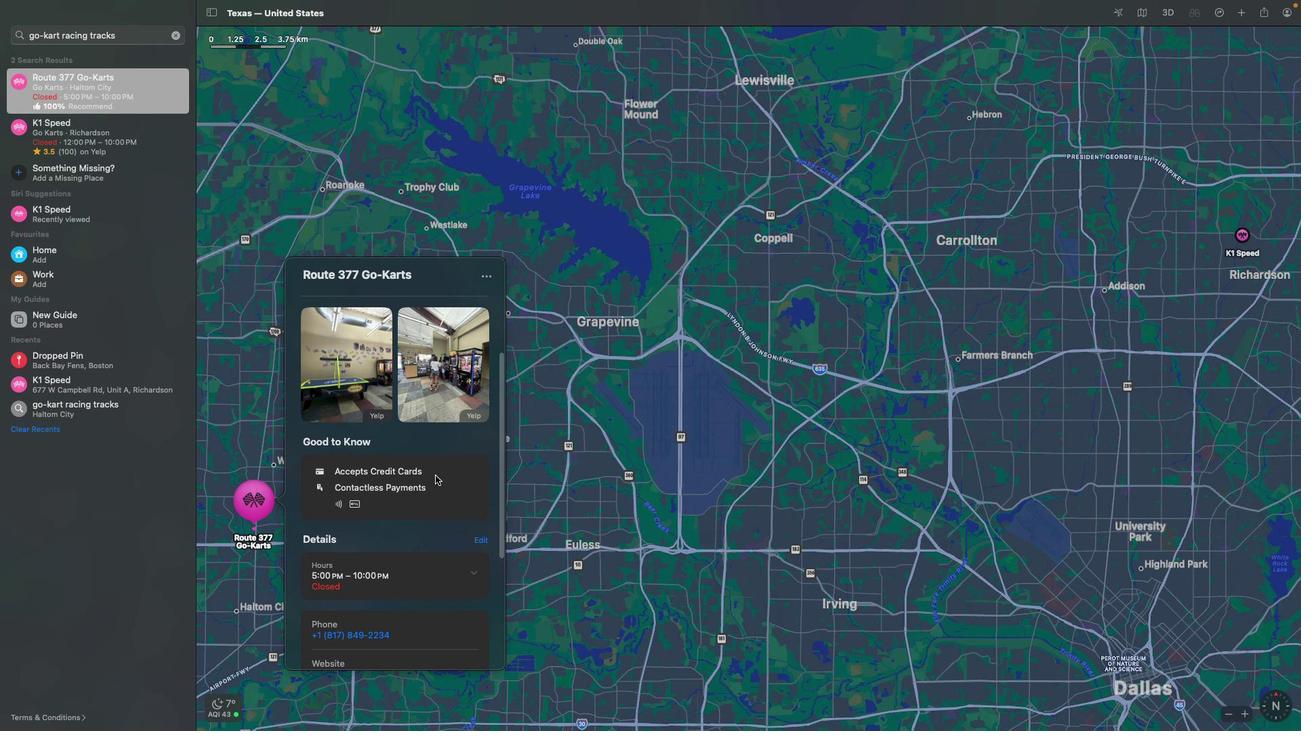 
Action: Mouse scrolled (435, 475) with delta (0, 0)
Screenshot: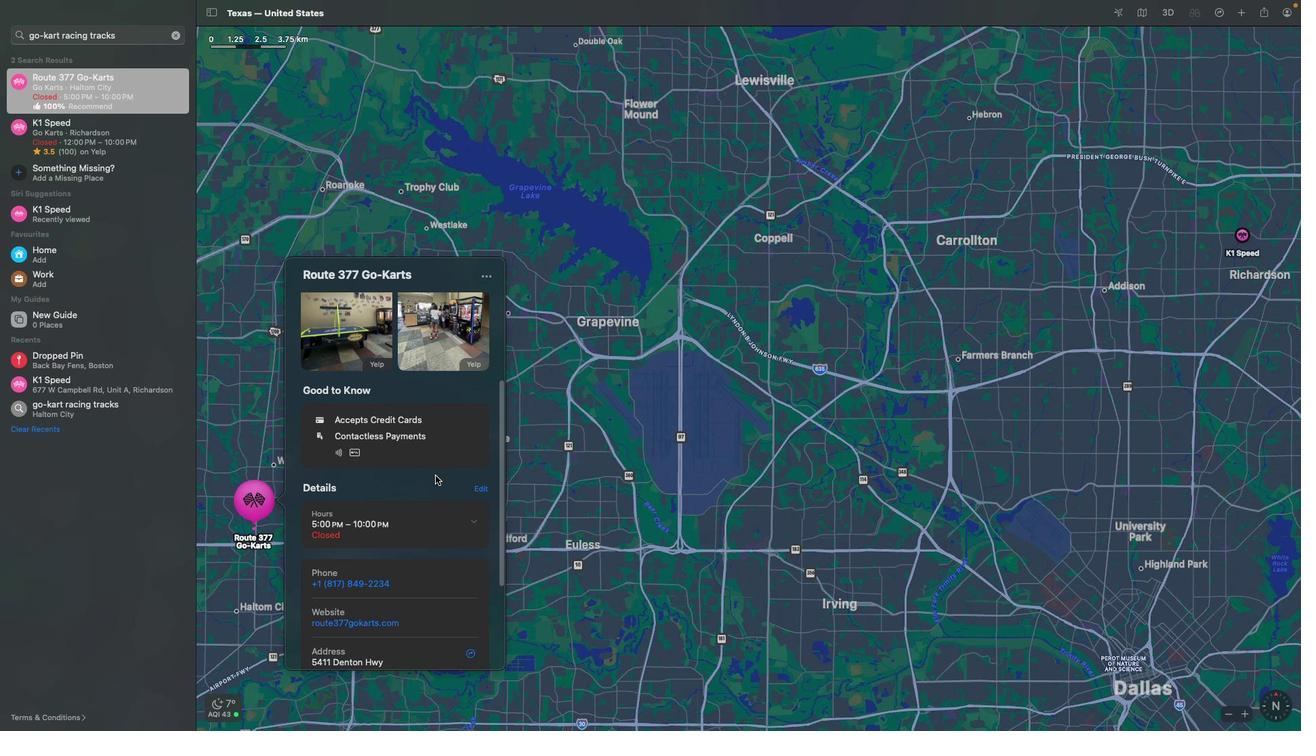 
Action: Mouse scrolled (435, 475) with delta (0, -1)
Screenshot: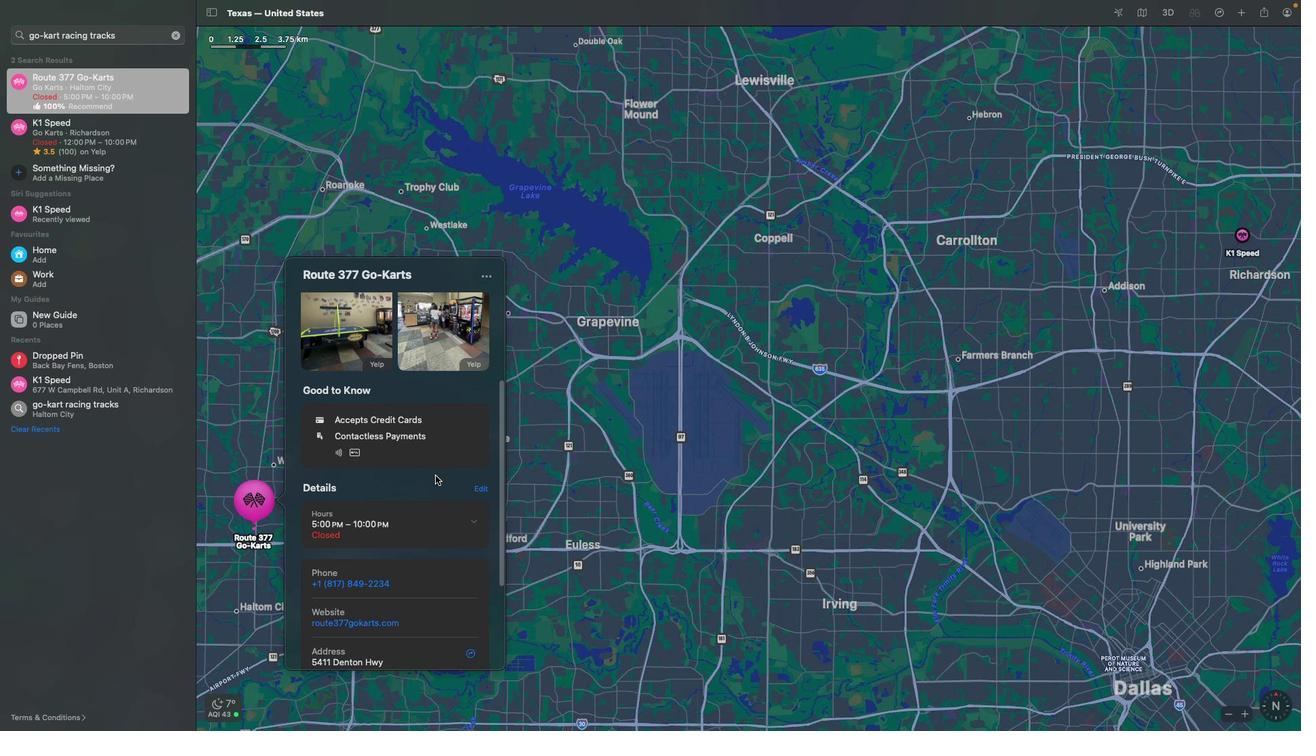 
Action: Mouse scrolled (435, 475) with delta (0, -2)
Screenshot: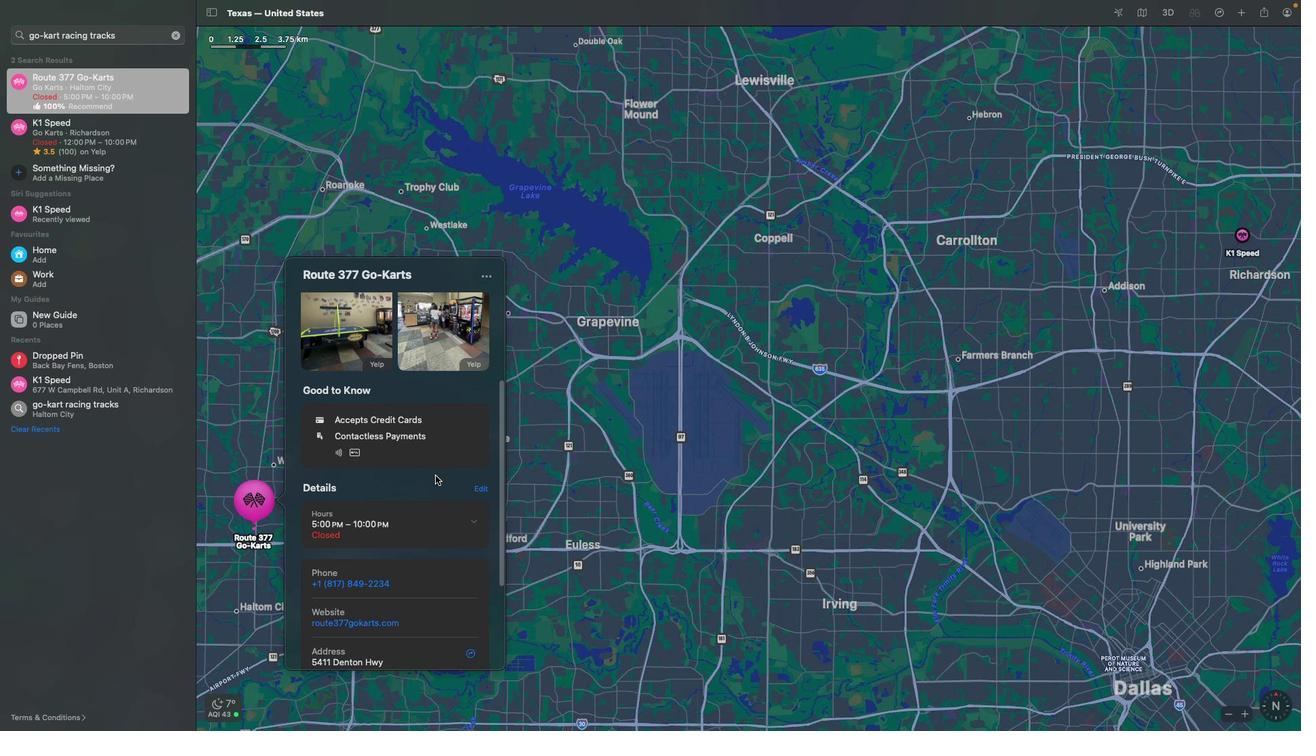 
Action: Mouse moved to (435, 477)
Screenshot: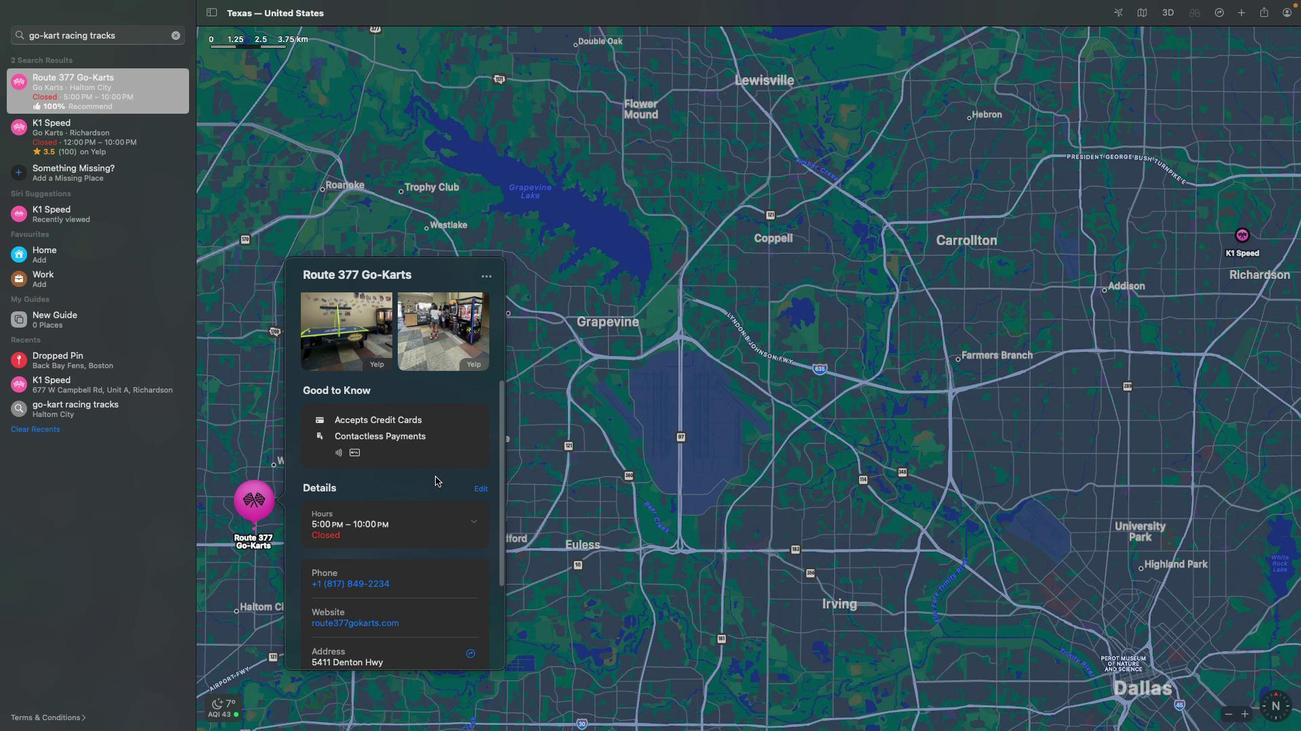
Action: Mouse scrolled (435, 477) with delta (0, 0)
Screenshot: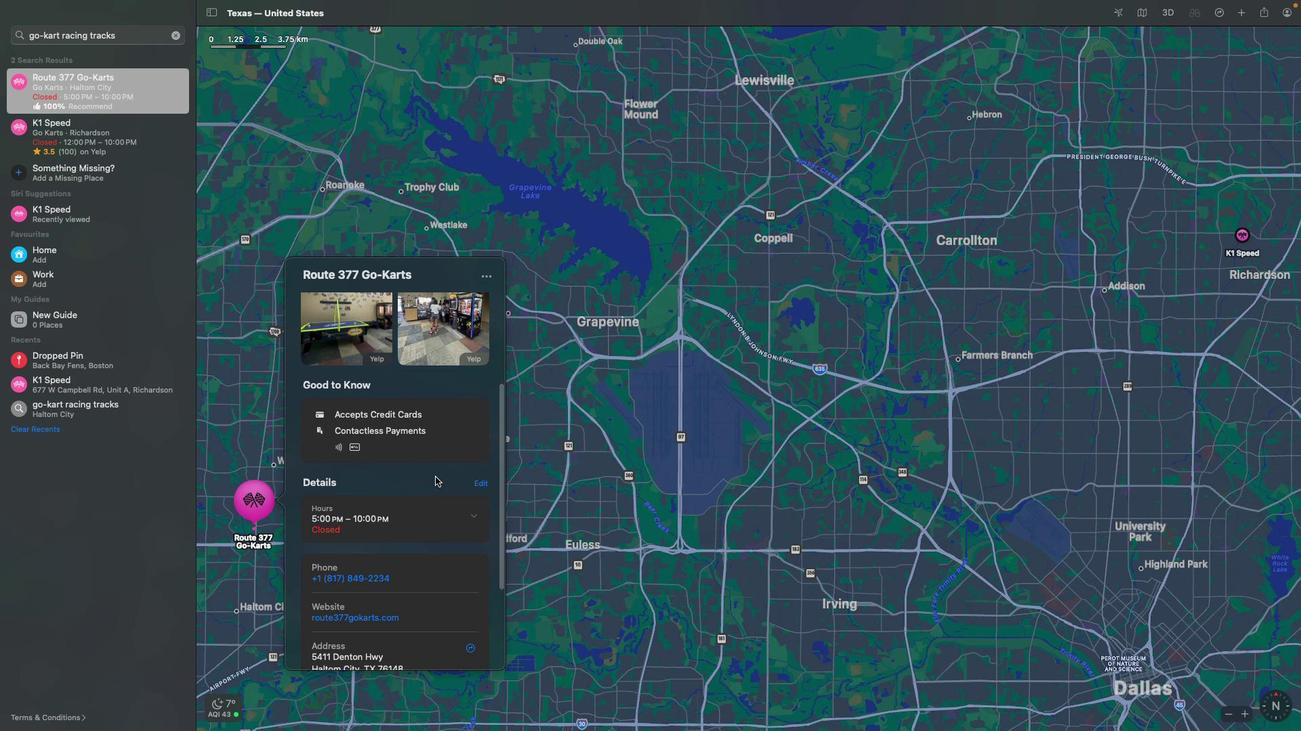 
Action: Mouse scrolled (435, 477) with delta (0, 0)
Screenshot: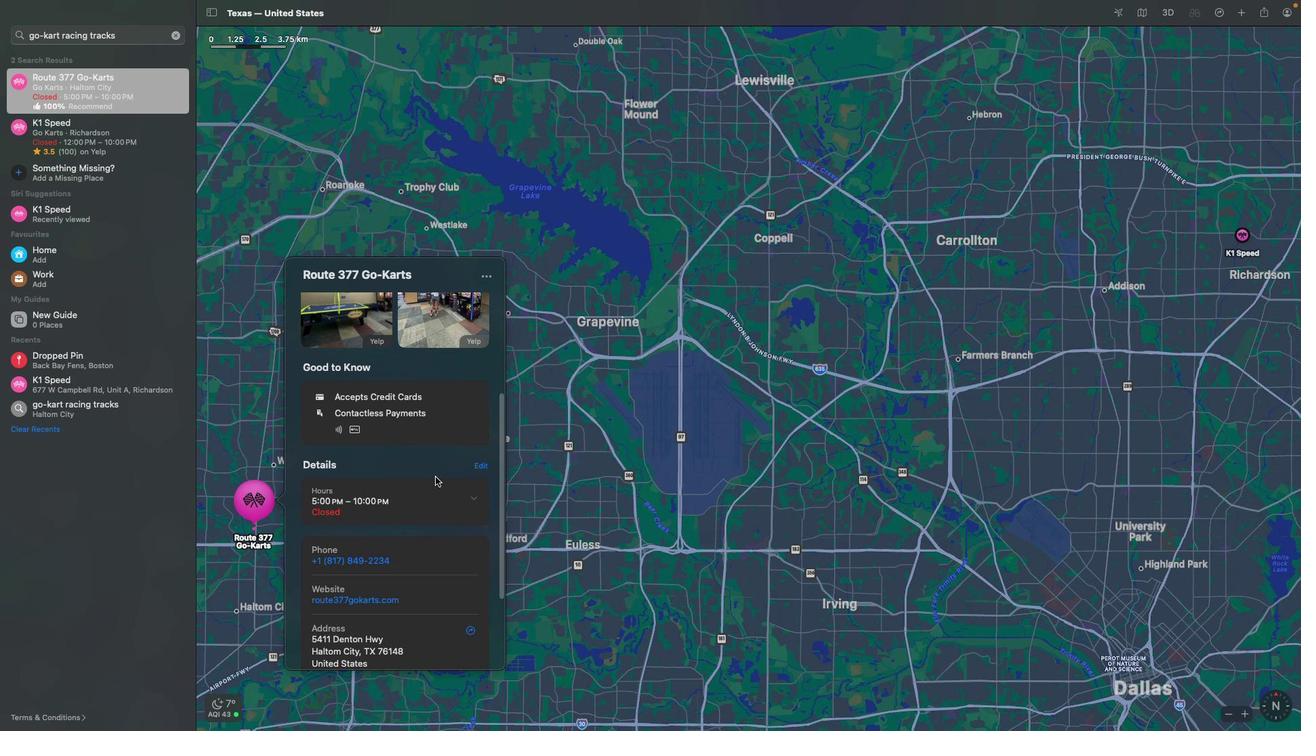 
Action: Mouse scrolled (435, 477) with delta (0, -1)
Screenshot: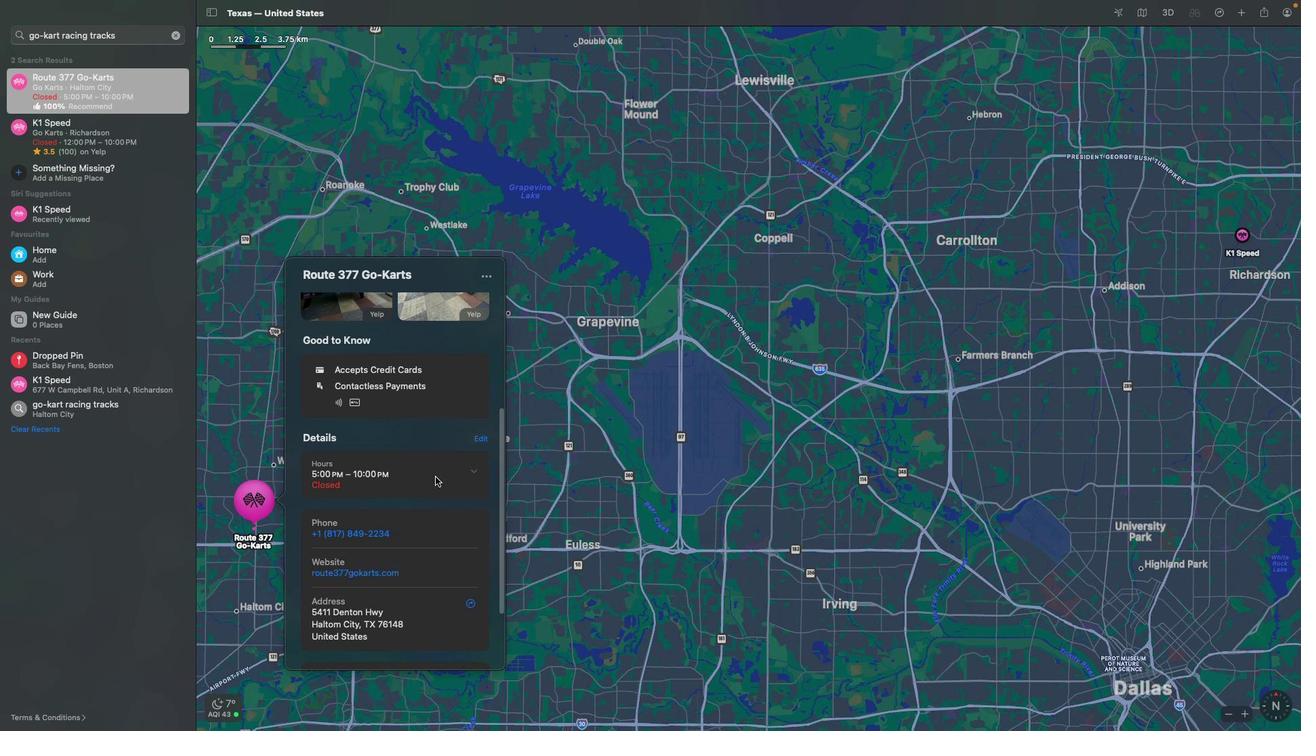 
Action: Mouse scrolled (435, 477) with delta (0, -2)
Screenshot: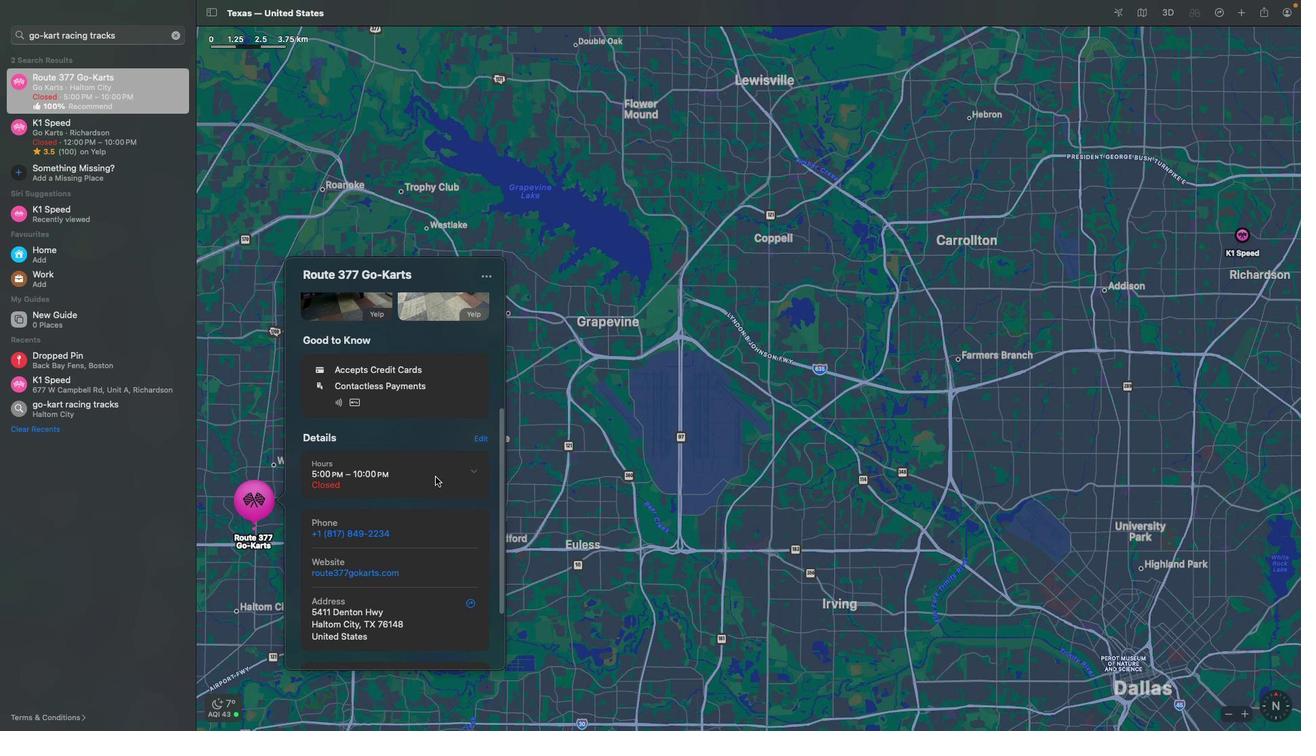 
Action: Mouse scrolled (435, 477) with delta (0, -2)
Screenshot: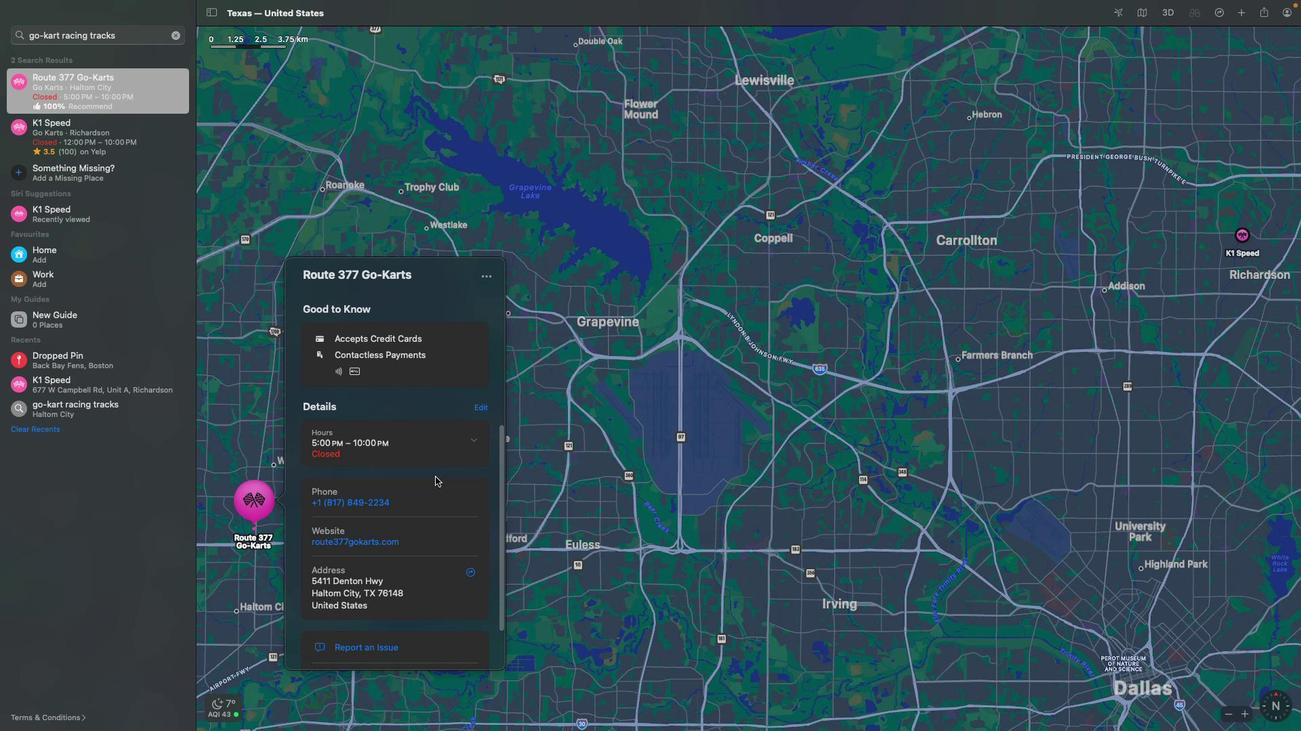 
Action: Mouse scrolled (435, 477) with delta (0, -2)
Screenshot: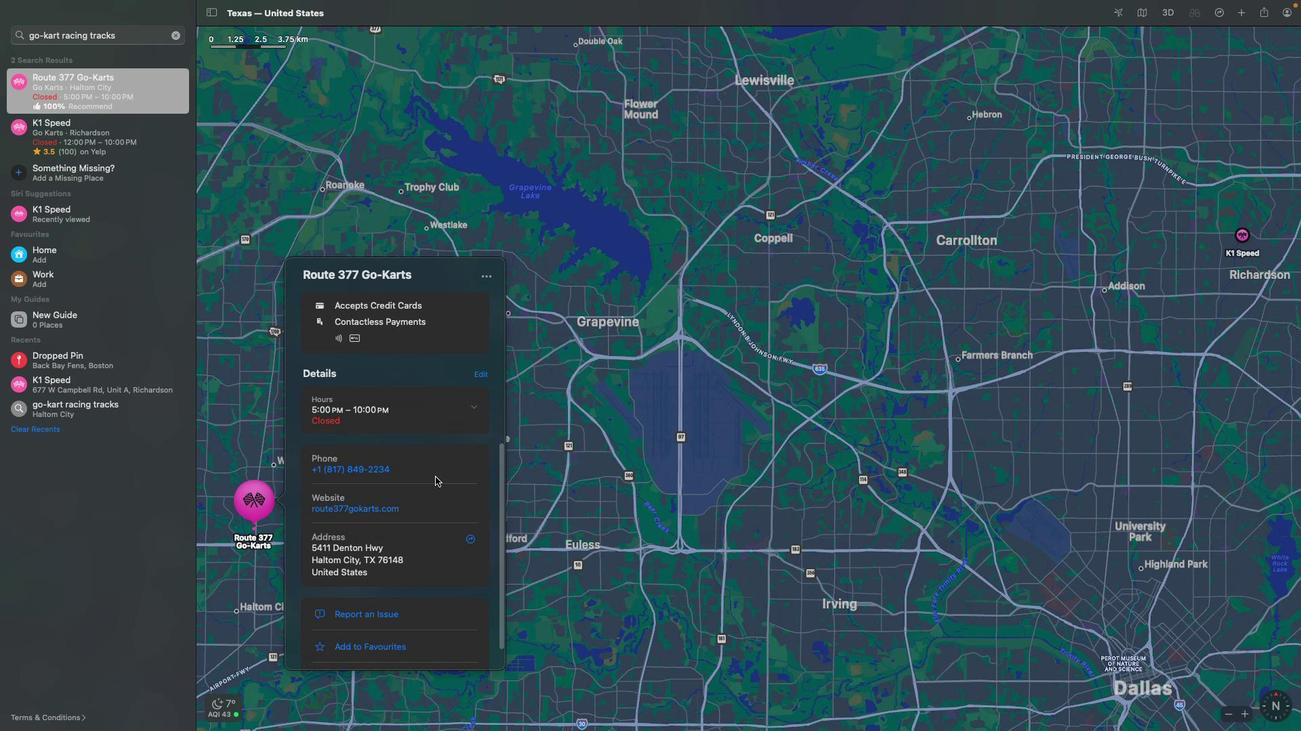 
Action: Mouse scrolled (435, 477) with delta (0, 0)
Screenshot: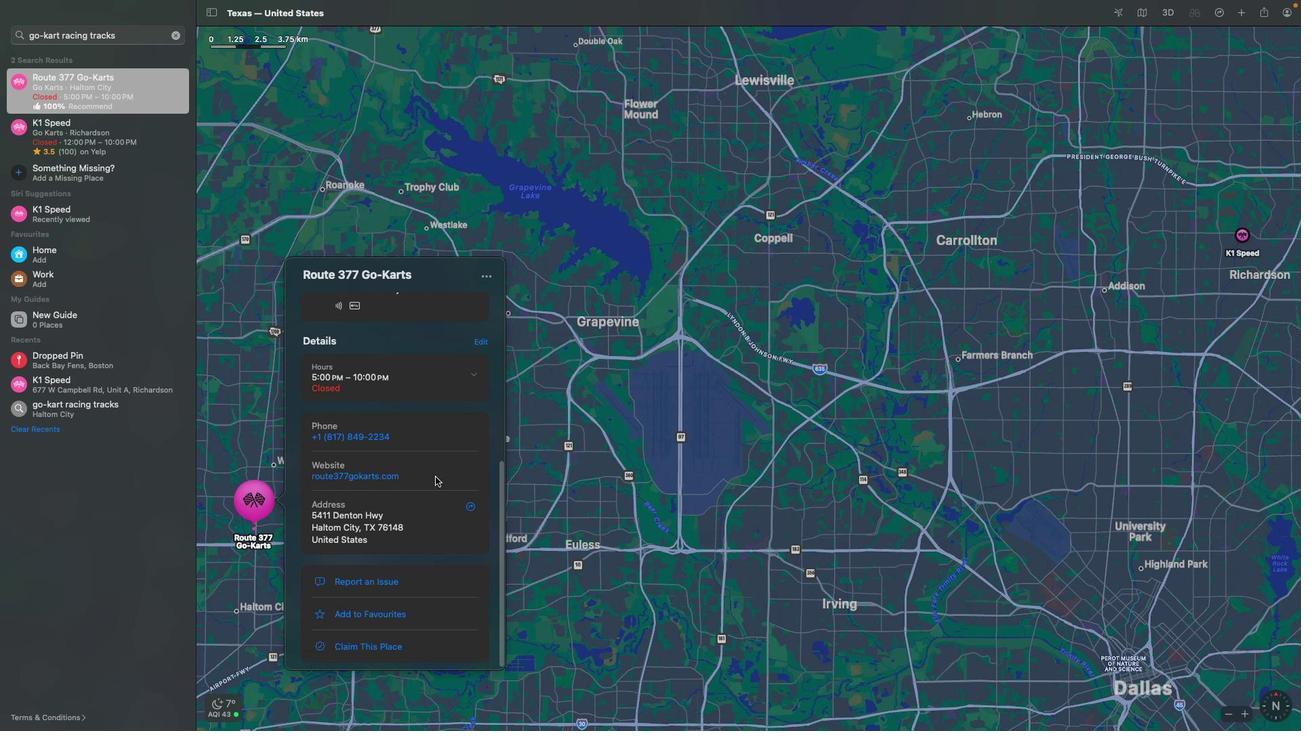 
Action: Mouse scrolled (435, 477) with delta (0, 0)
Screenshot: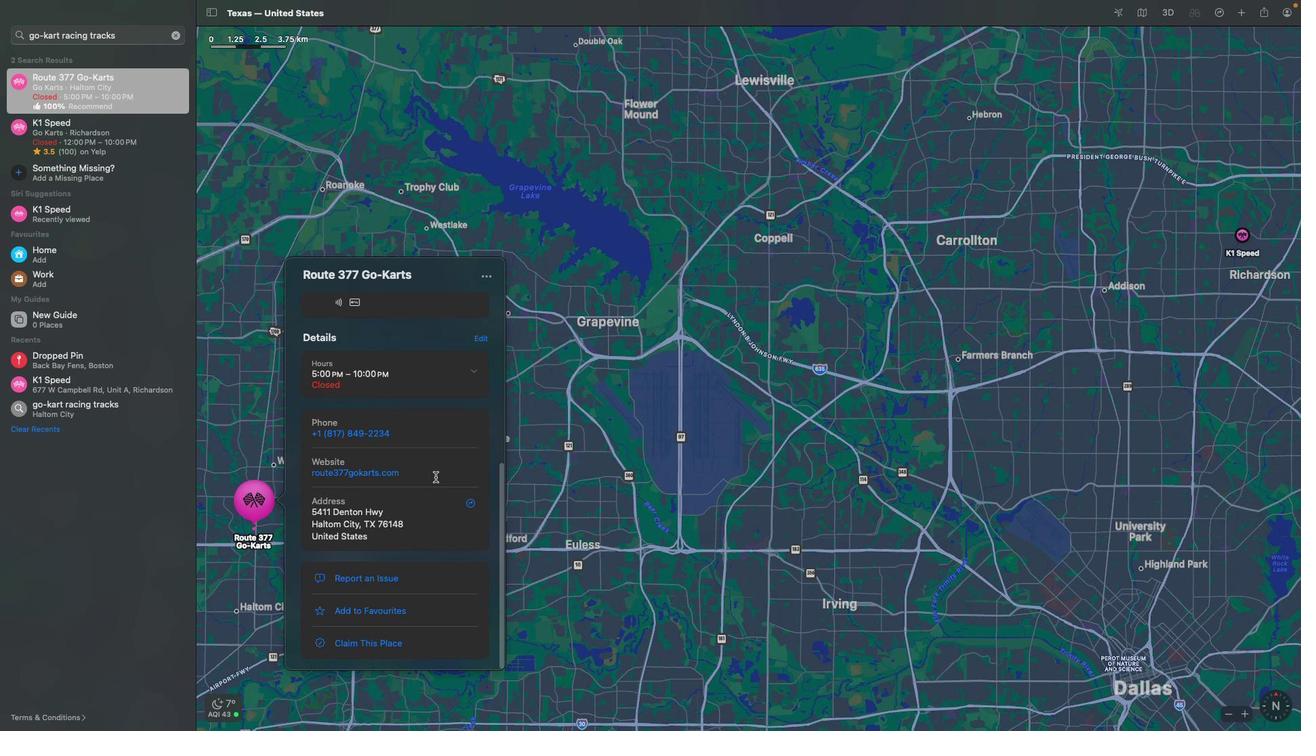 
Action: Mouse scrolled (435, 477) with delta (0, -2)
Screenshot: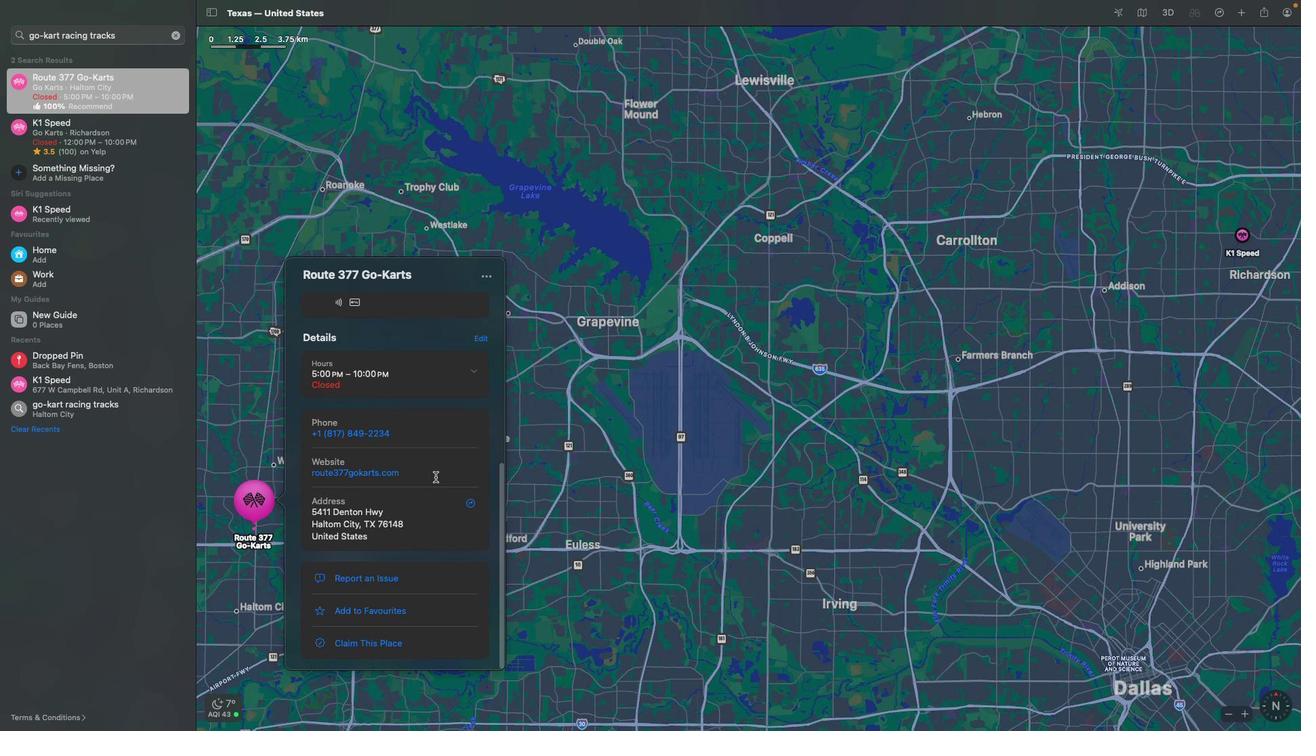 
Action: Mouse scrolled (435, 477) with delta (0, -3)
Screenshot: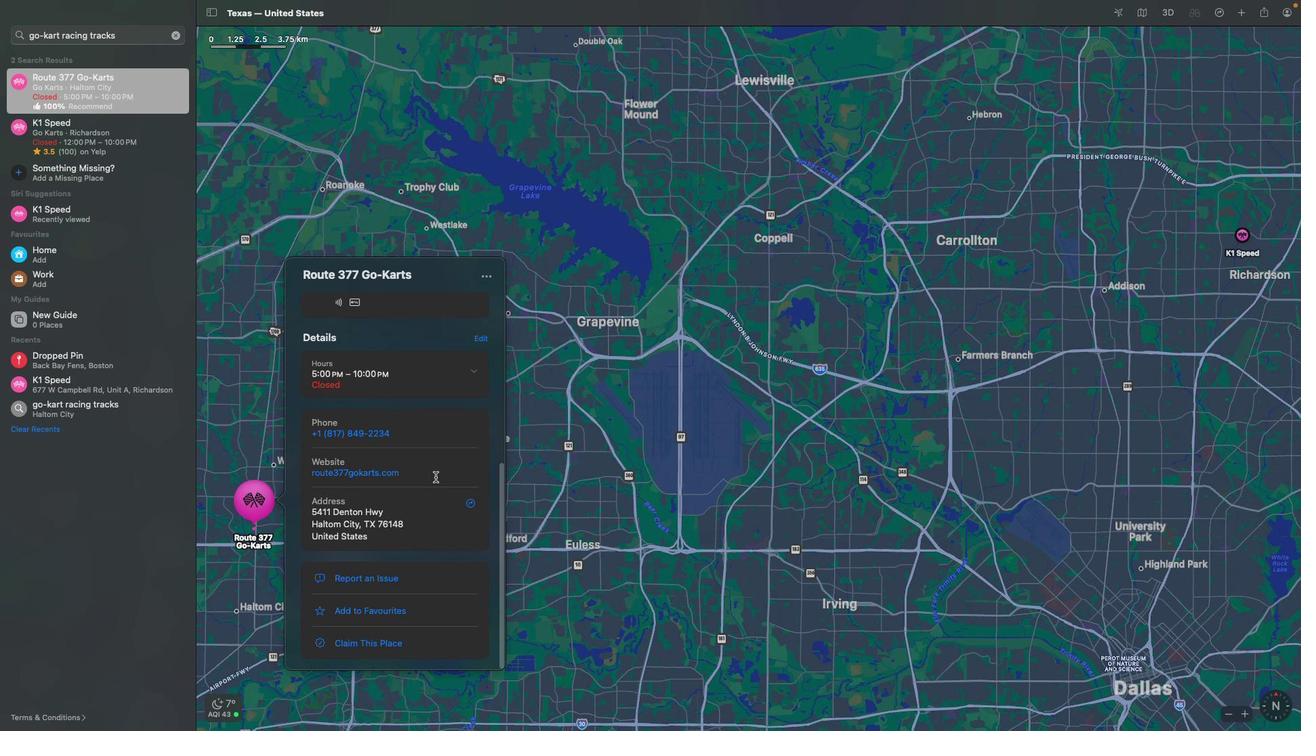 
Action: Mouse scrolled (435, 477) with delta (0, -3)
Screenshot: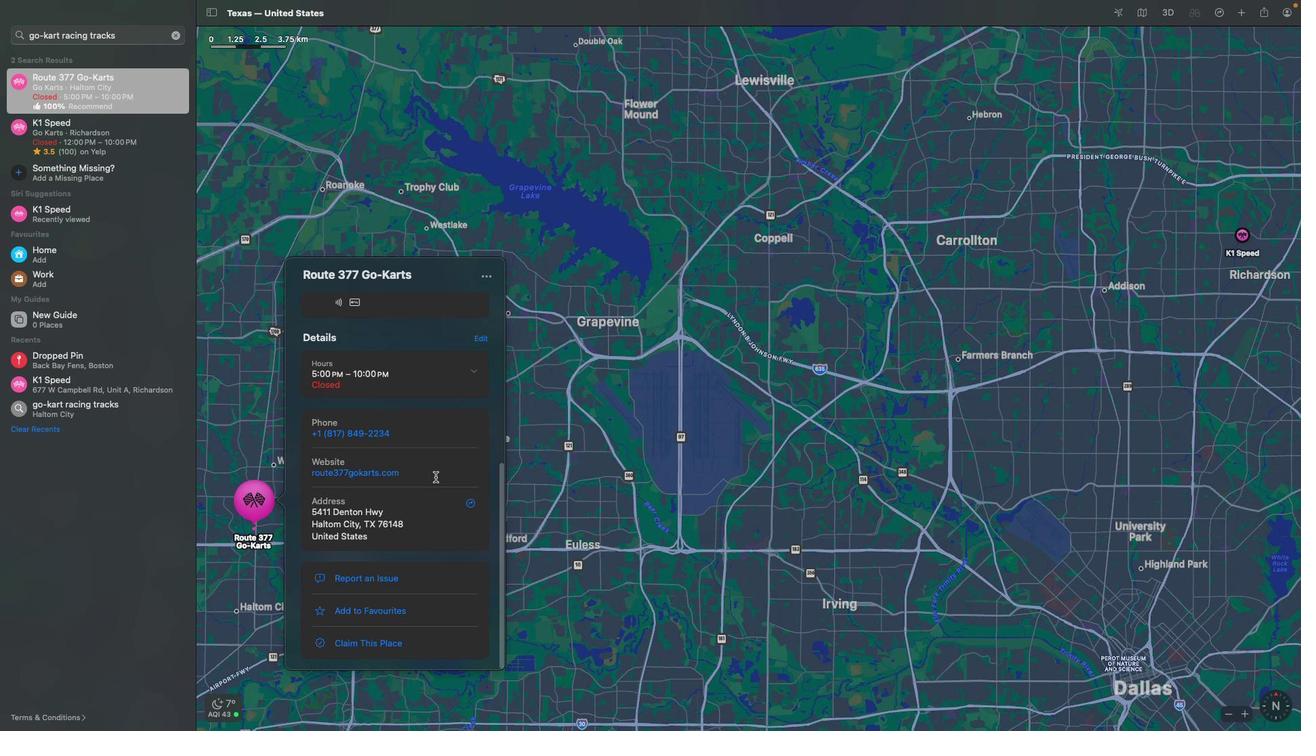 
Action: Mouse scrolled (435, 477) with delta (0, 0)
Screenshot: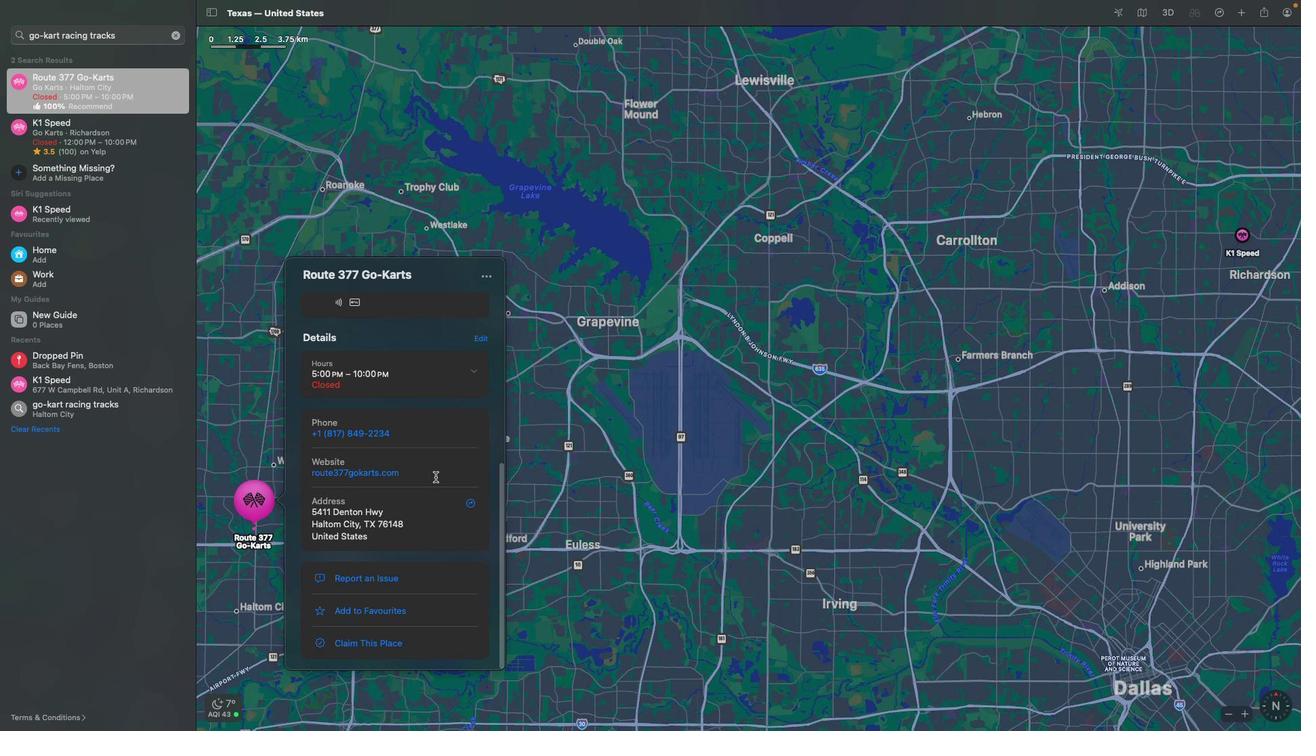 
Action: Mouse scrolled (435, 477) with delta (0, 0)
Screenshot: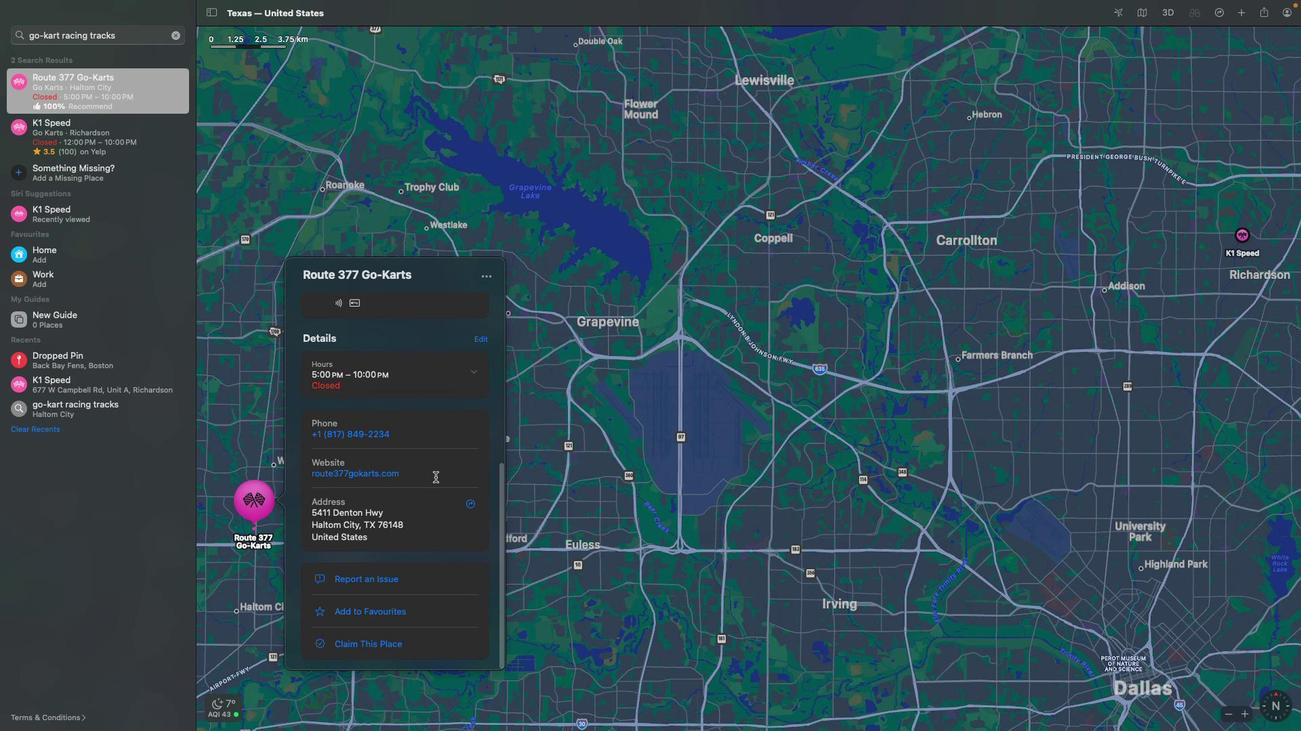 
Action: Mouse scrolled (435, 477) with delta (0, 0)
Screenshot: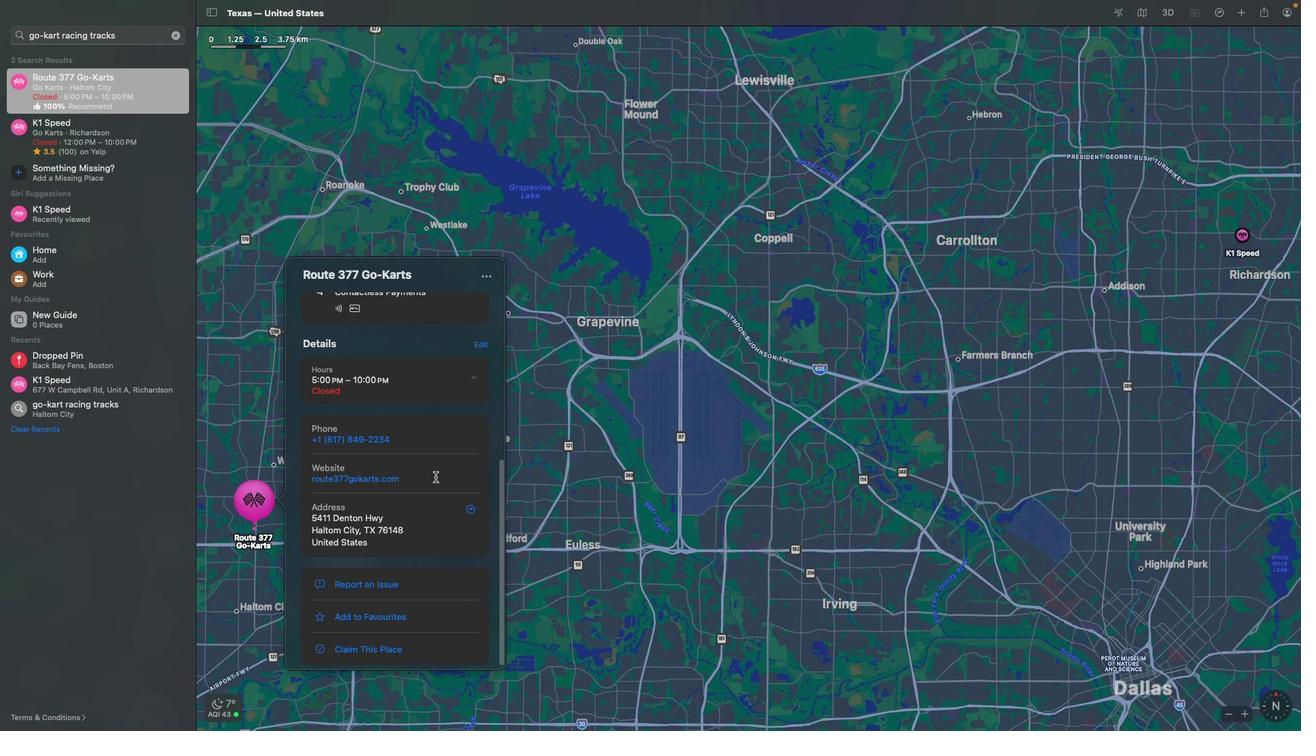 
Action: Mouse scrolled (435, 477) with delta (0, 0)
Screenshot: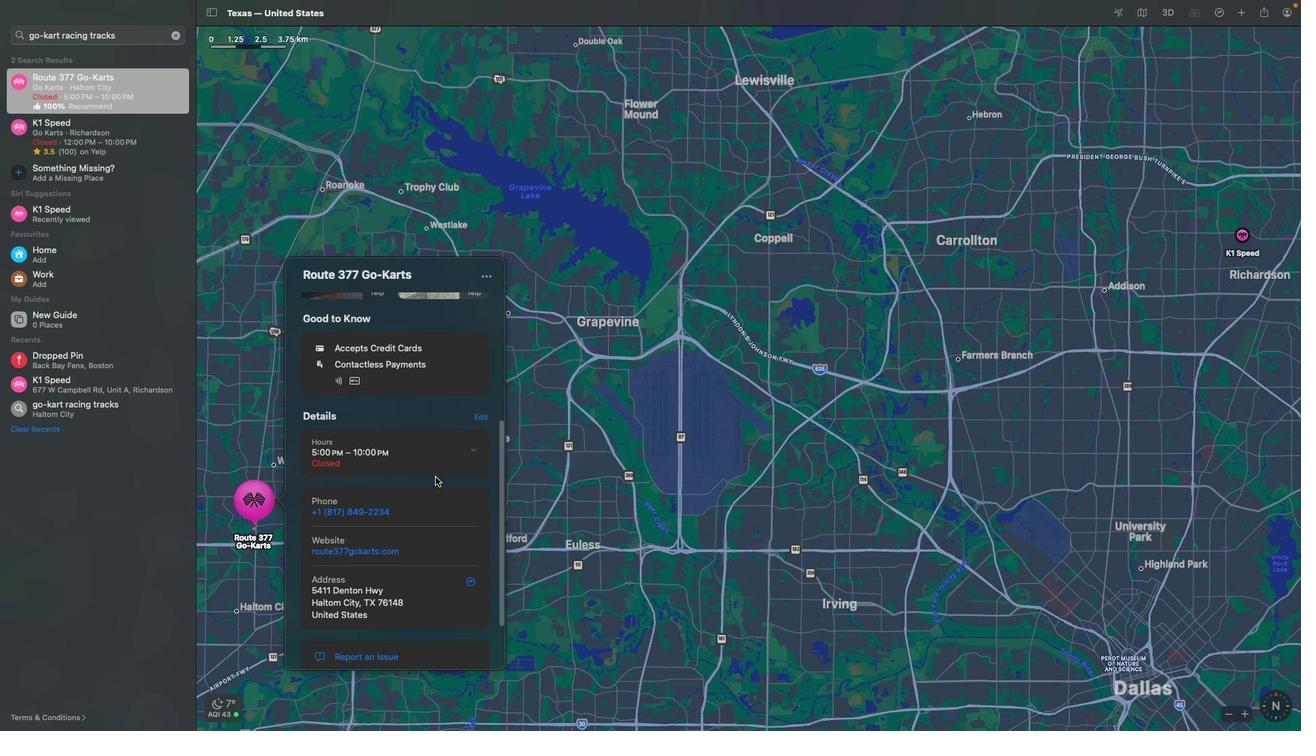 
Action: Mouse scrolled (435, 477) with delta (0, 0)
Screenshot: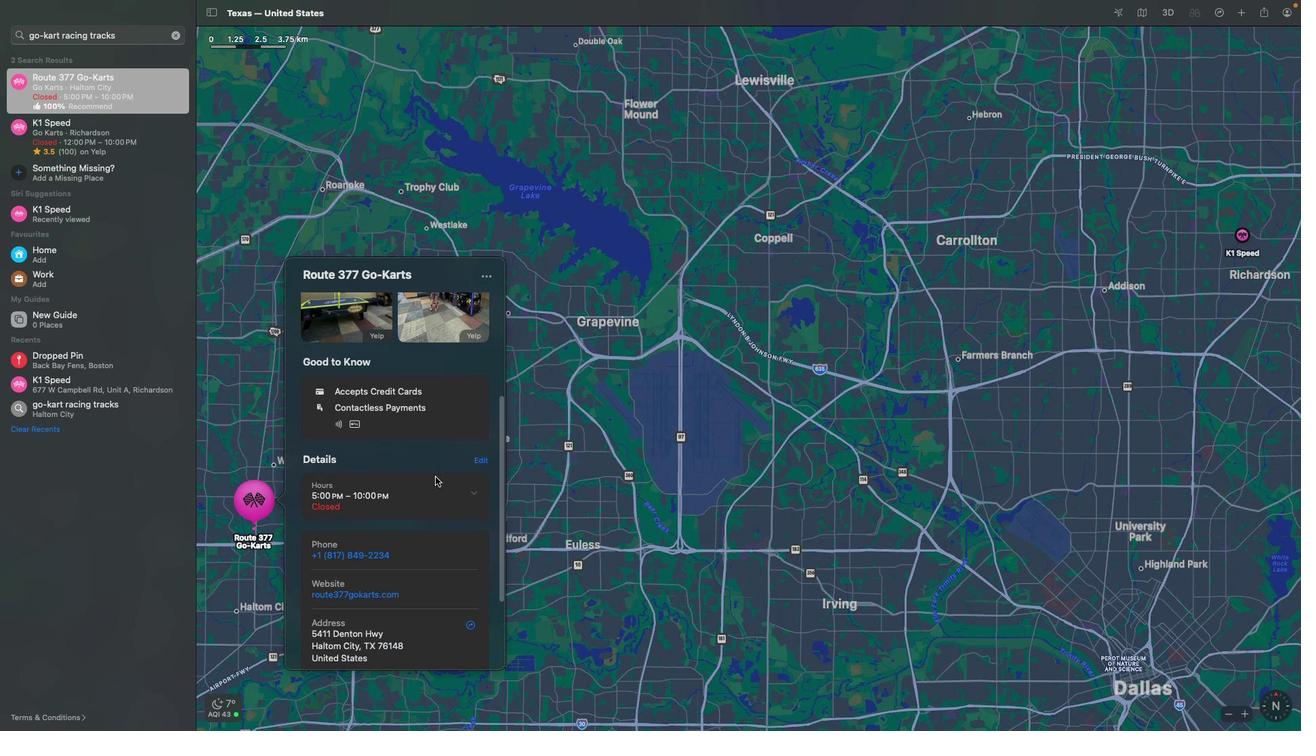 
Action: Mouse scrolled (435, 477) with delta (0, 2)
Screenshot: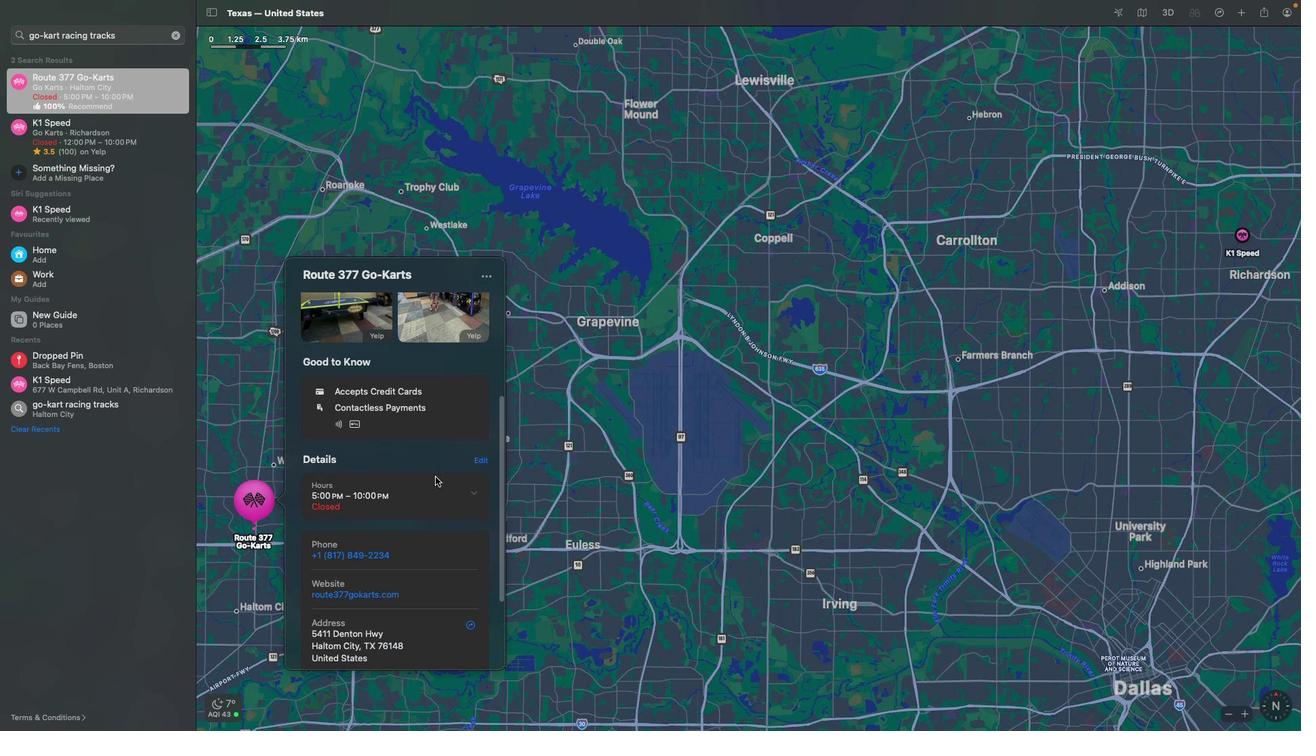
Action: Mouse scrolled (435, 477) with delta (0, 3)
Screenshot: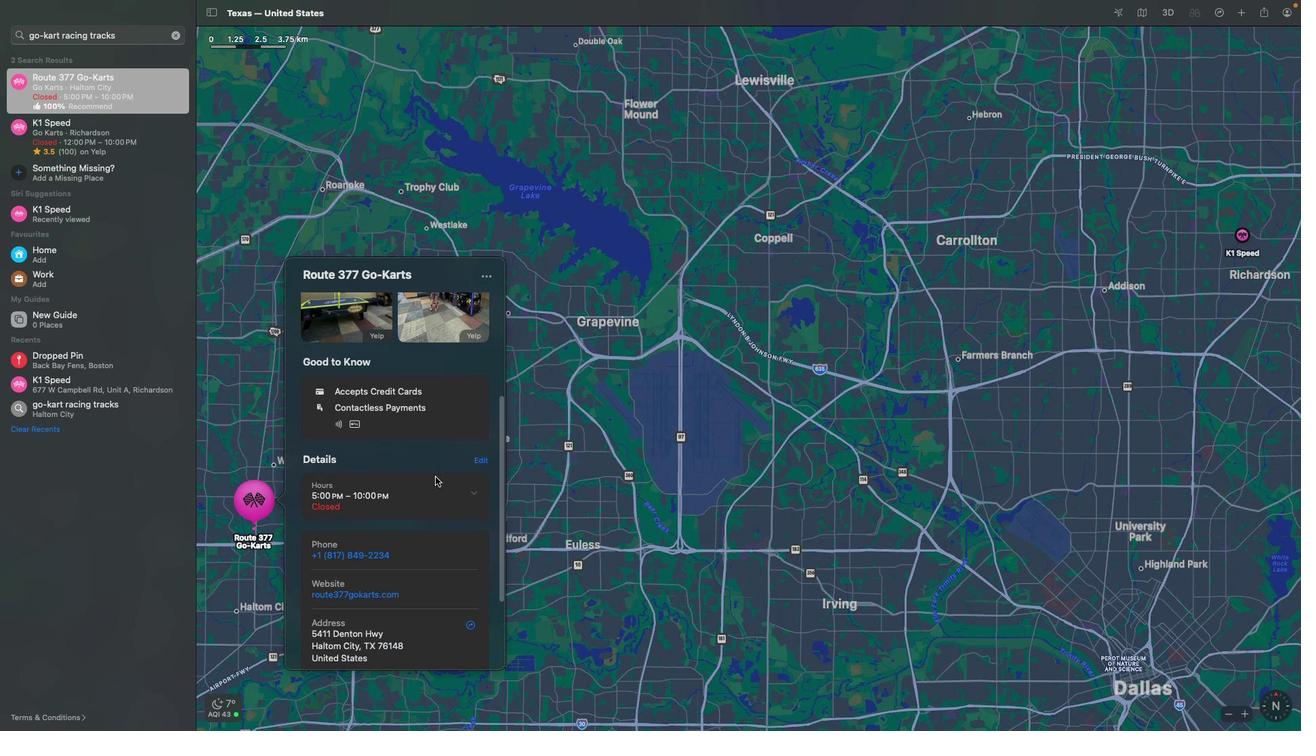 
Action: Mouse scrolled (435, 477) with delta (0, 4)
Screenshot: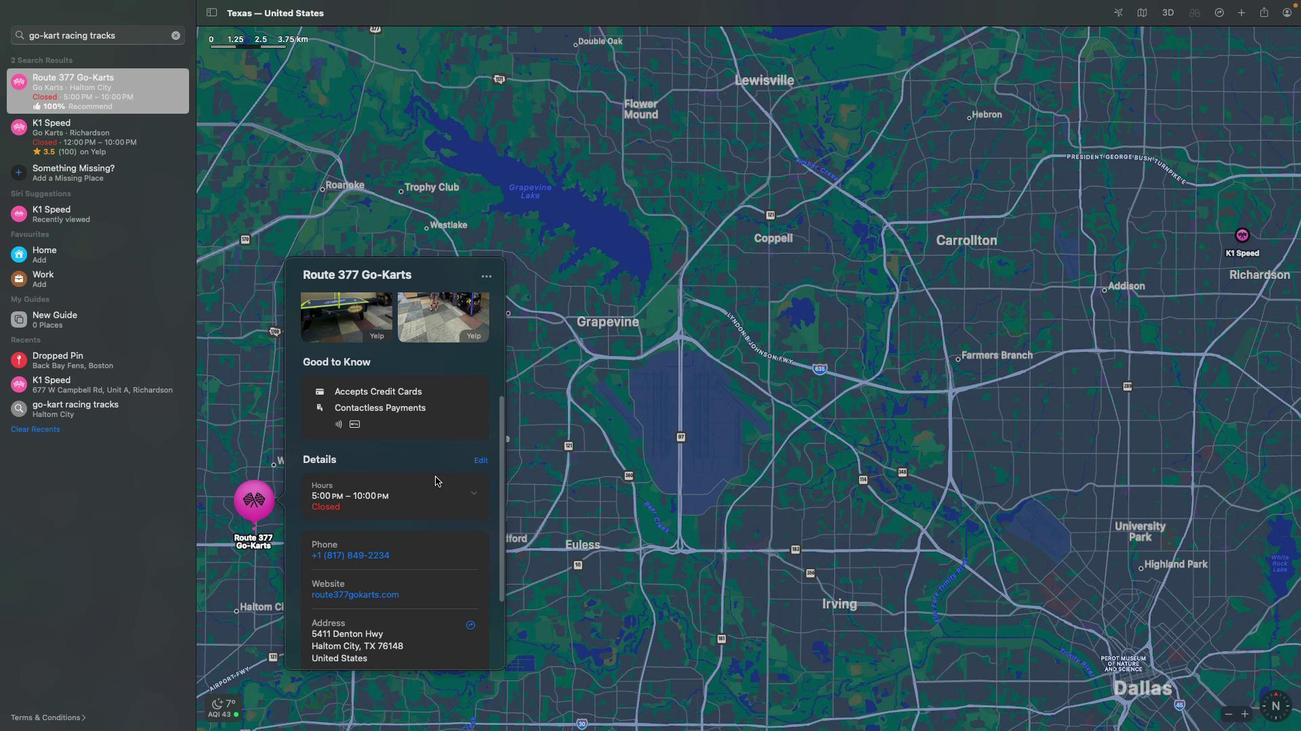 
Action: Mouse scrolled (435, 477) with delta (0, 0)
Screenshot: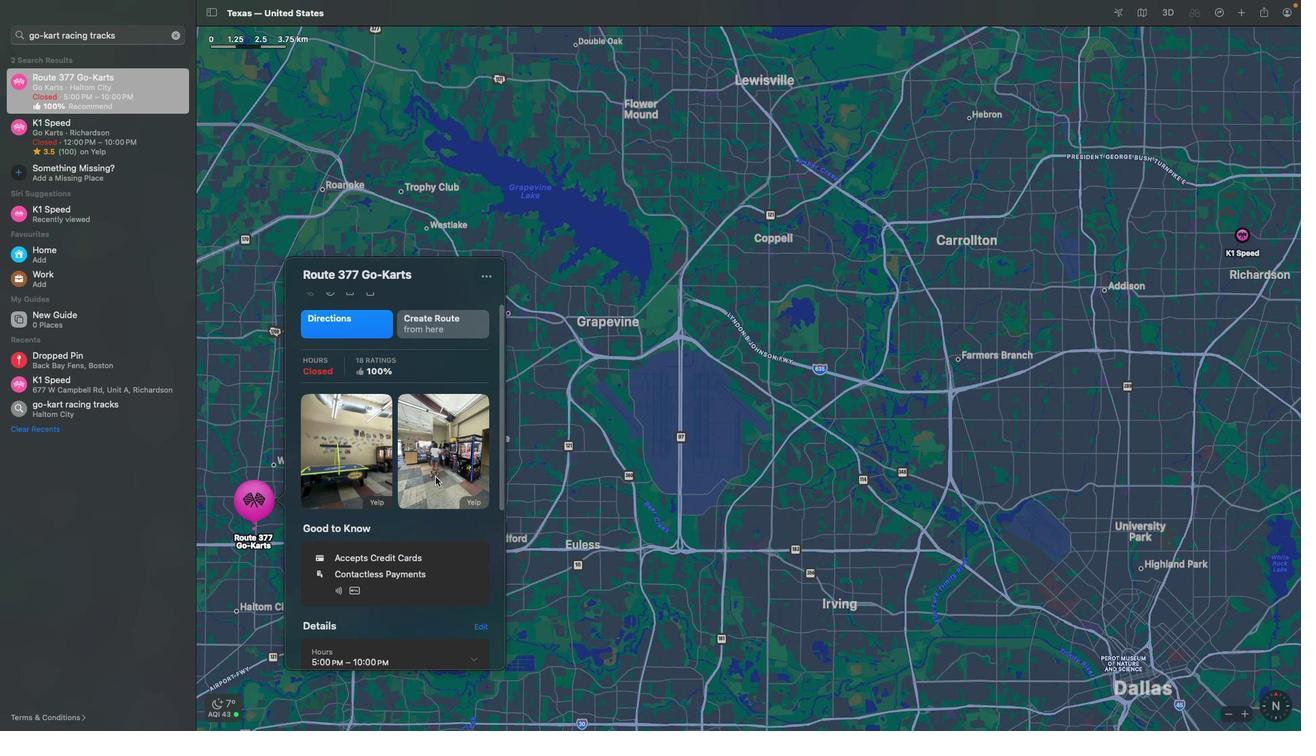 
Action: Mouse scrolled (435, 477) with delta (0, 0)
Screenshot: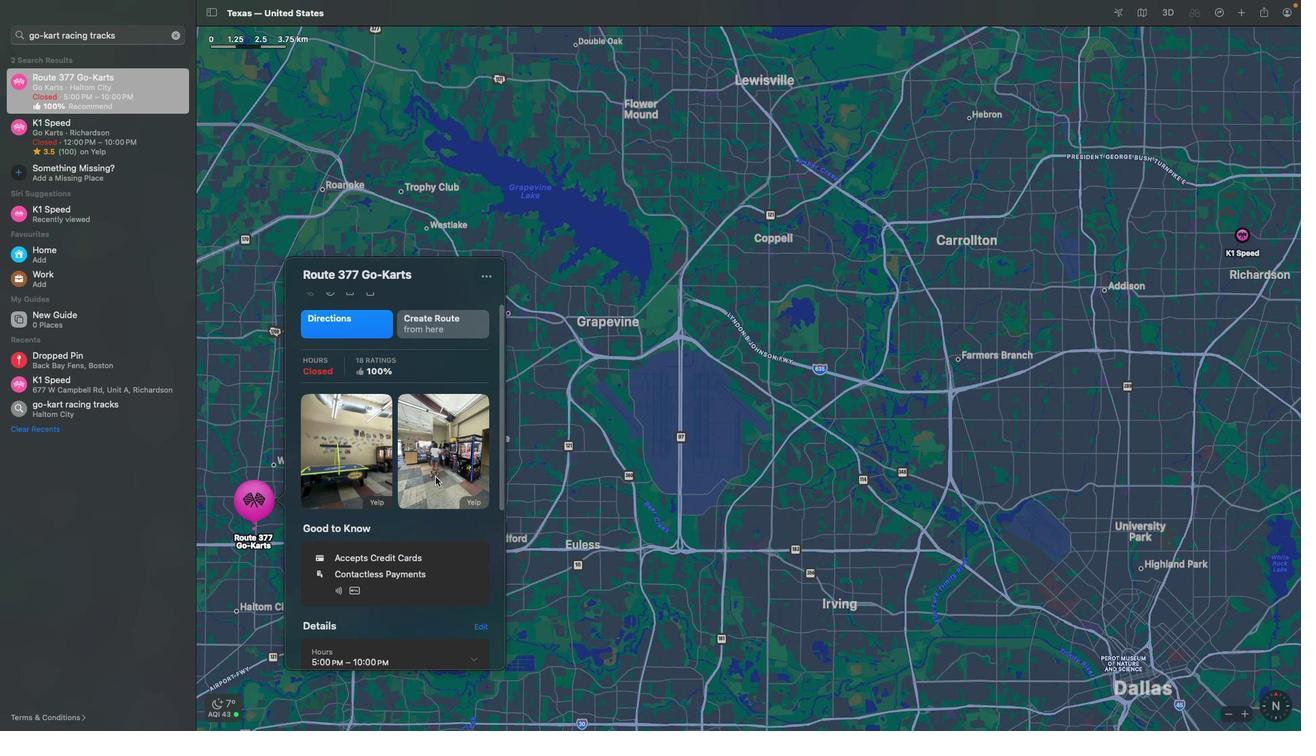 
Action: Mouse scrolled (435, 477) with delta (0, 2)
Screenshot: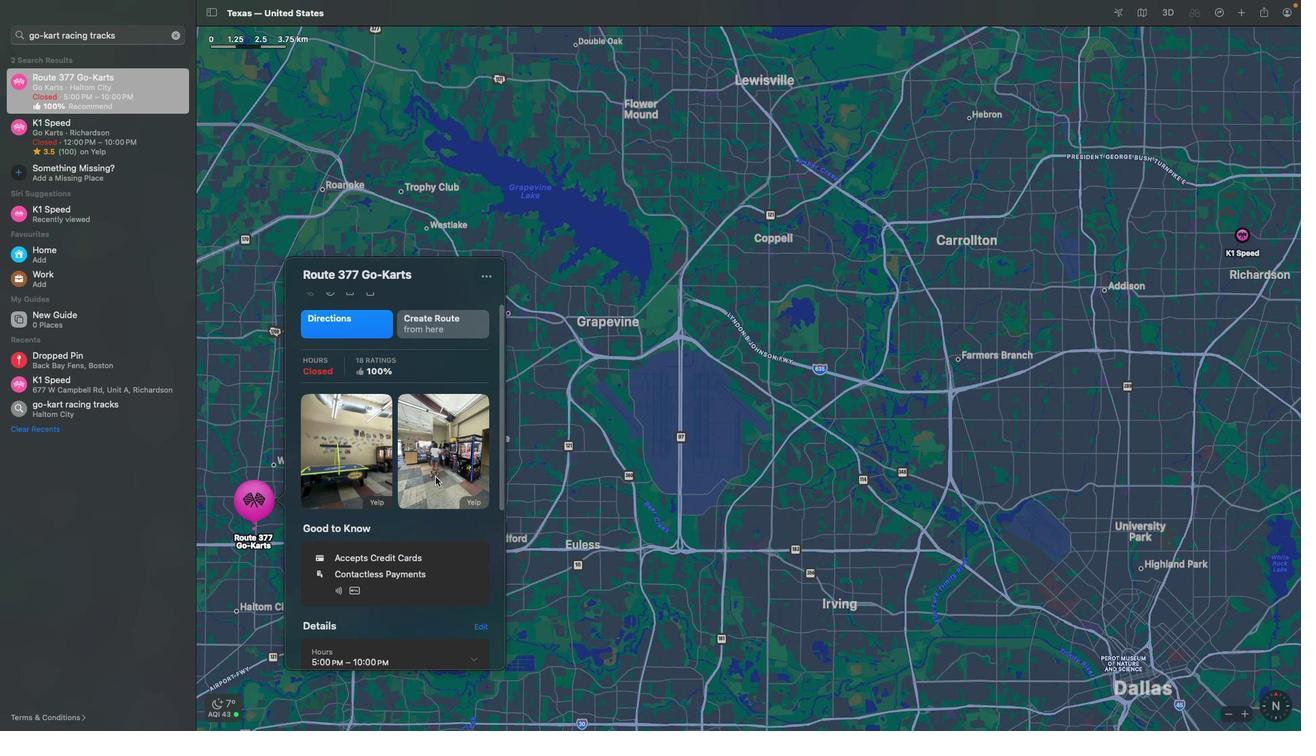 
Action: Mouse scrolled (435, 477) with delta (0, 3)
Screenshot: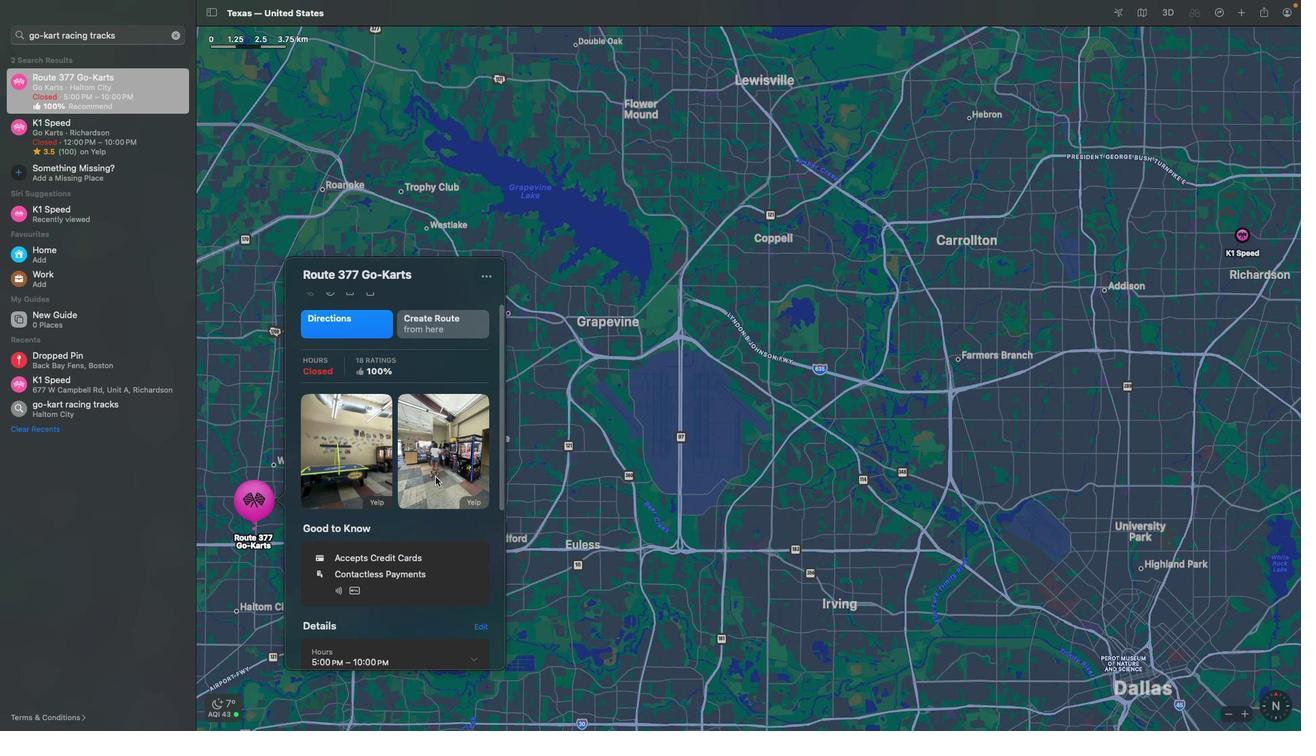 
Action: Mouse scrolled (435, 477) with delta (0, 4)
Screenshot: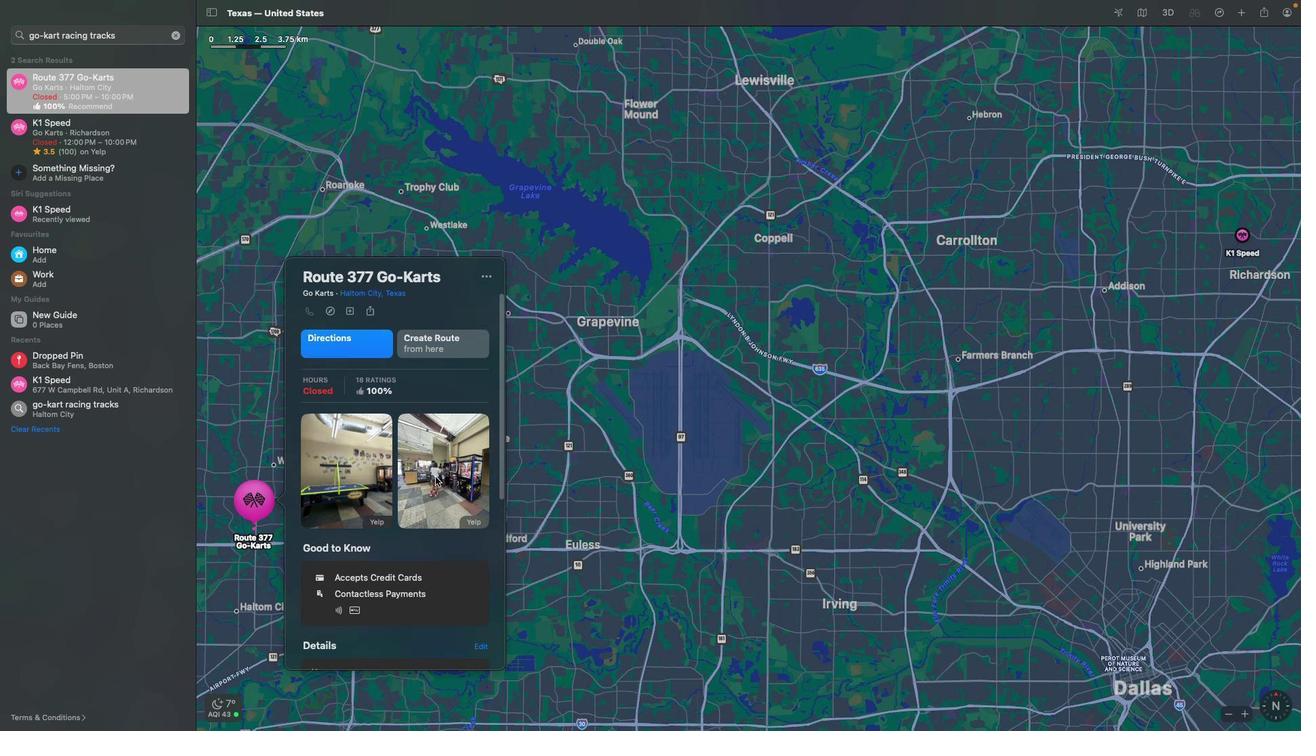 
Action: Mouse scrolled (435, 477) with delta (0, 4)
Screenshot: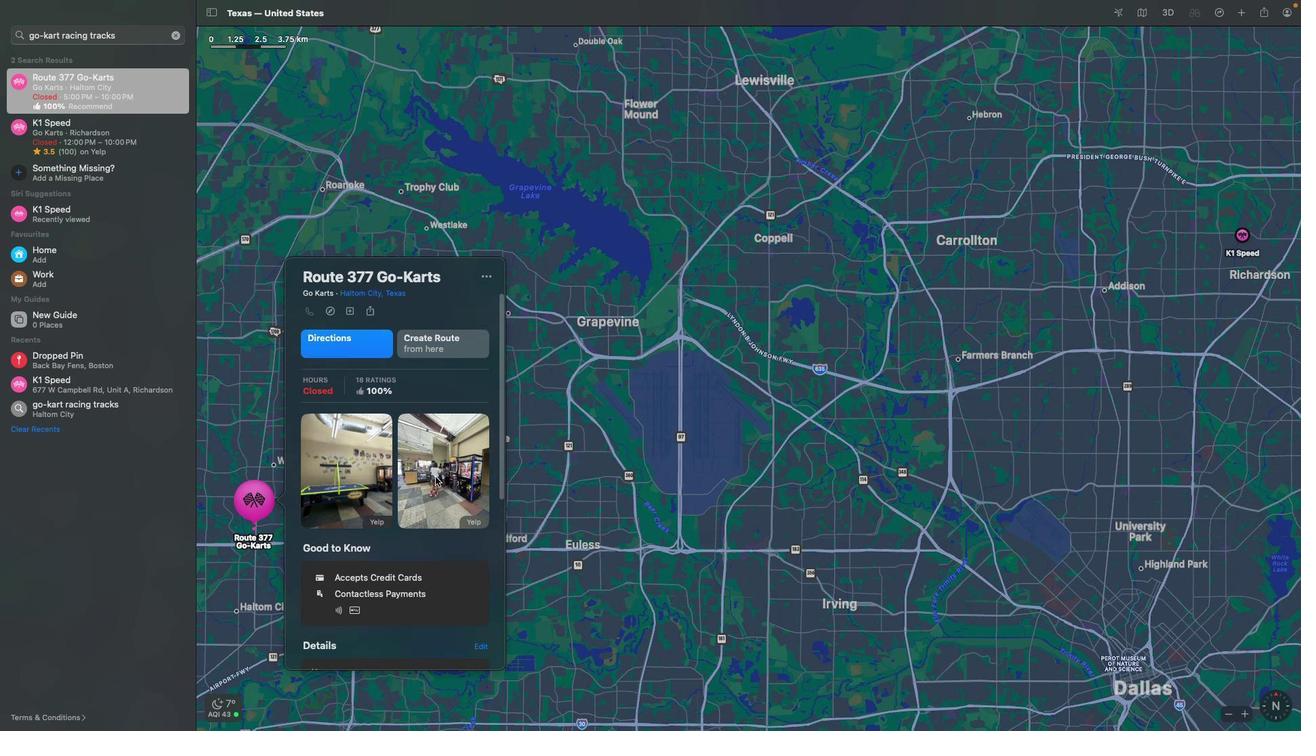 
Action: Mouse scrolled (435, 477) with delta (0, 4)
Screenshot: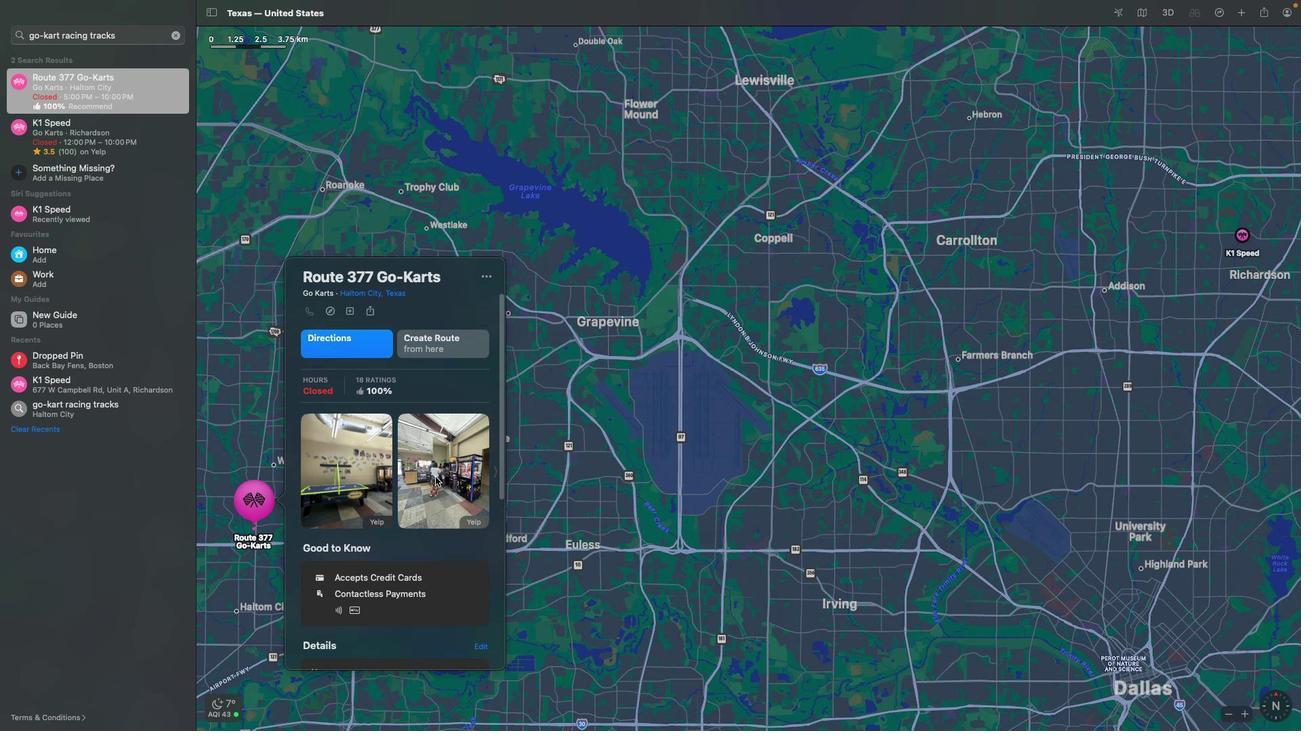 
Action: Mouse scrolled (435, 477) with delta (0, 0)
Screenshot: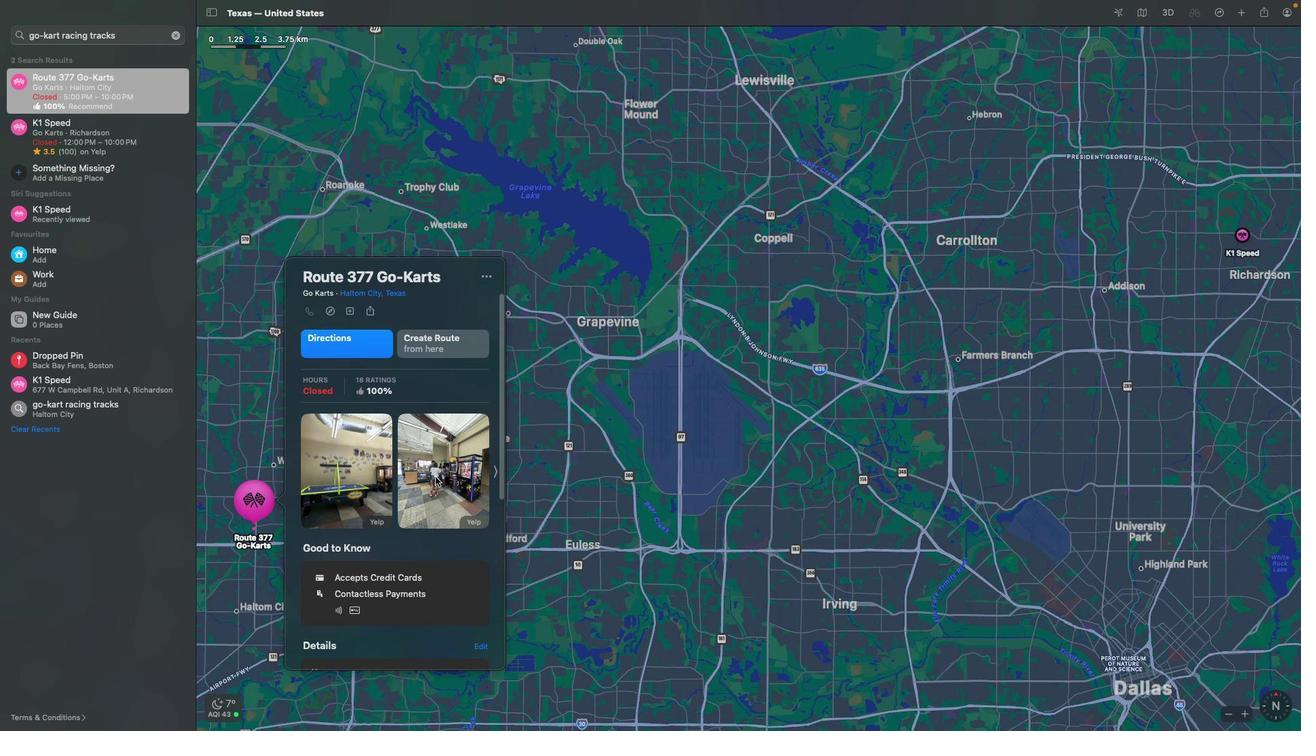 
Action: Mouse scrolled (435, 477) with delta (0, 0)
Screenshot: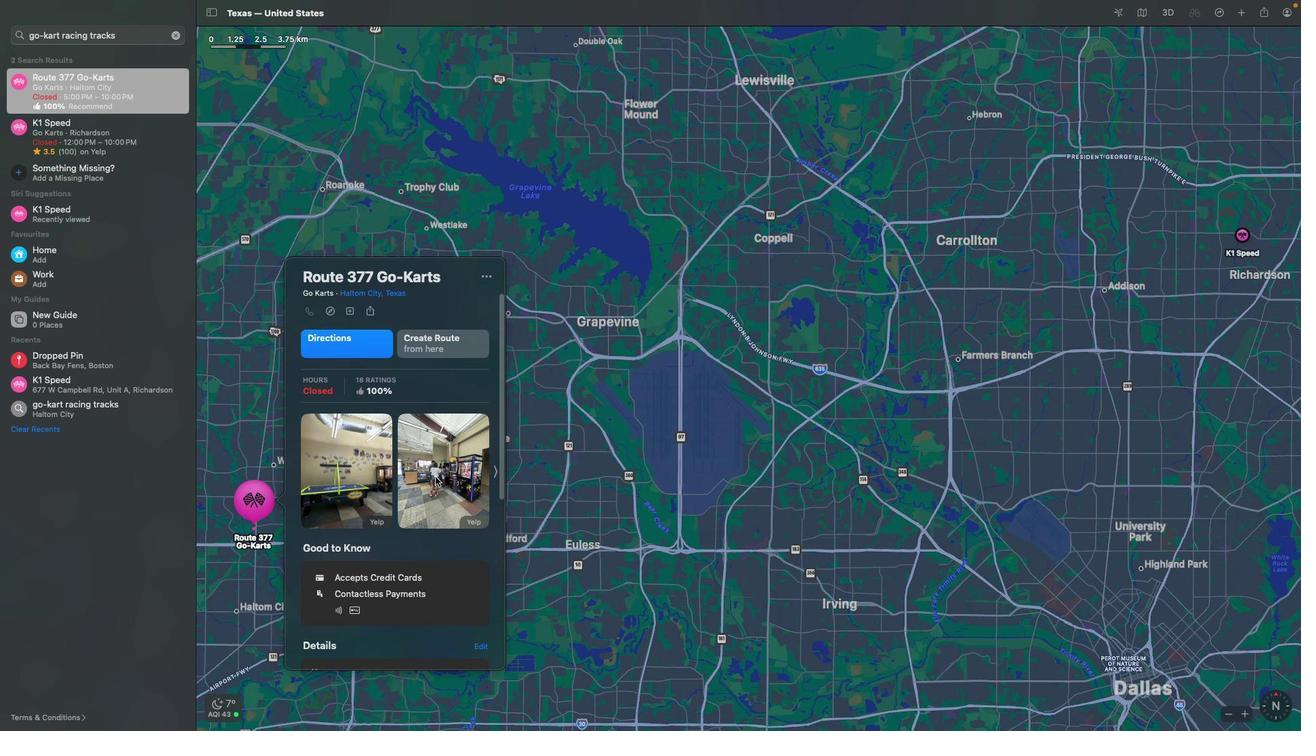 
Action: Mouse scrolled (435, 477) with delta (0, 2)
Screenshot: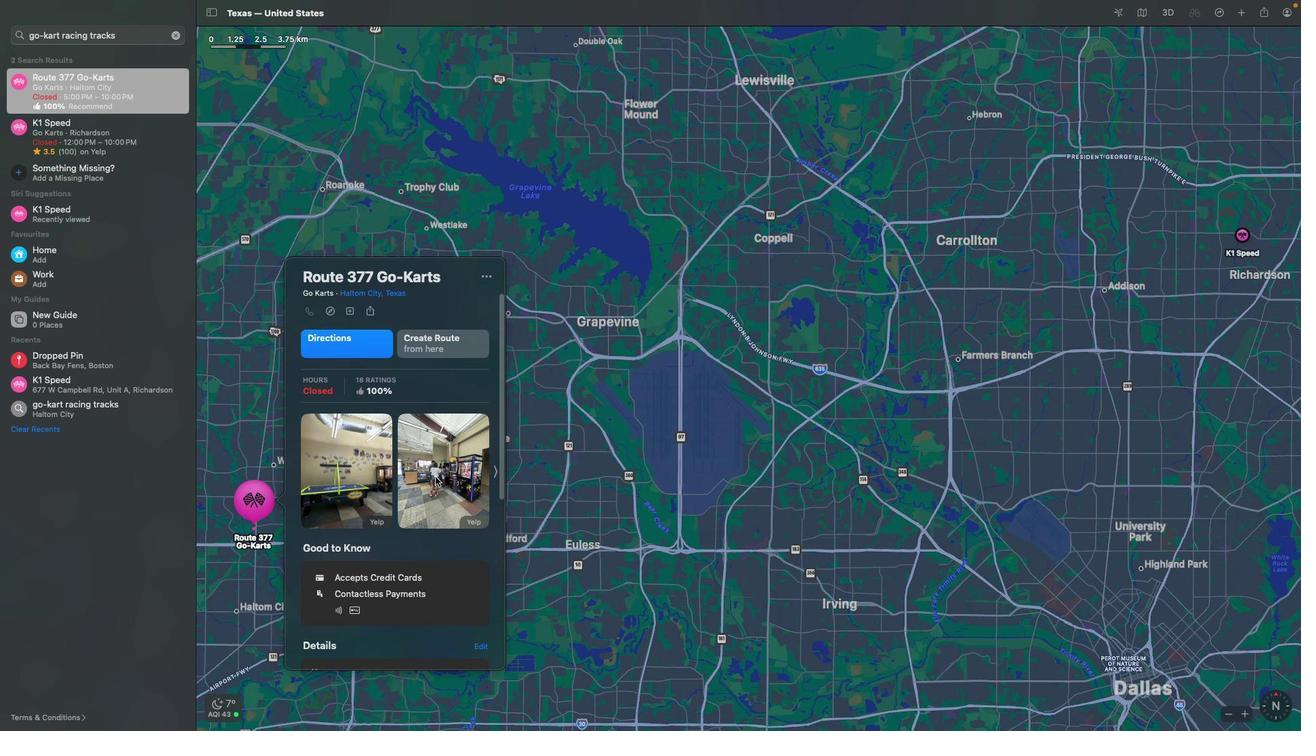 
Action: Mouse scrolled (435, 477) with delta (0, 3)
Screenshot: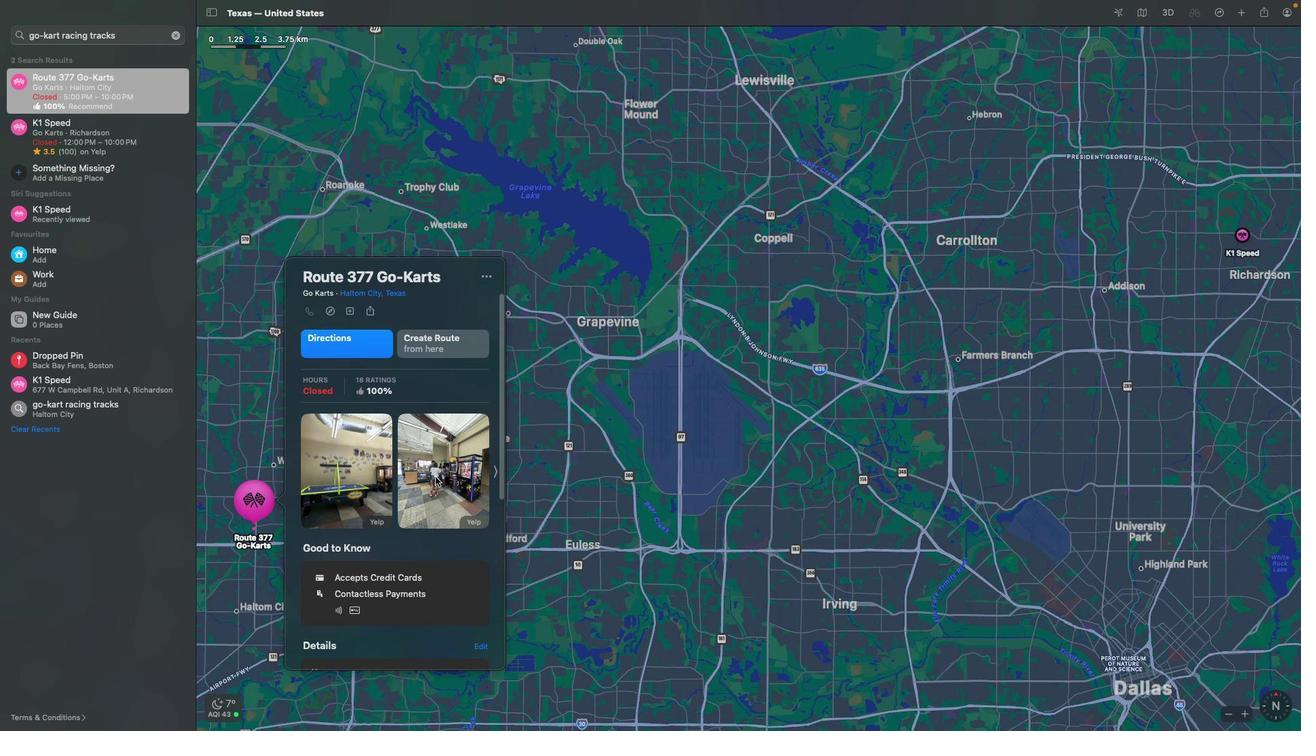 
Action: Mouse scrolled (435, 477) with delta (0, 4)
Screenshot: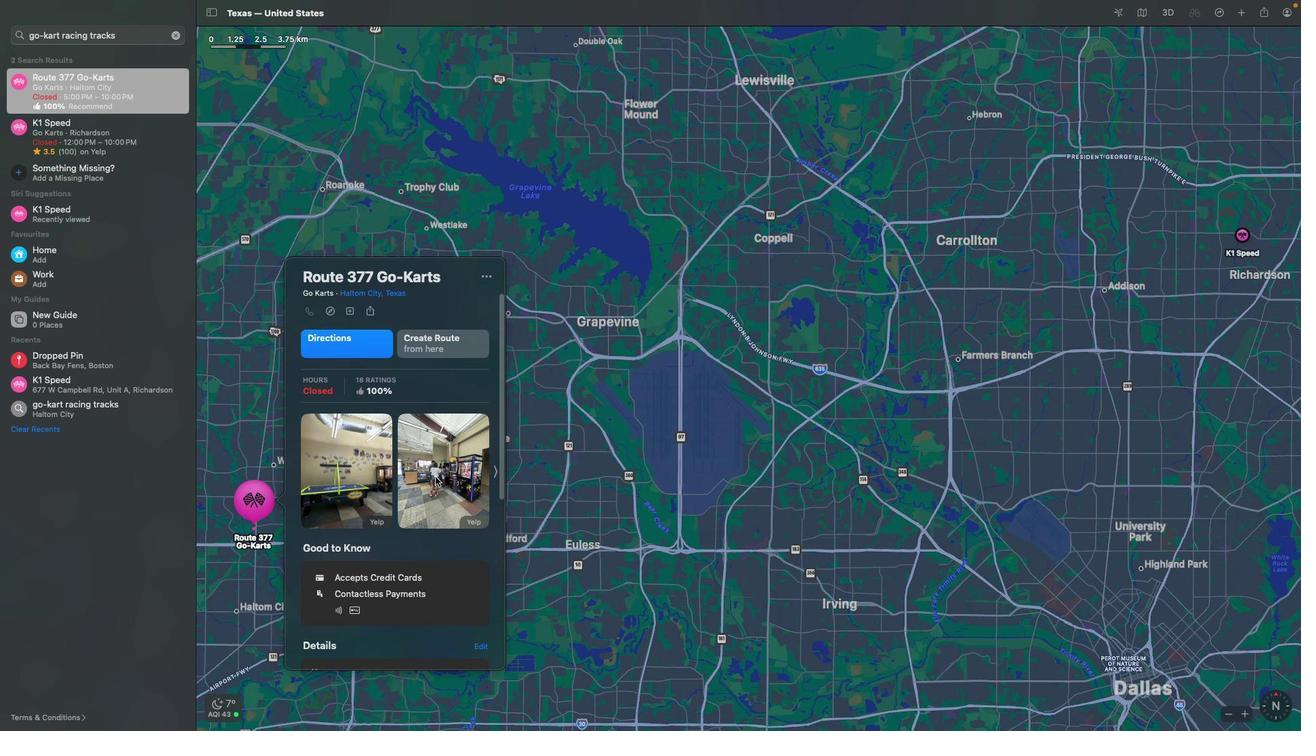 
Action: Mouse scrolled (435, 477) with delta (0, 4)
Screenshot: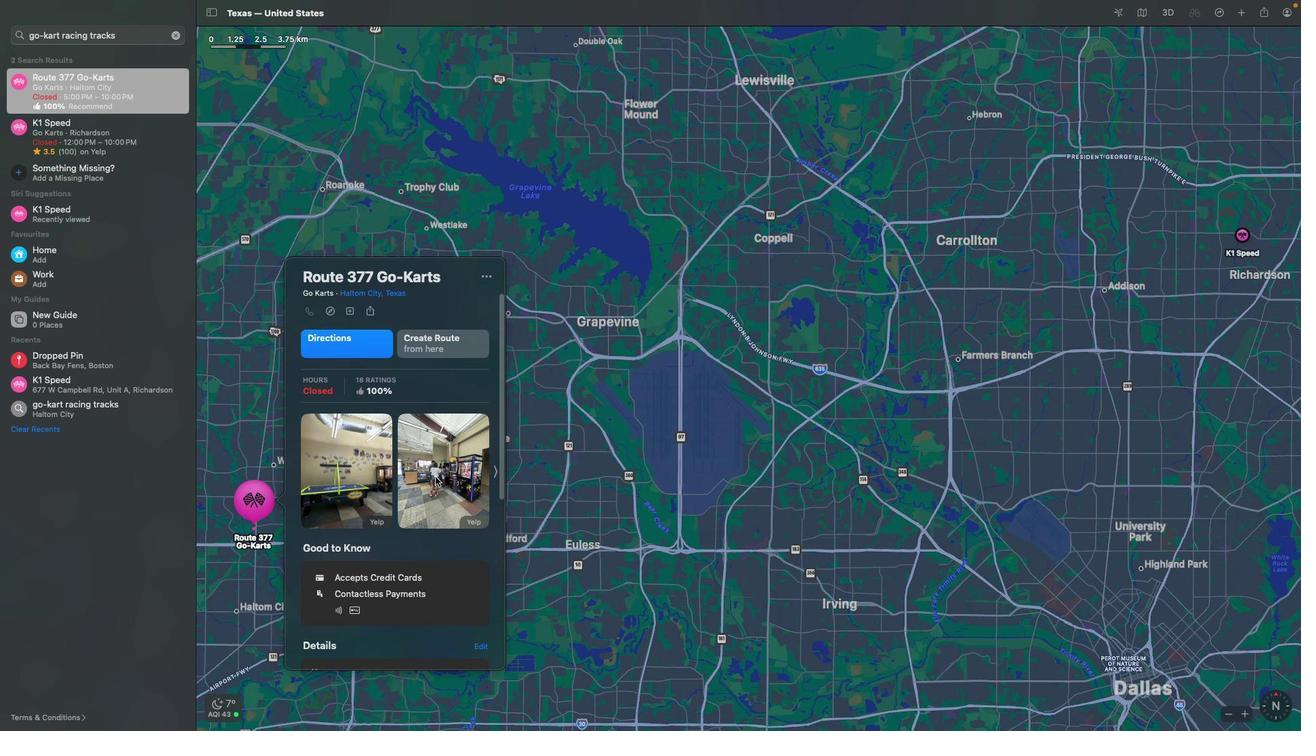 
Action: Mouse scrolled (435, 477) with delta (0, 5)
Screenshot: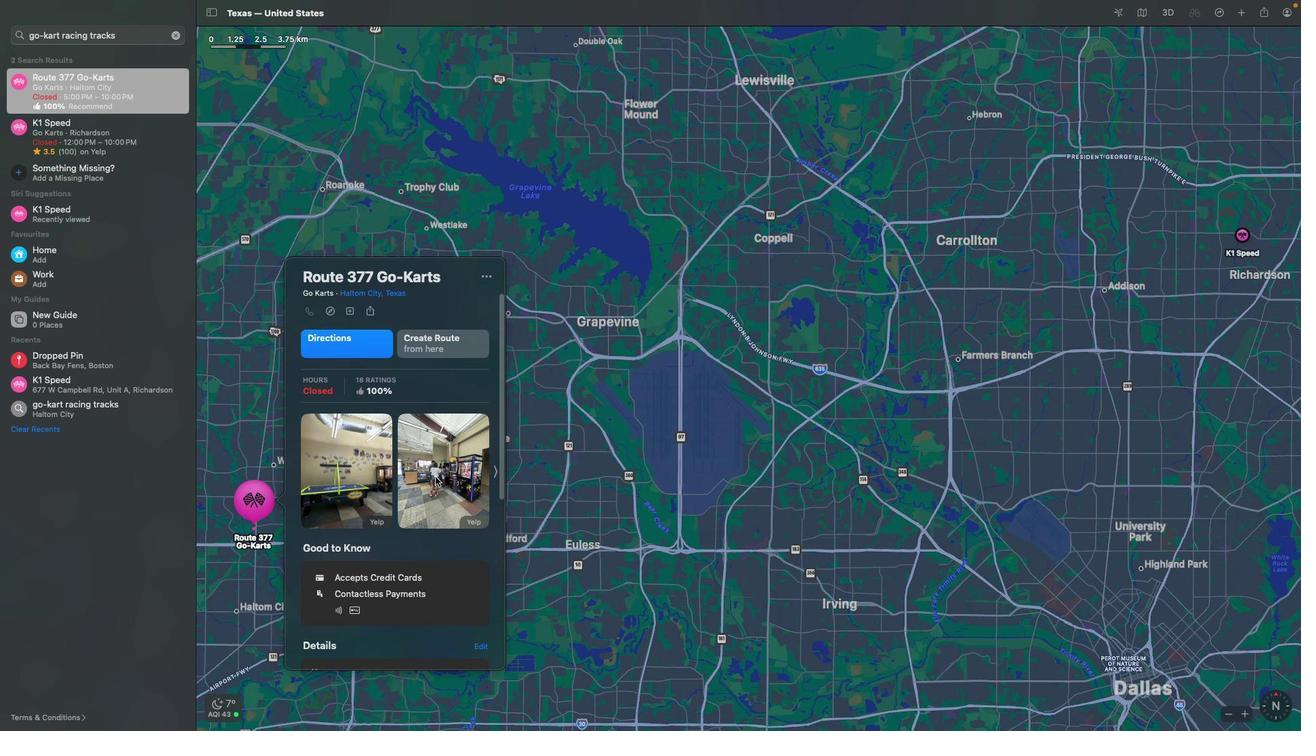 
Action: Mouse scrolled (435, 477) with delta (0, 0)
Screenshot: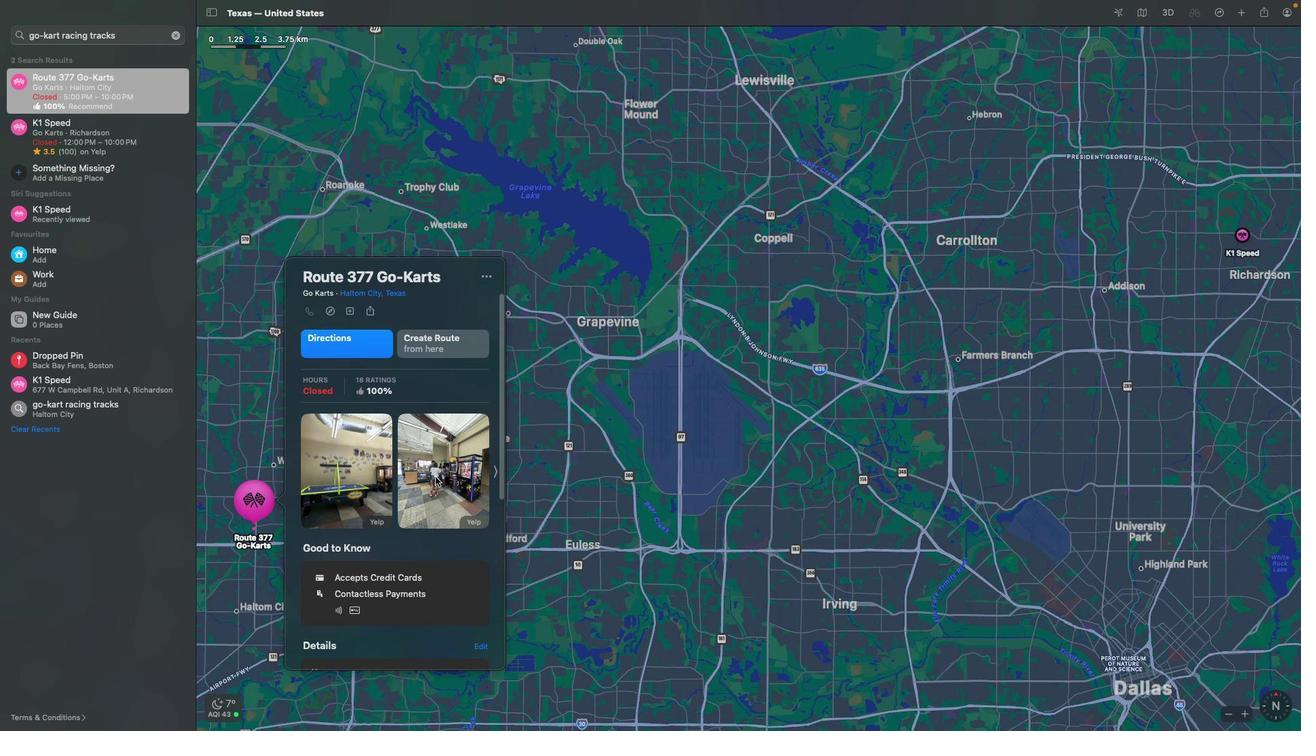 
Action: Mouse scrolled (435, 477) with delta (0, 0)
Screenshot: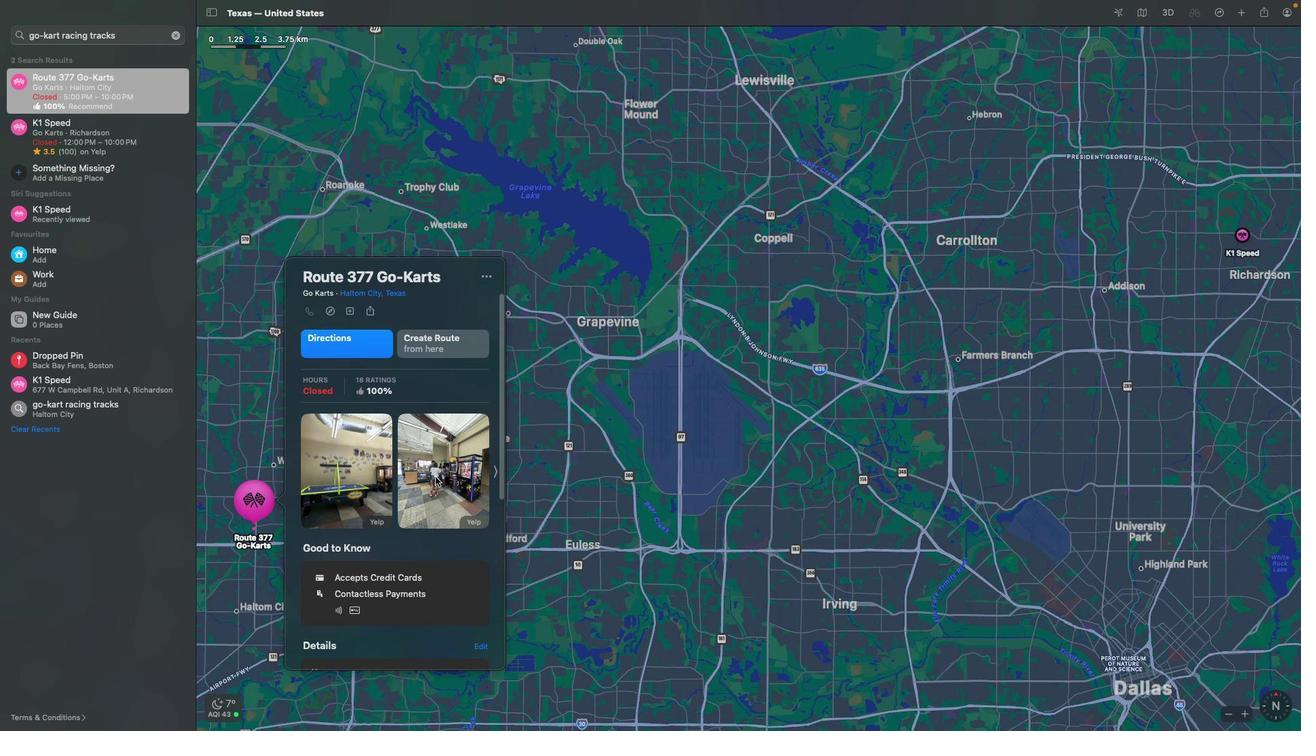 
Action: Mouse scrolled (435, 477) with delta (0, 2)
Screenshot: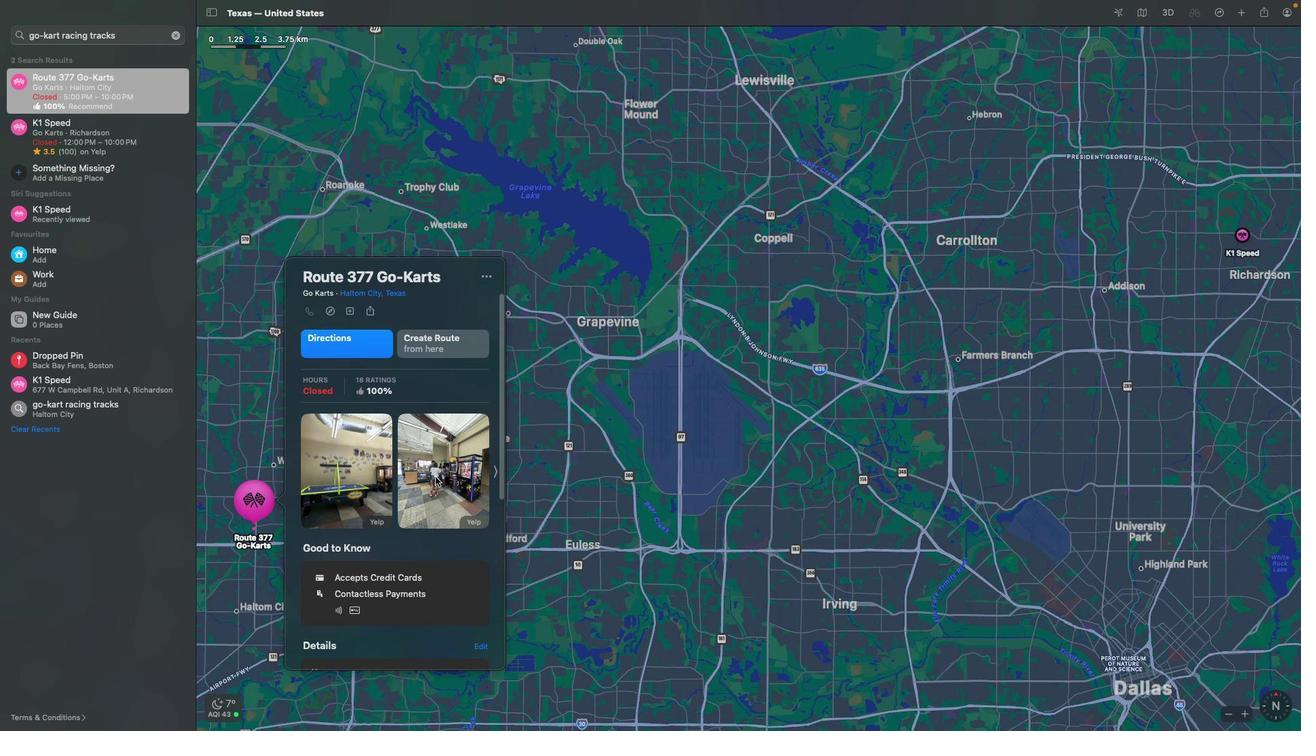
Action: Mouse scrolled (435, 477) with delta (0, 3)
Screenshot: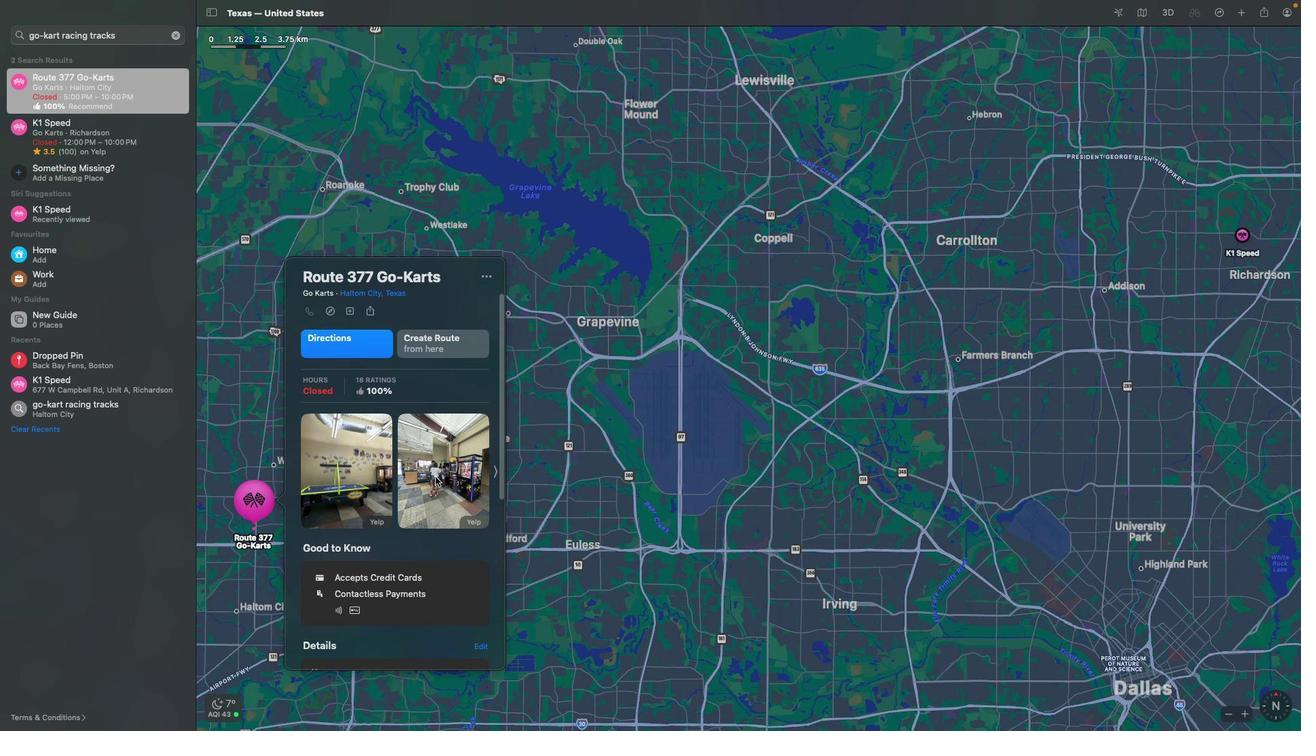 
Action: Mouse scrolled (435, 477) with delta (0, 4)
Screenshot: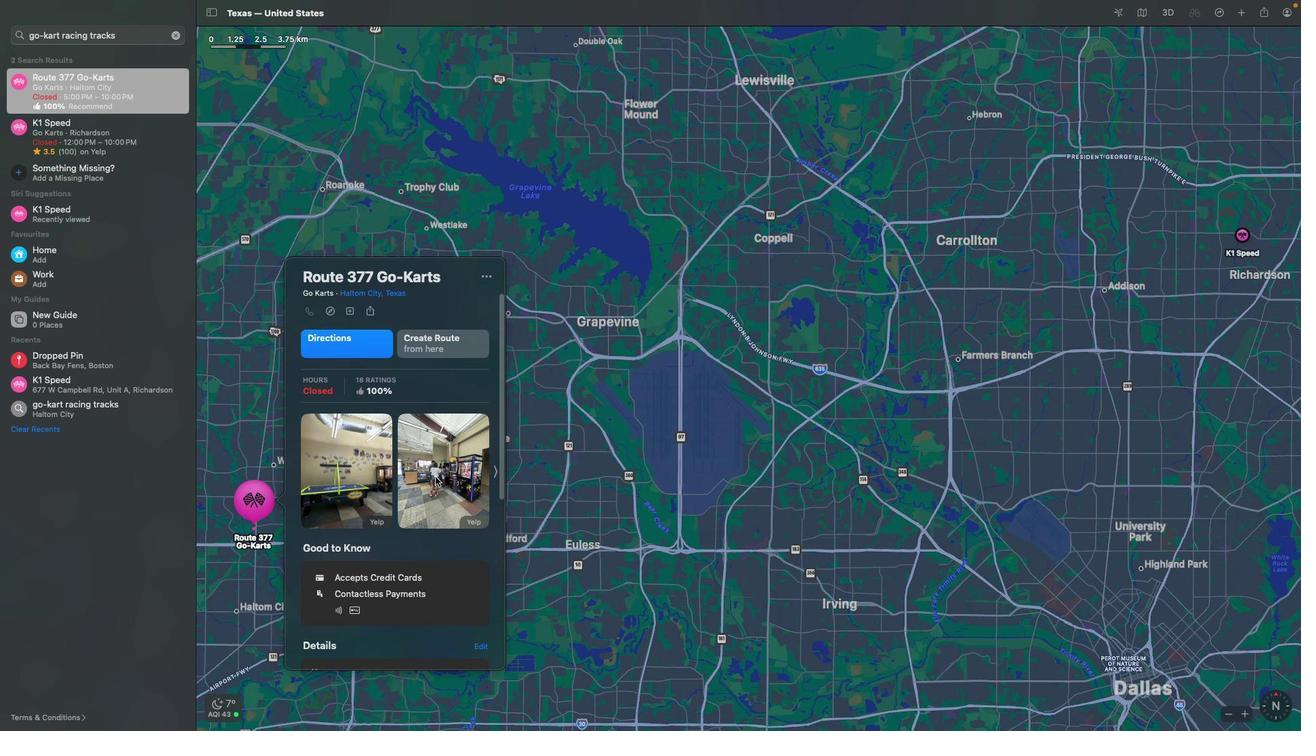 
Action: Mouse scrolled (435, 477) with delta (0, 4)
Screenshot: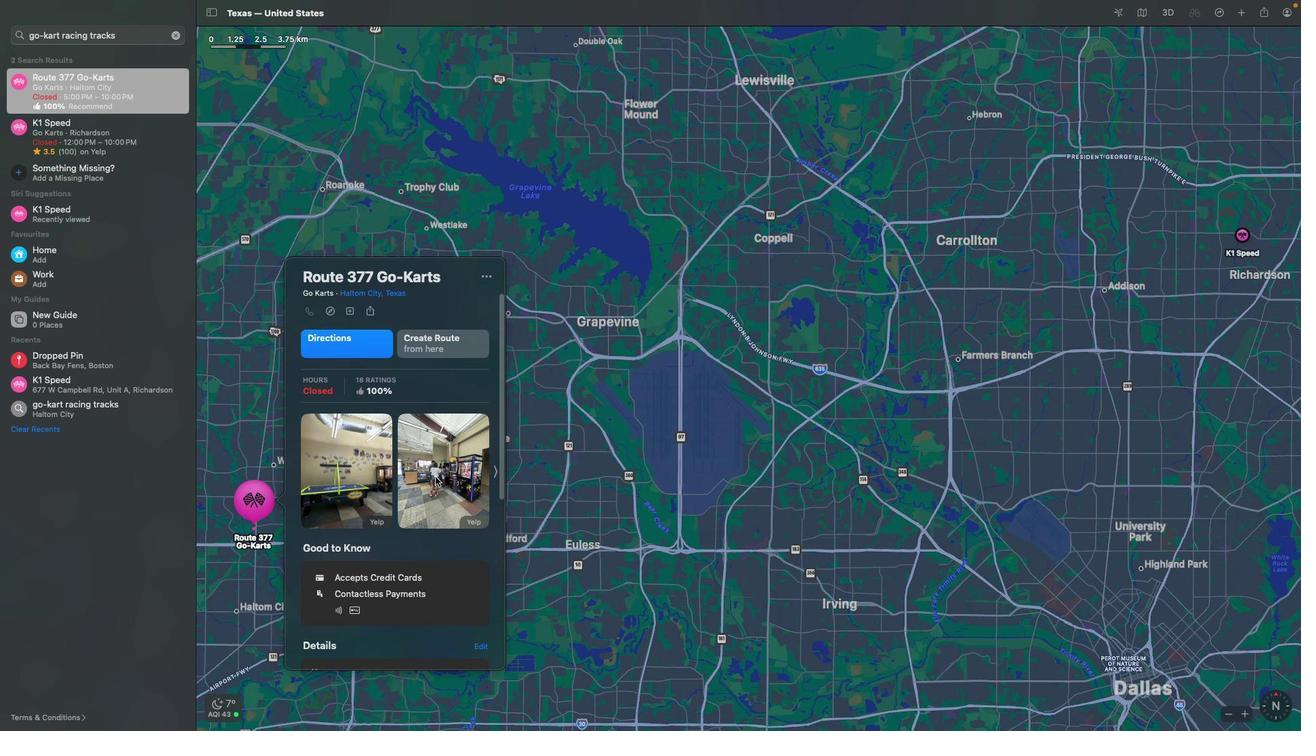 
Action: Mouse moved to (730, 462)
Screenshot: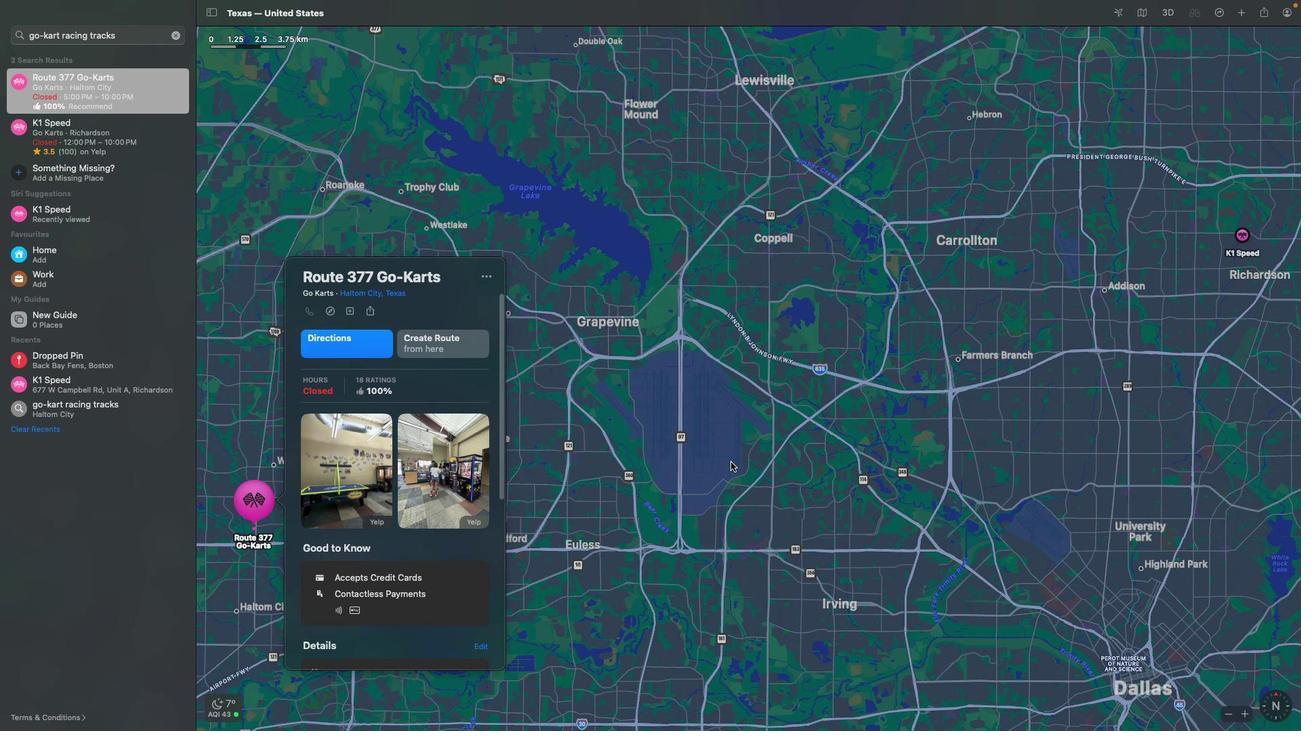 
Action: Mouse scrolled (730, 462) with delta (0, 0)
Screenshot: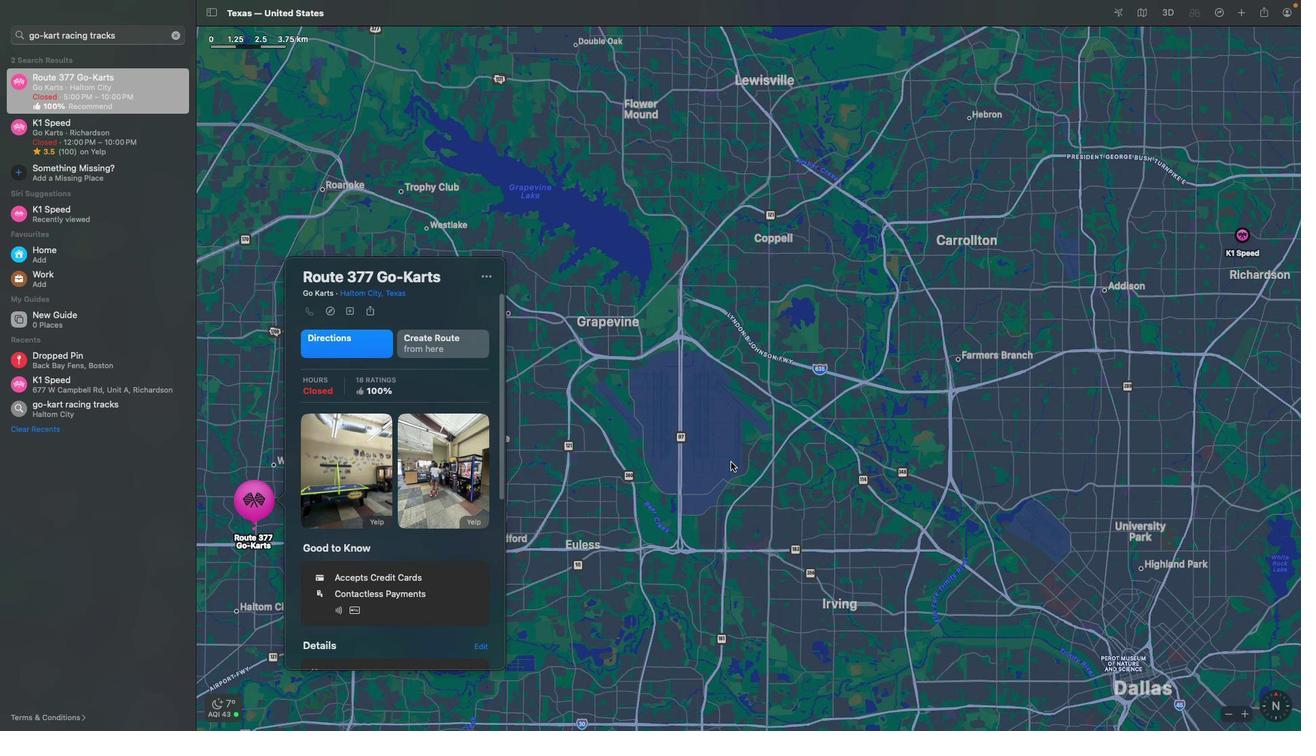 
Action: Mouse scrolled (730, 462) with delta (0, 0)
Screenshot: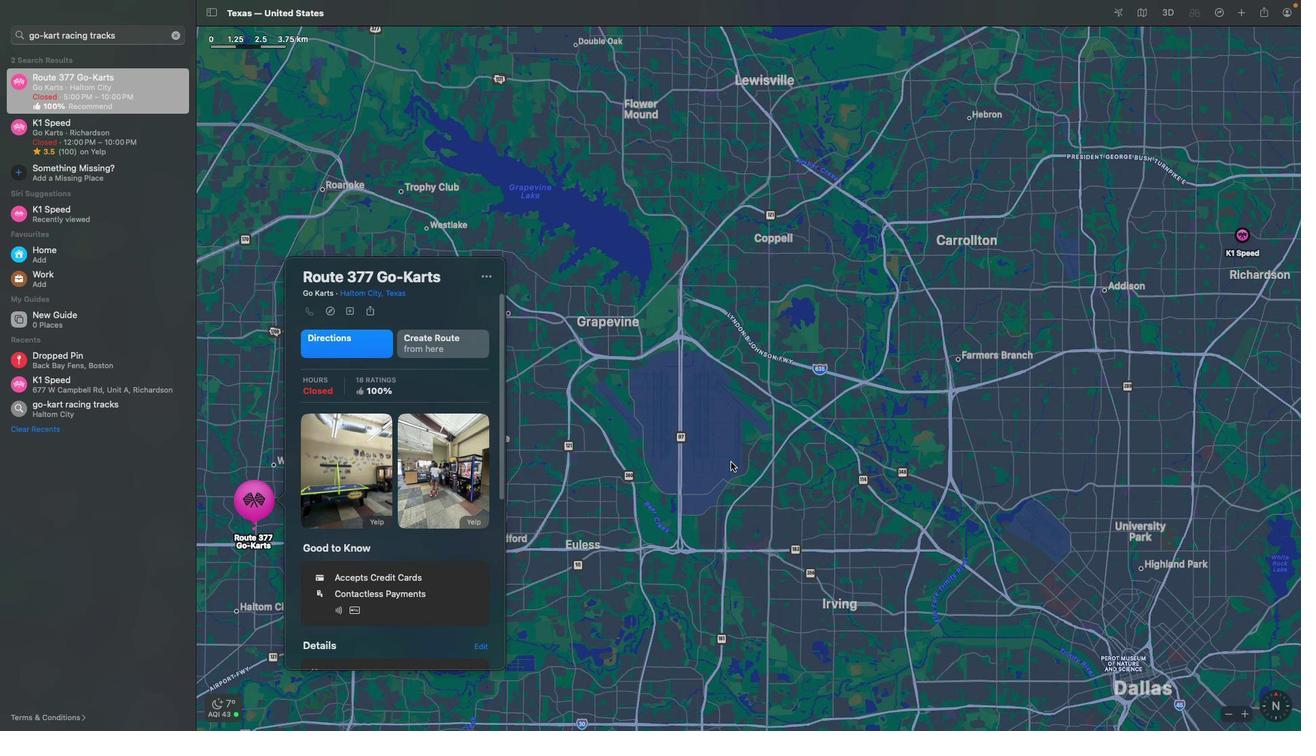 
Action: Mouse scrolled (730, 462) with delta (0, -2)
Screenshot: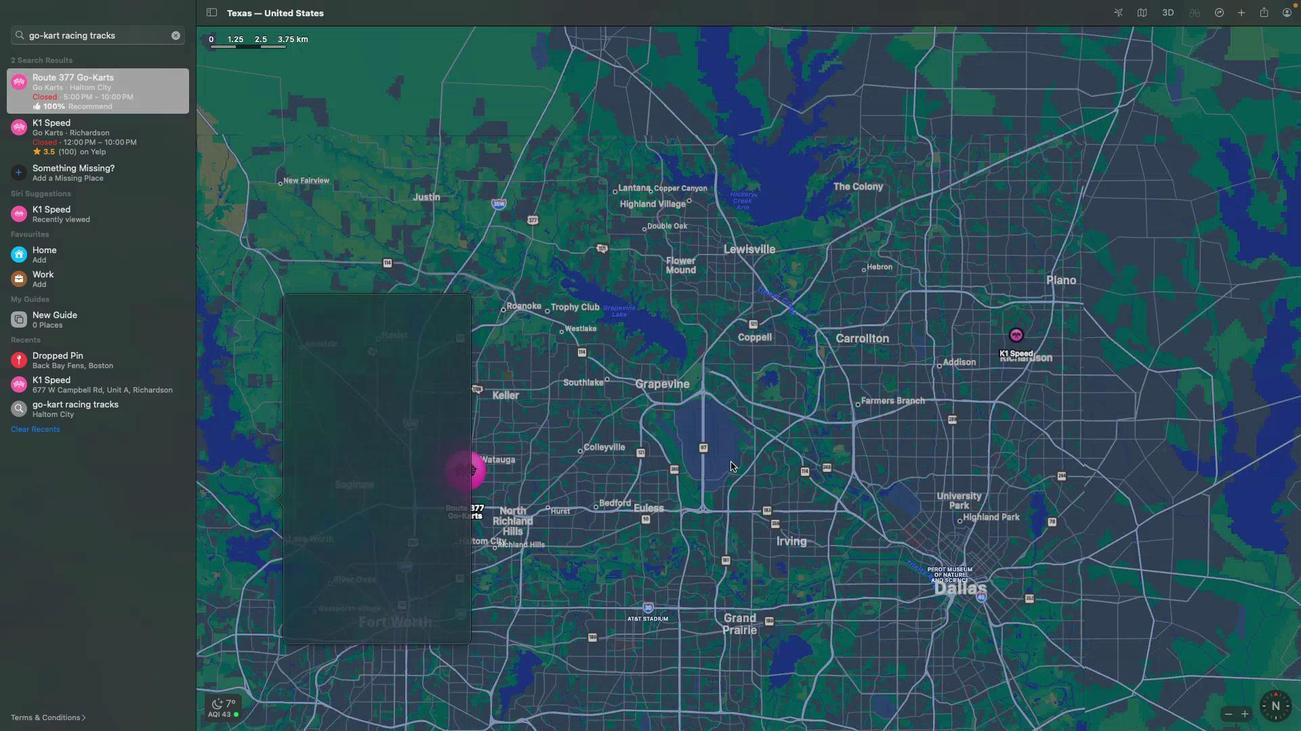 
Action: Mouse scrolled (730, 462) with delta (0, -3)
Screenshot: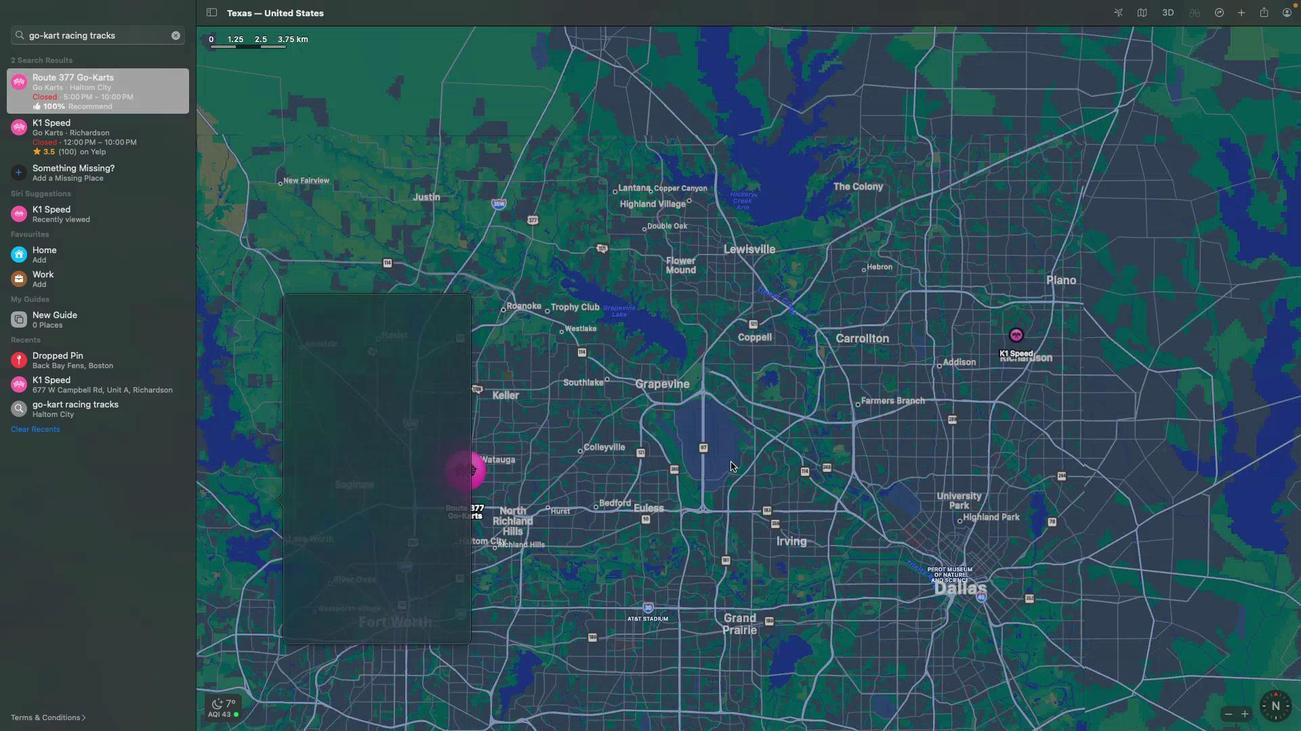 
Action: Mouse scrolled (730, 462) with delta (0, -4)
Screenshot: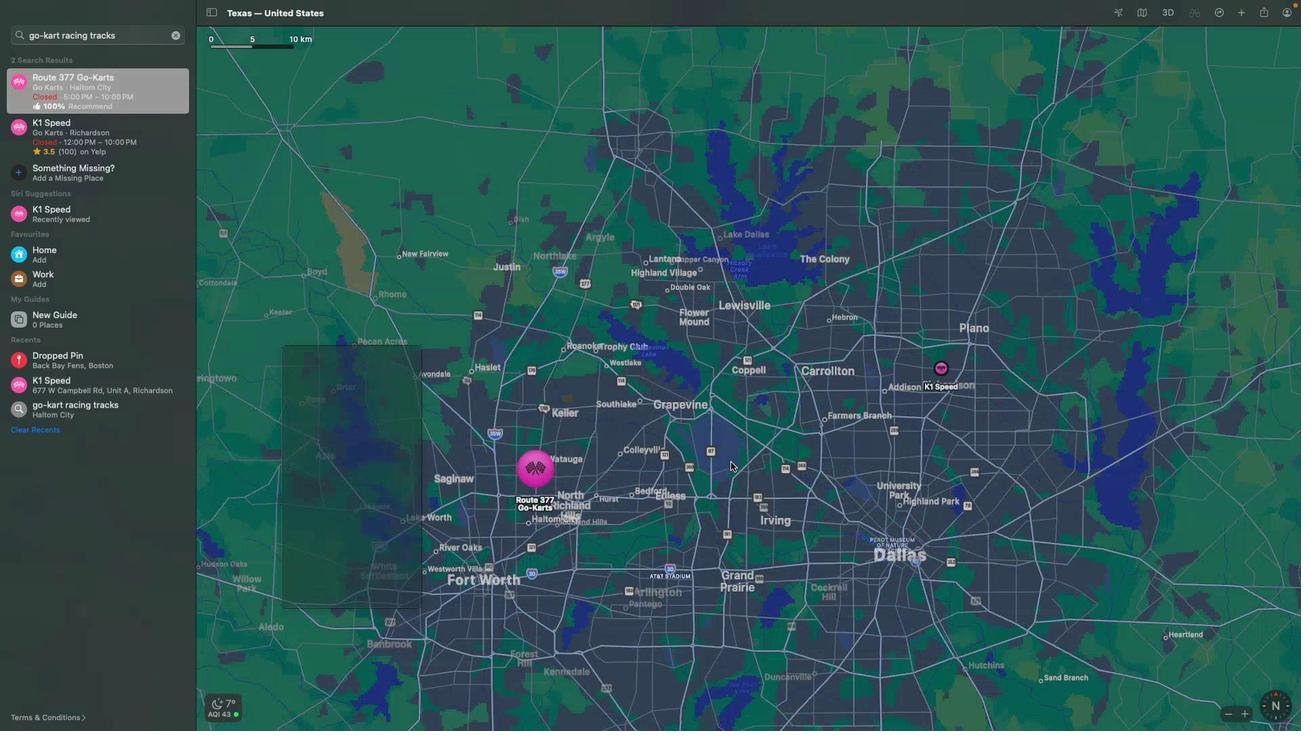 
Action: Mouse scrolled (730, 462) with delta (0, 0)
Screenshot: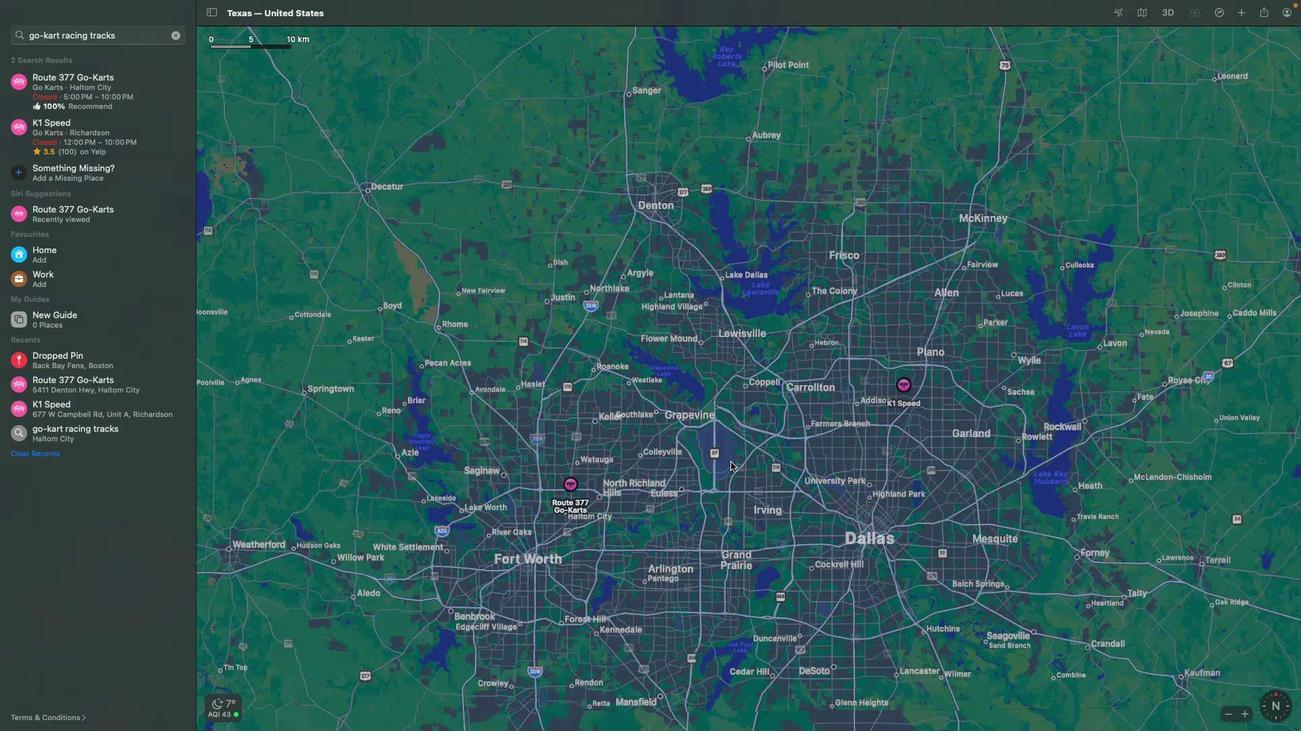 
Action: Mouse scrolled (730, 462) with delta (0, 0)
Screenshot: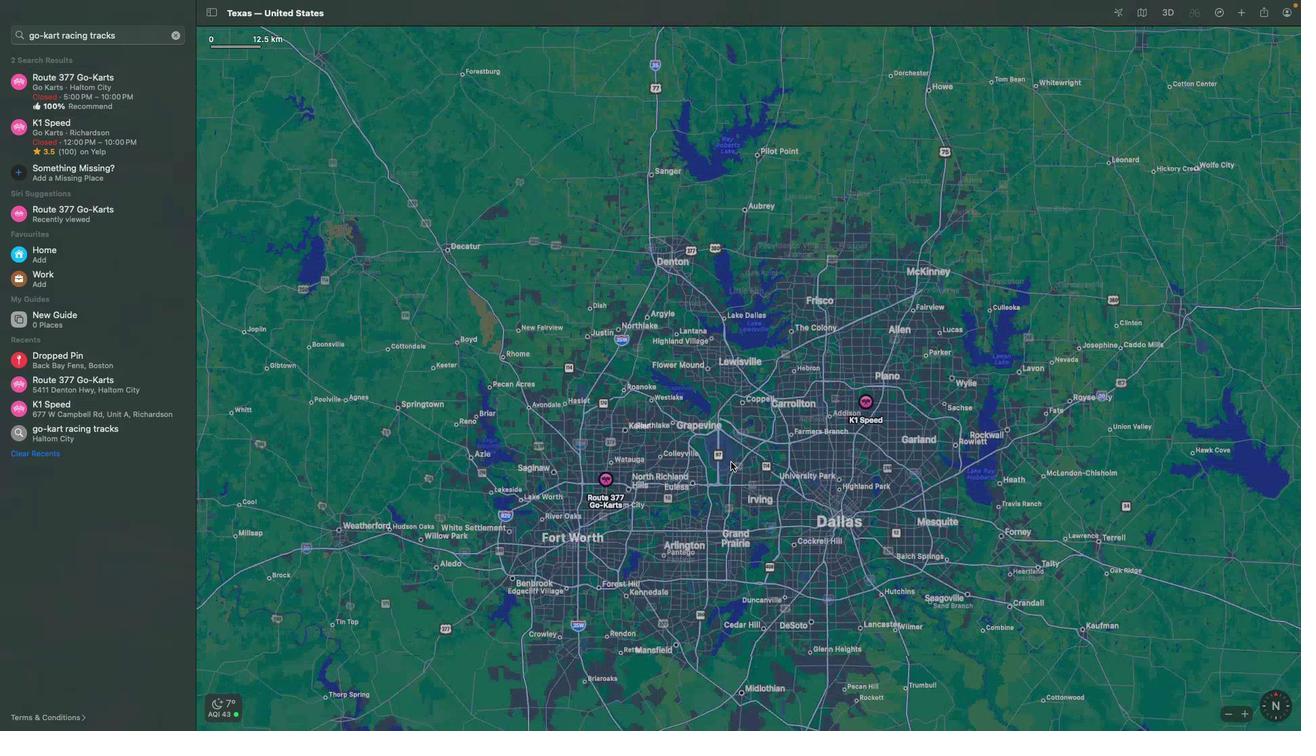 
Action: Mouse scrolled (730, 462) with delta (0, -2)
Screenshot: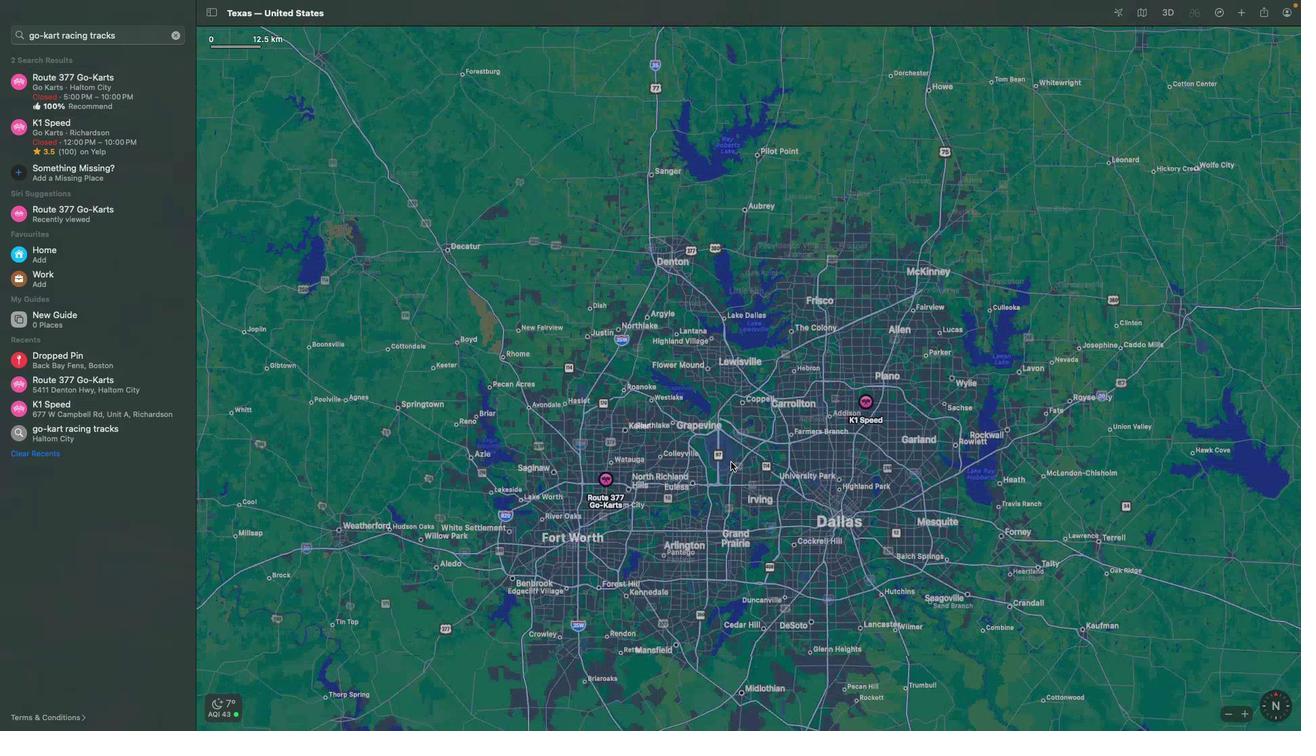 
Action: Mouse scrolled (730, 462) with delta (0, -3)
Screenshot: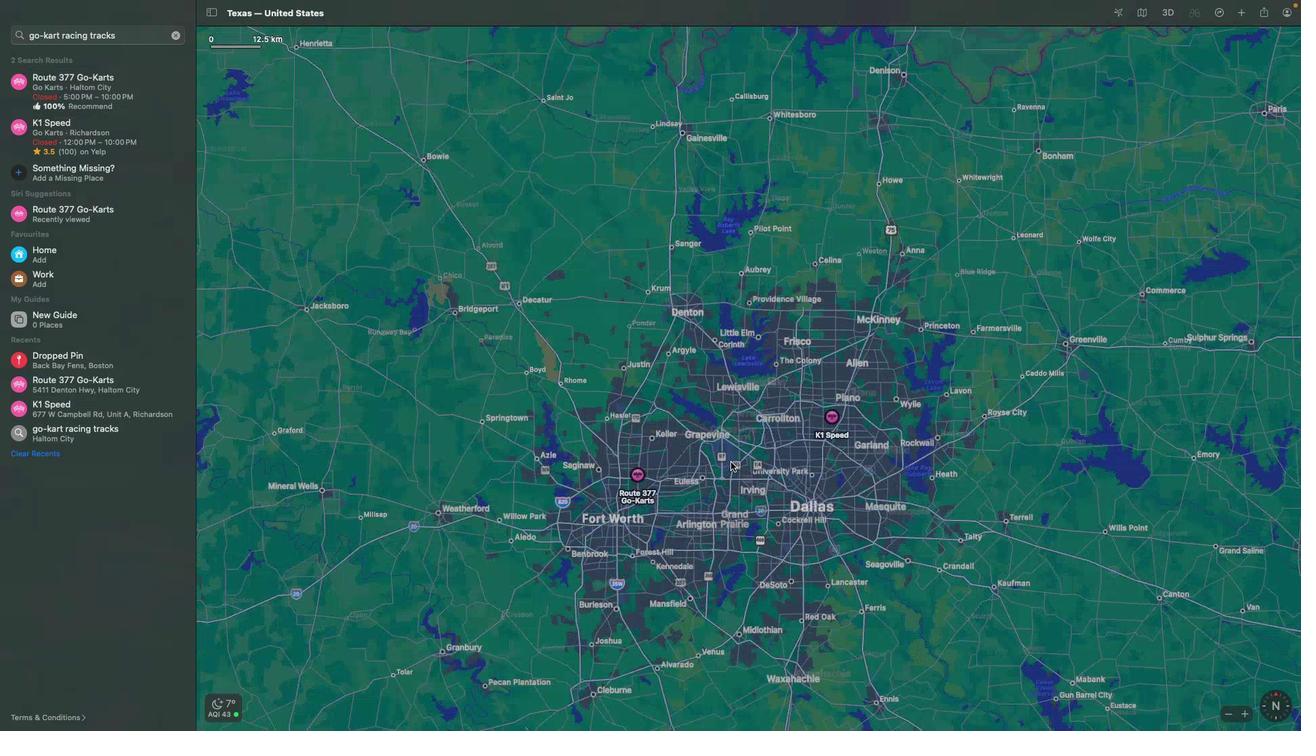 
Action: Mouse scrolled (730, 462) with delta (0, -4)
Screenshot: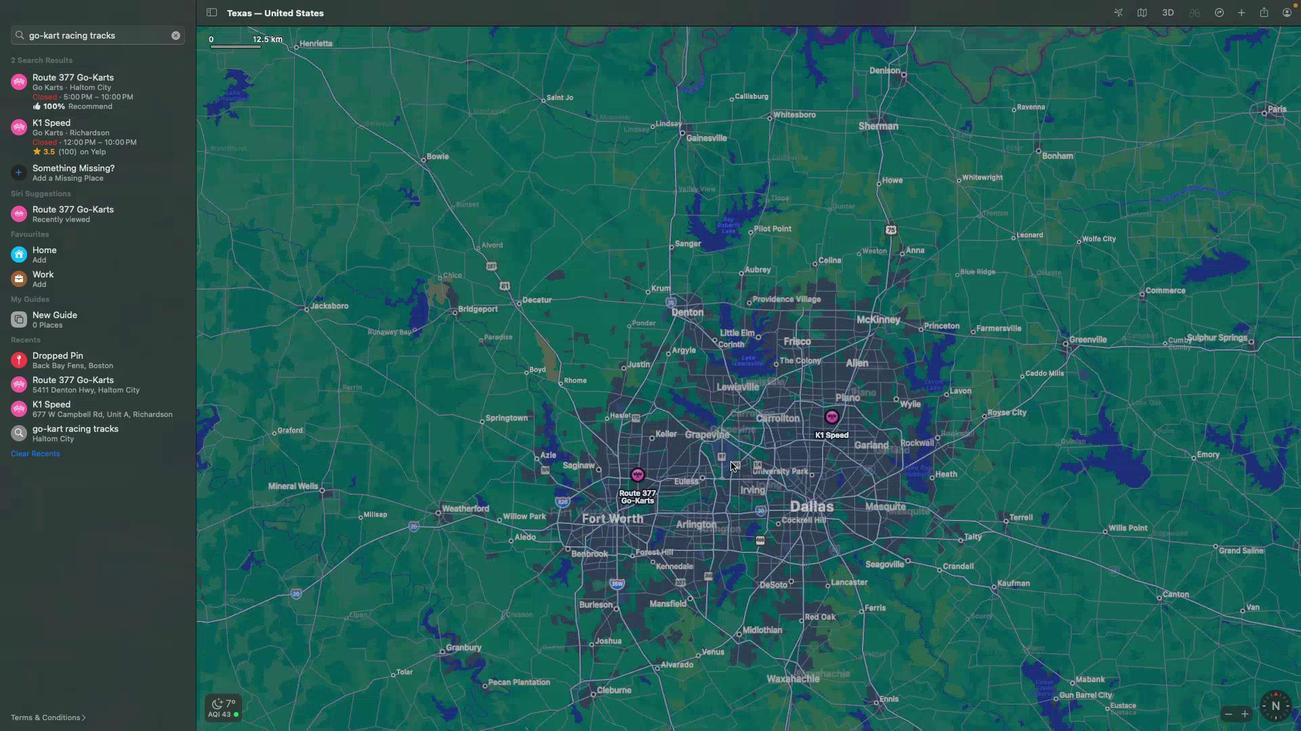 
Action: Mouse scrolled (730, 462) with delta (0, 0)
Screenshot: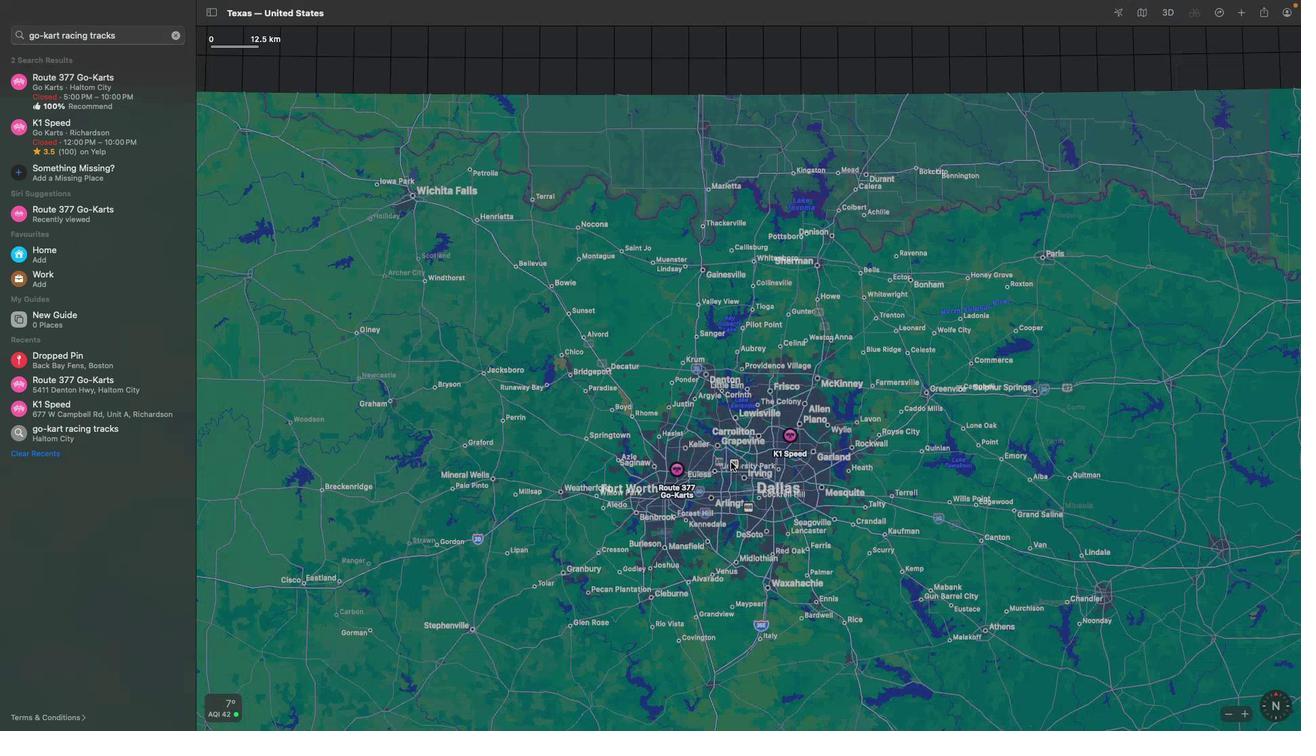 
Action: Mouse scrolled (730, 462) with delta (0, 0)
Screenshot: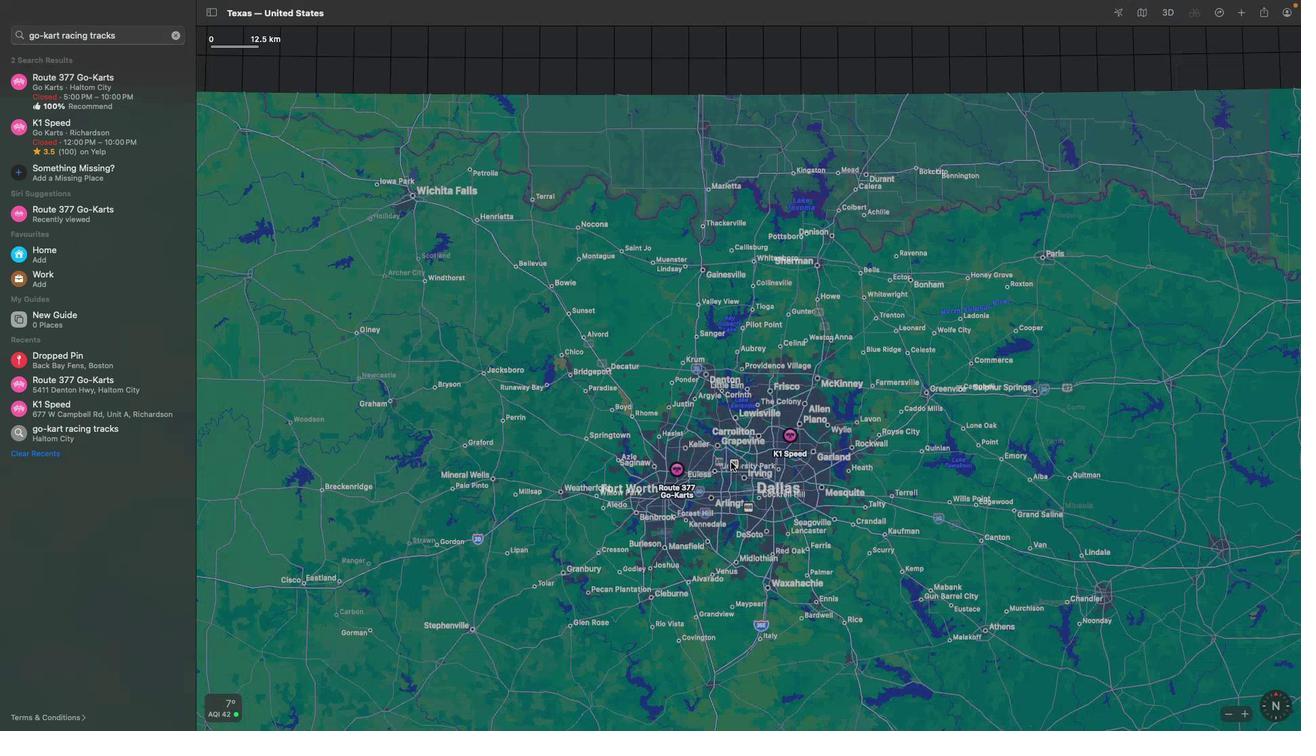 
Action: Mouse scrolled (730, 462) with delta (0, -2)
Screenshot: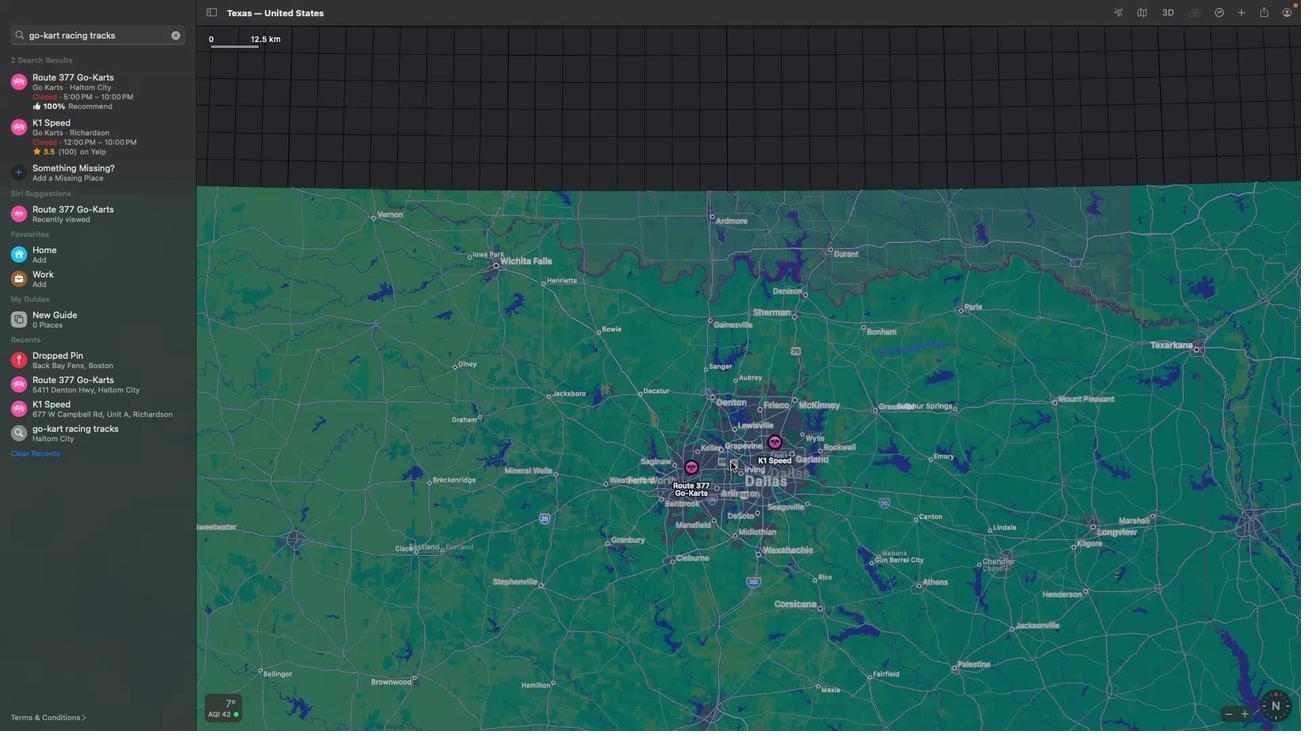 
Action: Mouse scrolled (730, 462) with delta (0, -3)
Screenshot: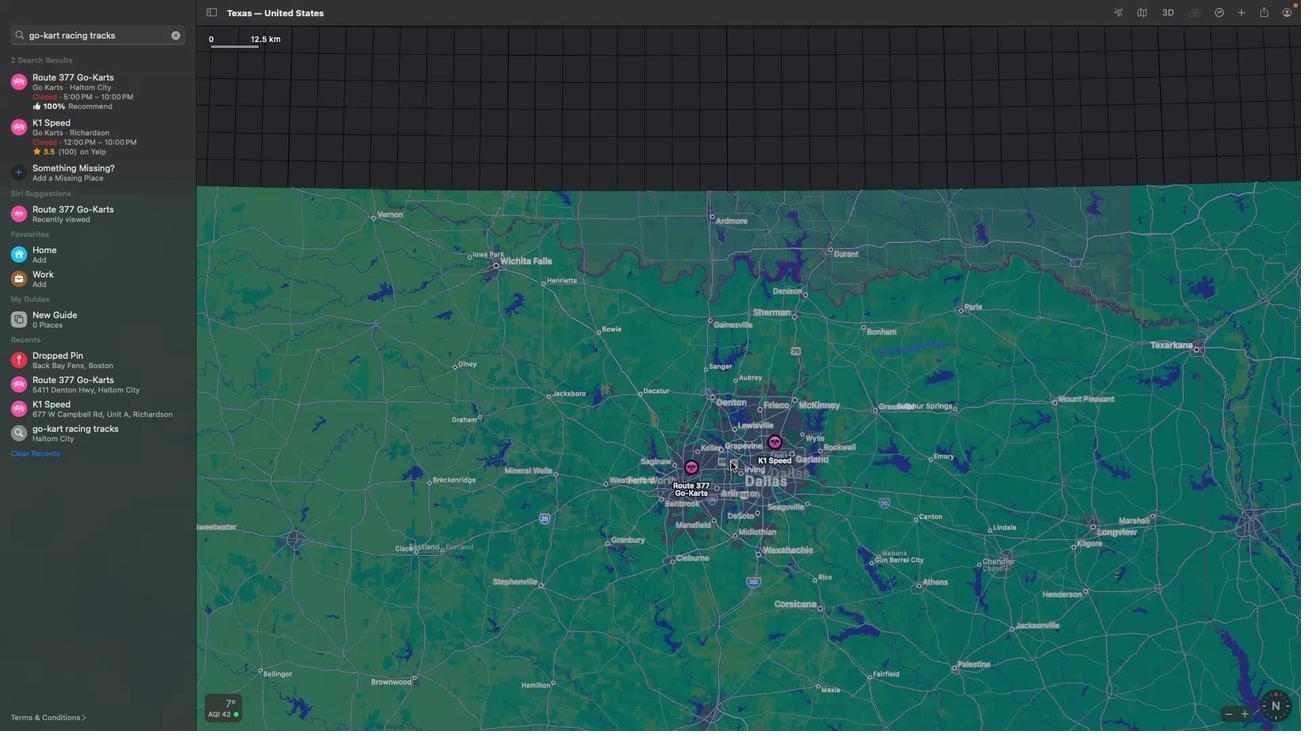 
Action: Mouse scrolled (730, 462) with delta (0, -4)
Screenshot: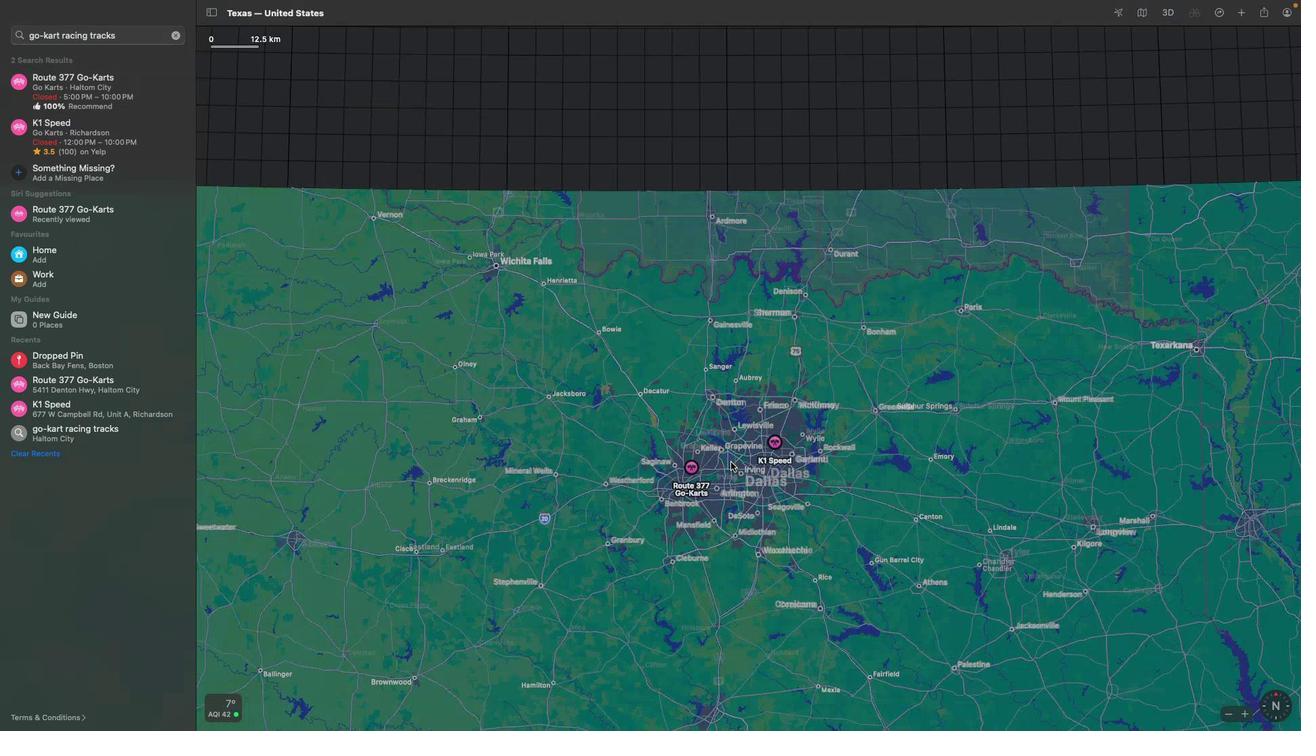 
Action: Mouse moved to (133, 33)
Screenshot: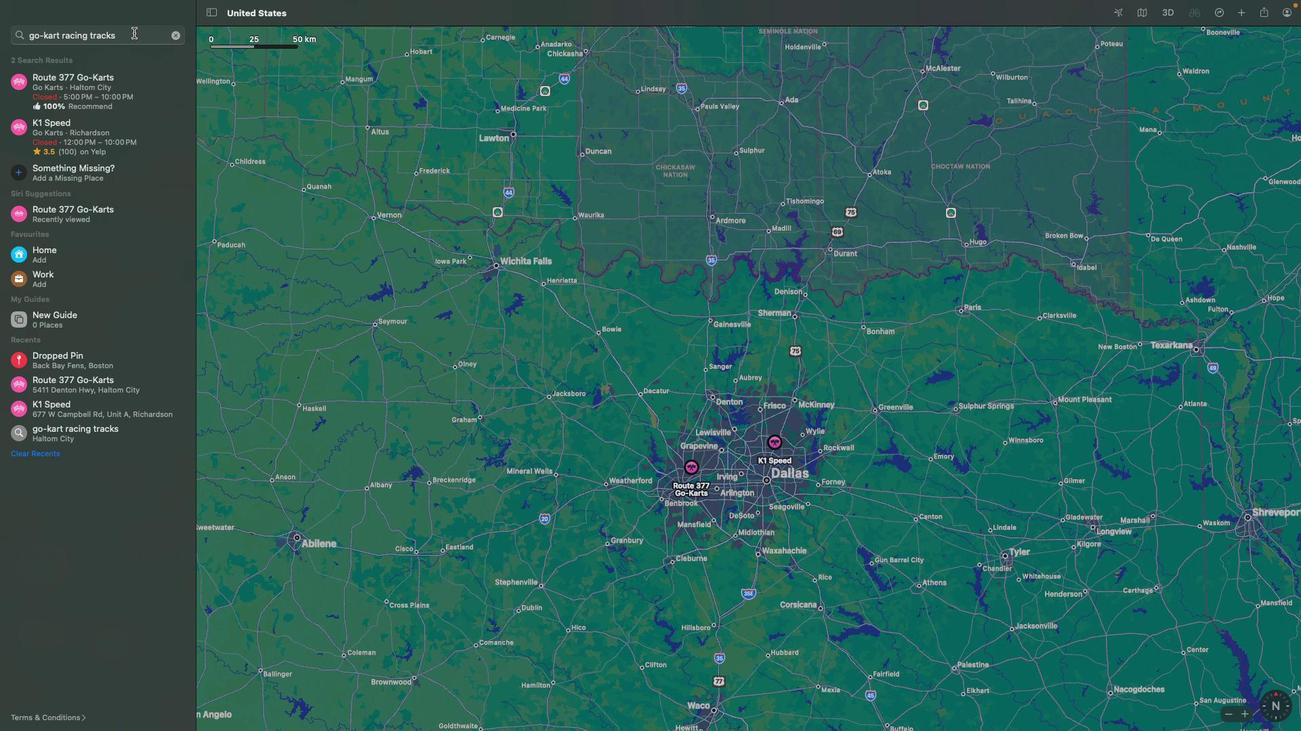 
Action: Mouse pressed left at (133, 33)
Screenshot: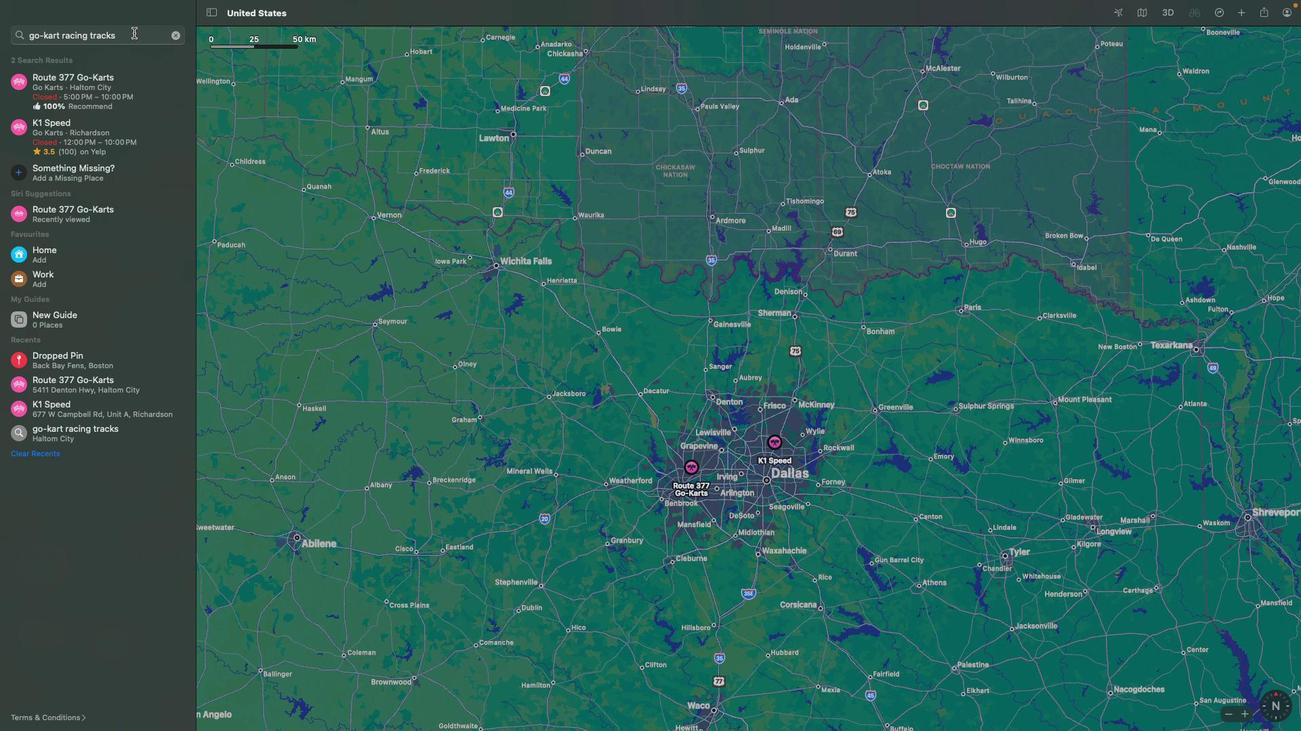 
Action: Mouse moved to (134, 34)
Screenshot: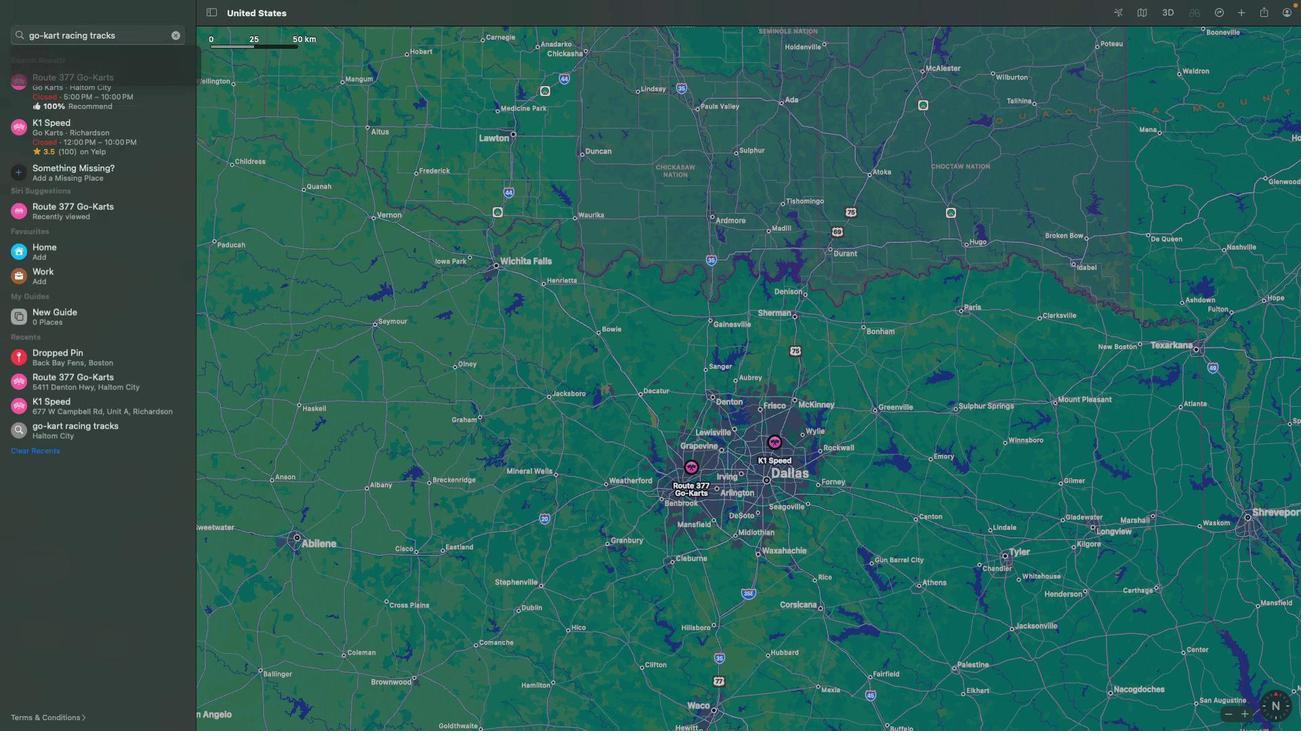 
Action: Key pressed Key.enter
Screenshot: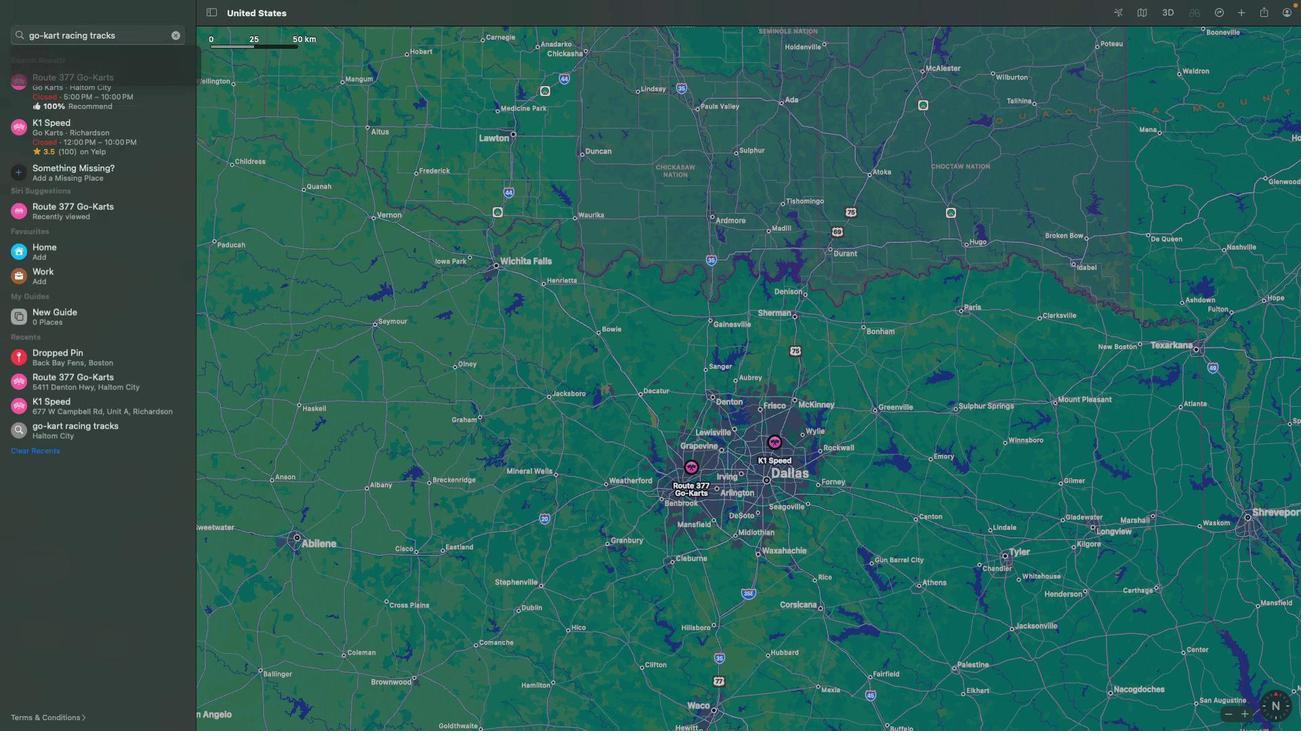 
Action: Mouse moved to (1149, 233)
Screenshot: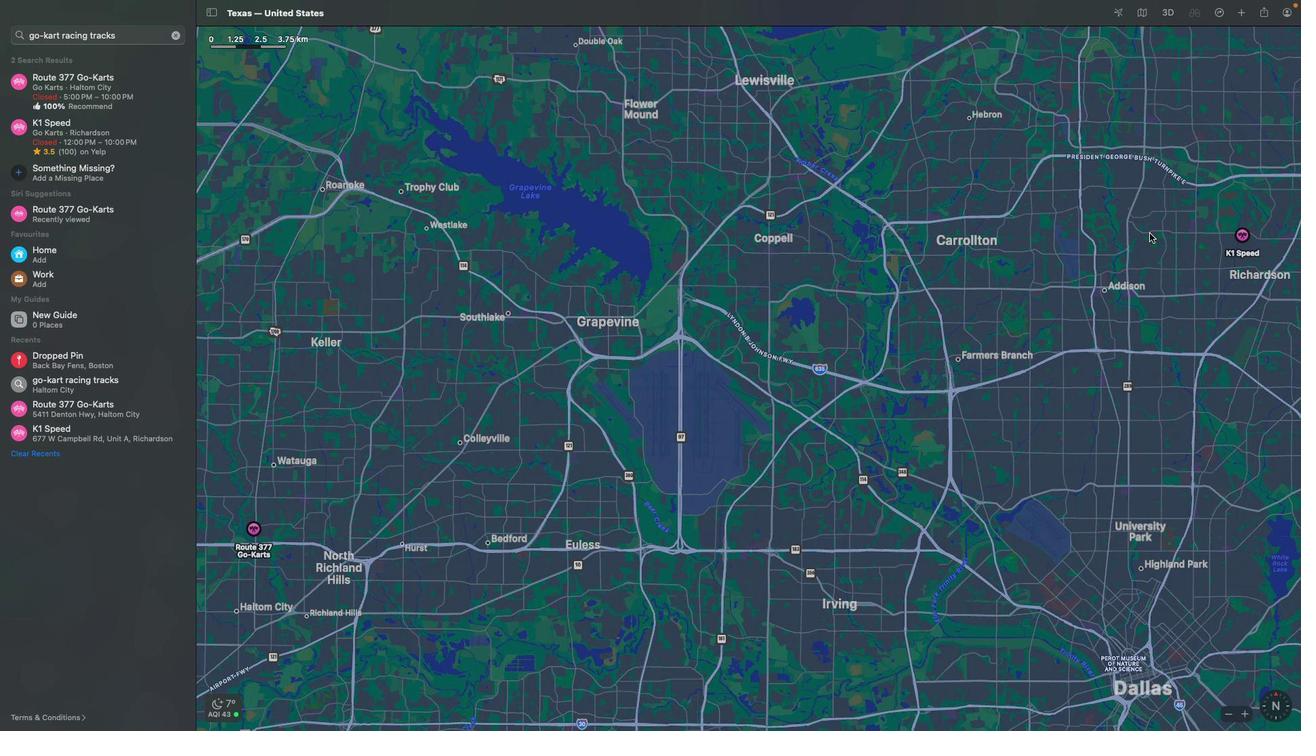 
